 Task: Explore Airbnb accommodation in Burgas, Bulgaria from 1st December, 2023 to 5th December, 2023 for 1 adult.1  bedroom having 1 bed and 1 bathroom. Property type can be flat. Amenities needed are: wifi. Booking option can be shelf check-in. Look for 5 properties as per requirement.
Action: Mouse moved to (426, 150)
Screenshot: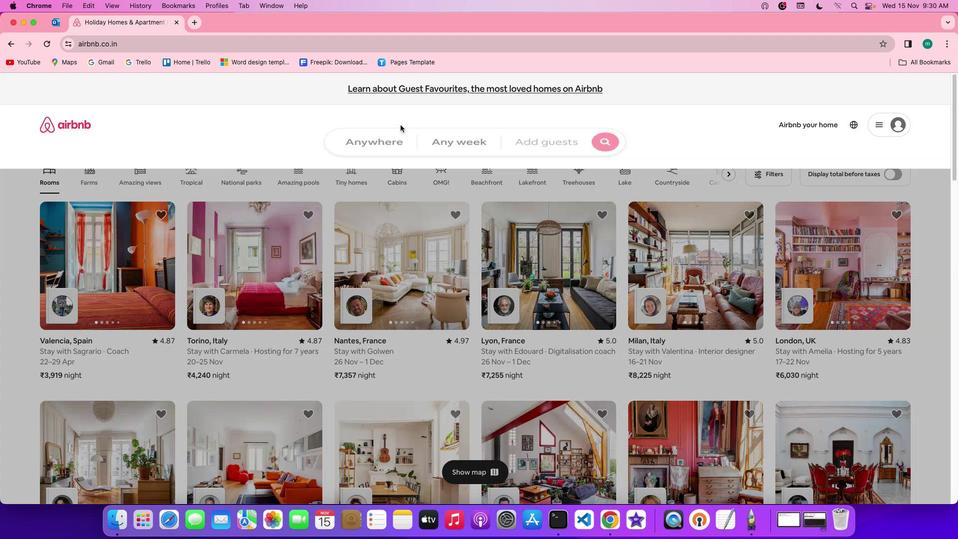 
Action: Mouse pressed left at (426, 150)
Screenshot: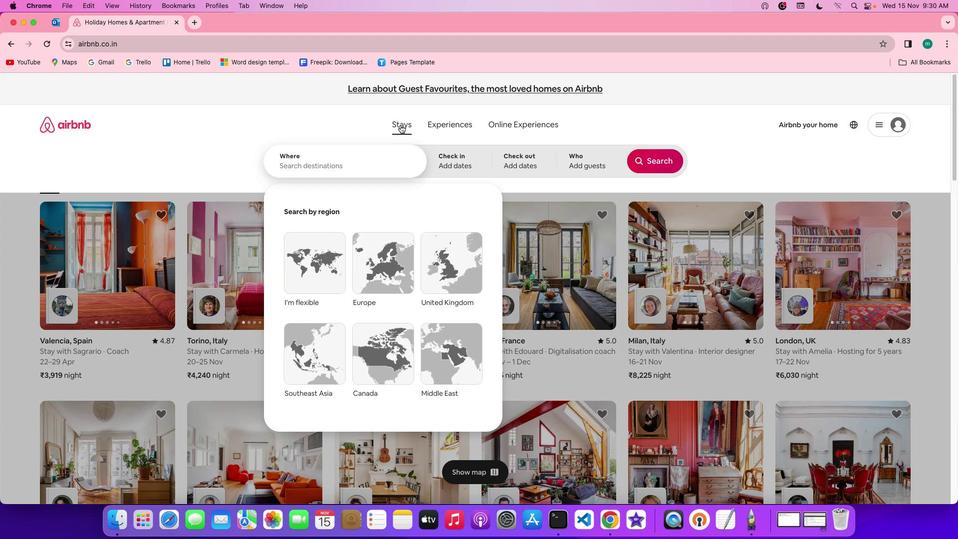 
Action: Mouse pressed left at (426, 150)
Screenshot: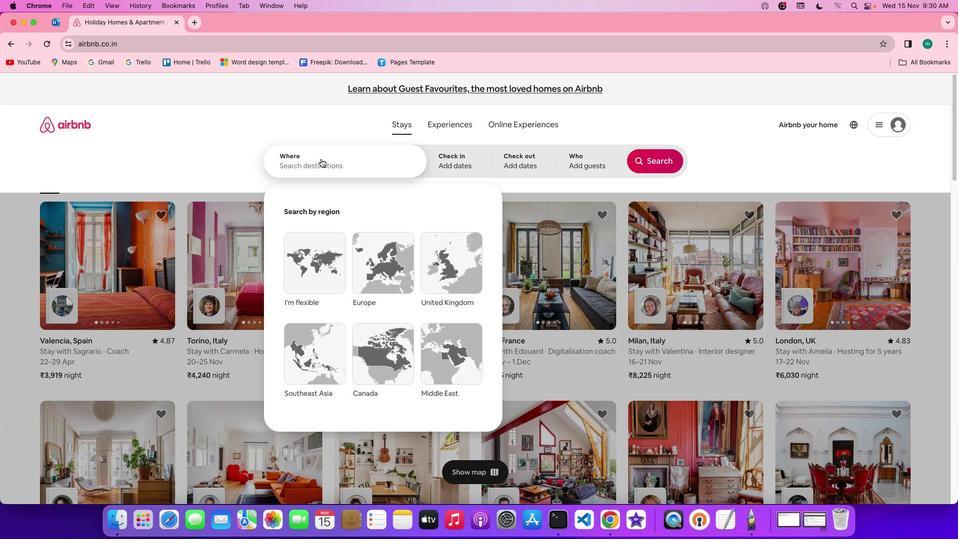 
Action: Mouse moved to (346, 188)
Screenshot: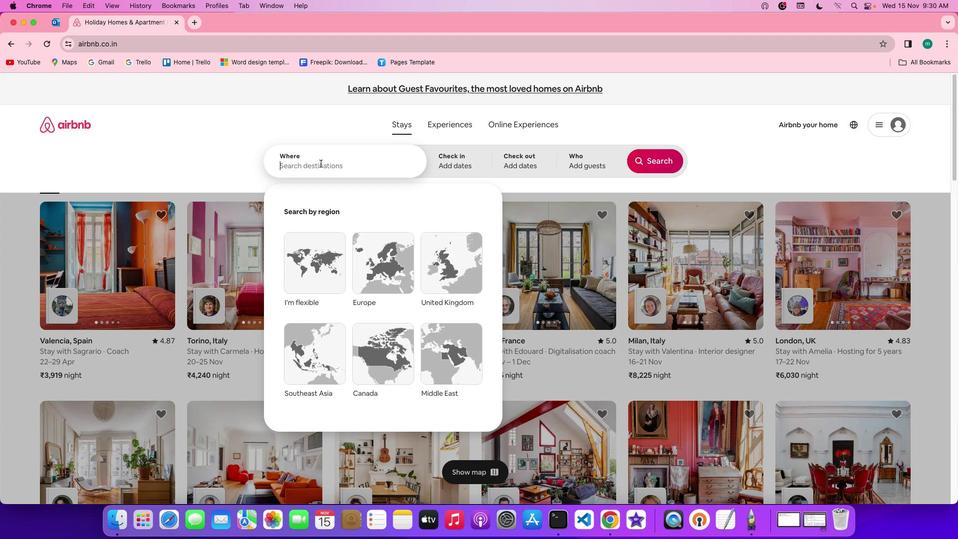 
Action: Mouse pressed left at (346, 188)
Screenshot: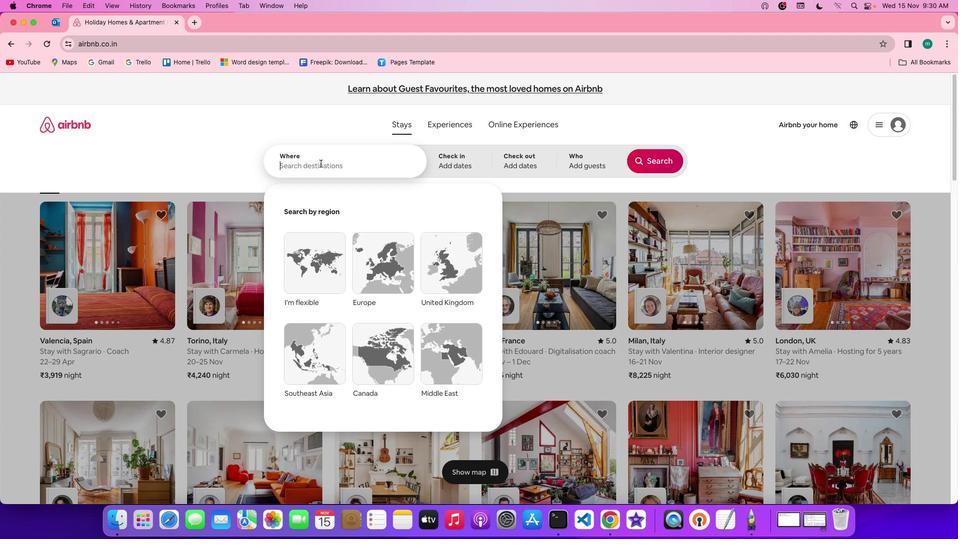 
Action: Key pressed Key.shift'B''u''r''g''a''s'','Key.spaceKey.shift'B''u''l''g''a''r''i''a'
Screenshot: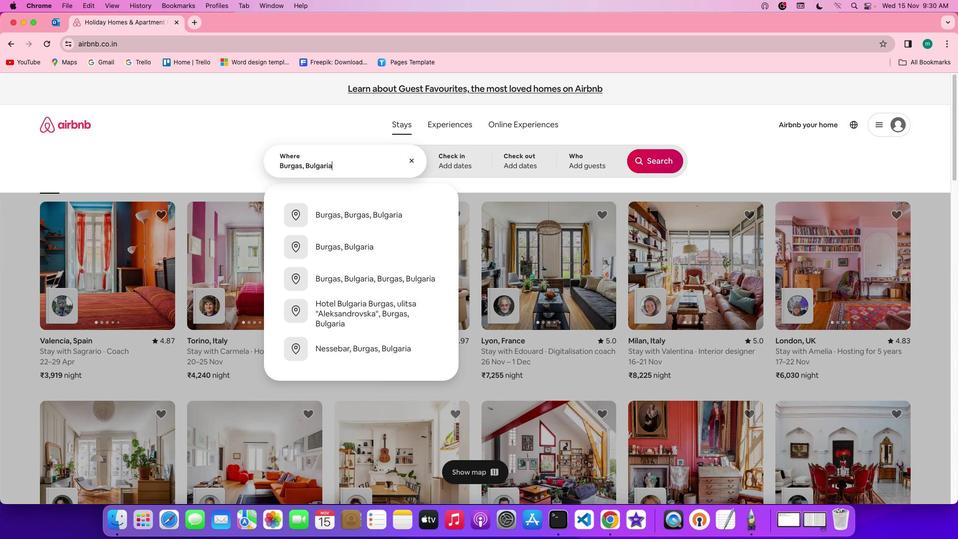 
Action: Mouse moved to (491, 184)
Screenshot: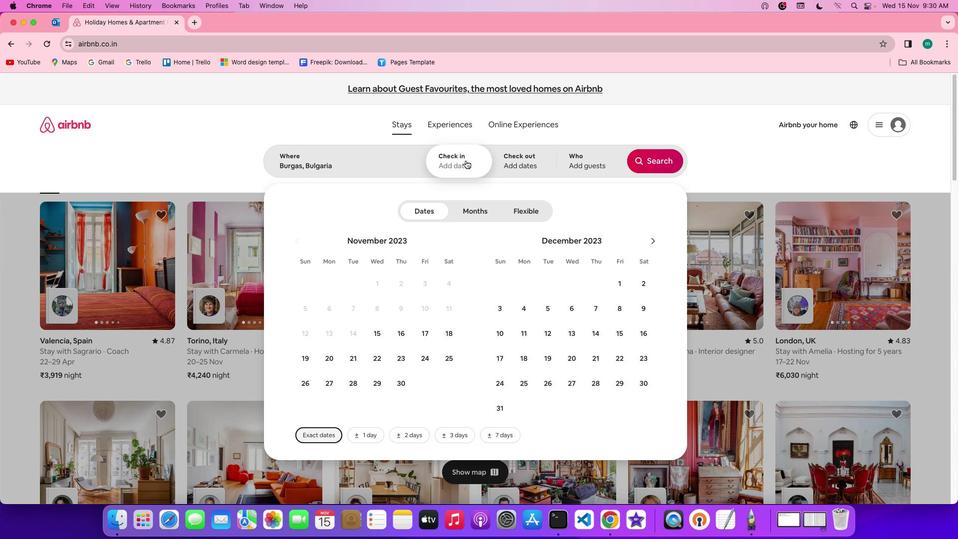 
Action: Mouse pressed left at (491, 184)
Screenshot: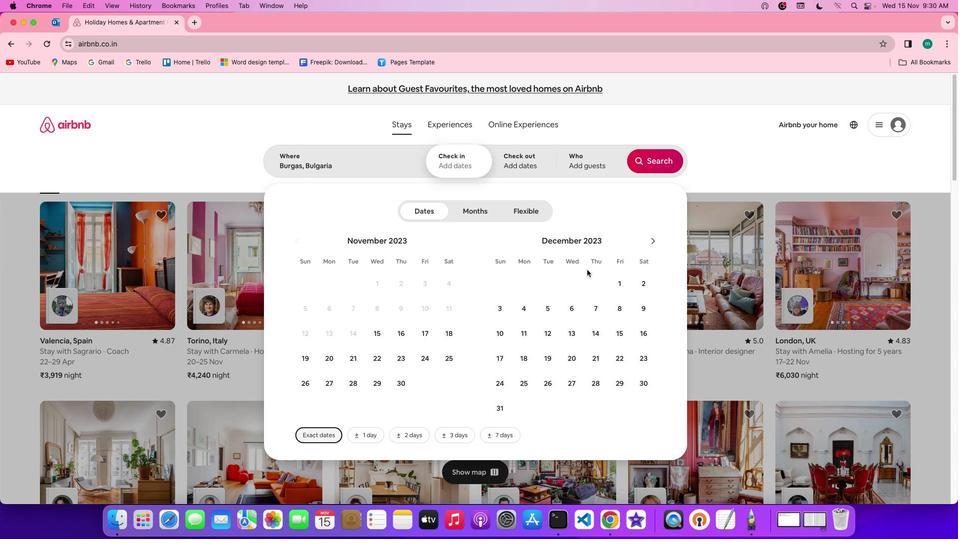 
Action: Mouse moved to (636, 310)
Screenshot: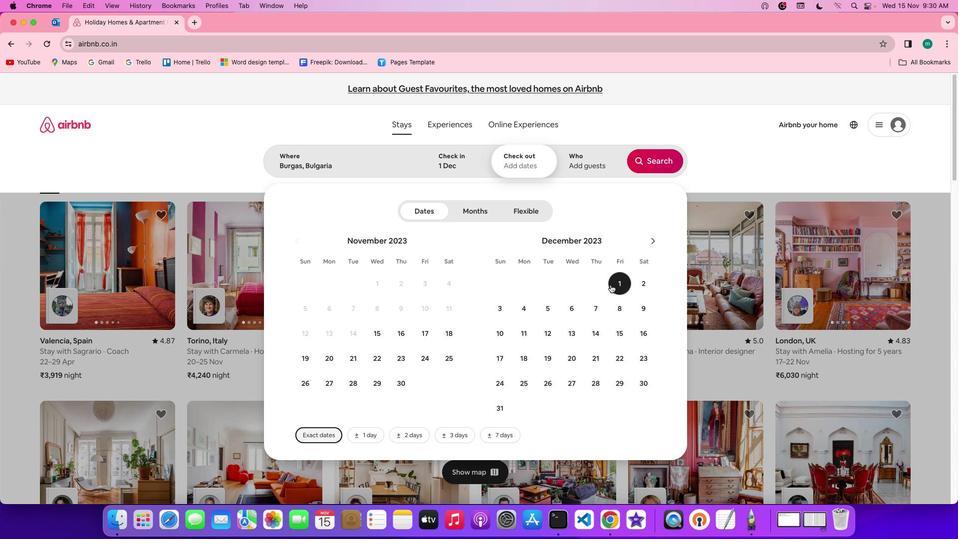 
Action: Mouse pressed left at (636, 310)
Screenshot: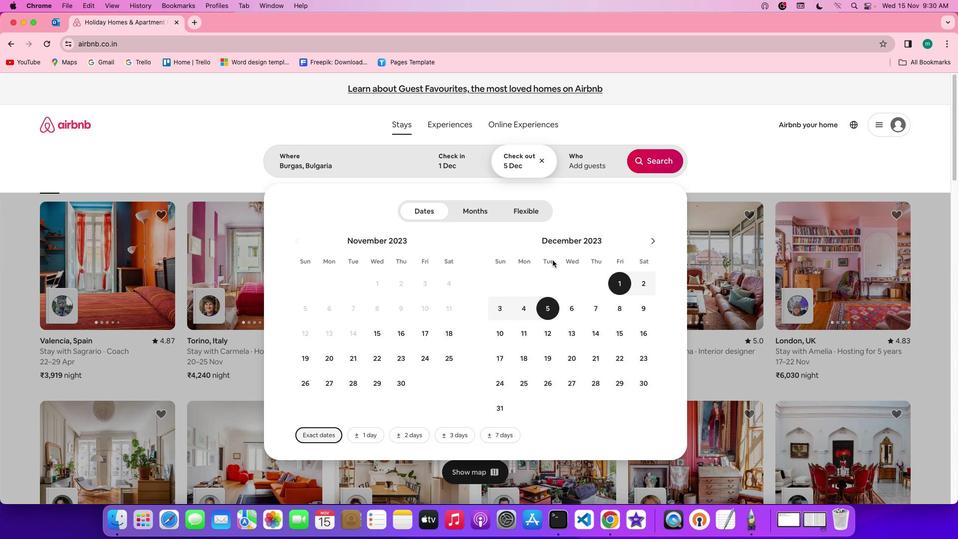 
Action: Mouse moved to (564, 337)
Screenshot: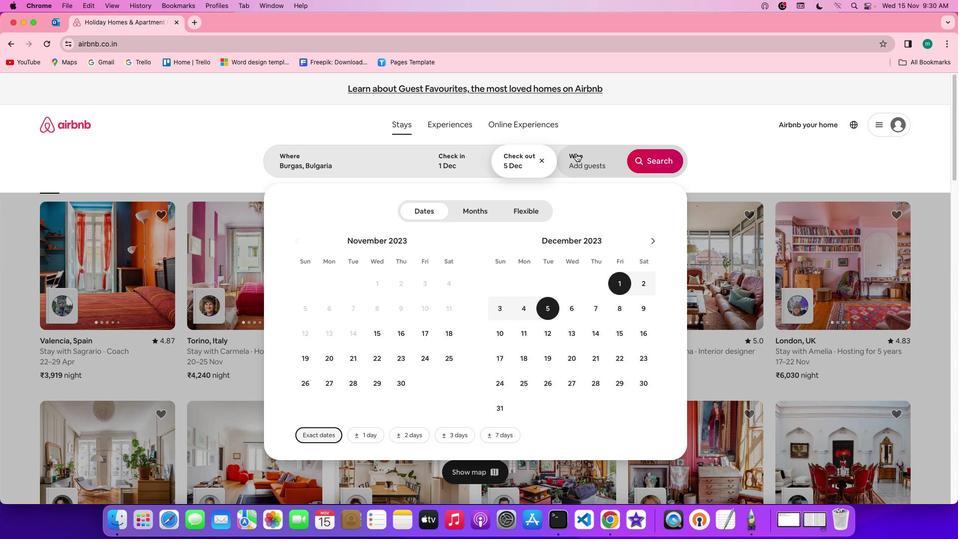 
Action: Mouse pressed left at (564, 337)
Screenshot: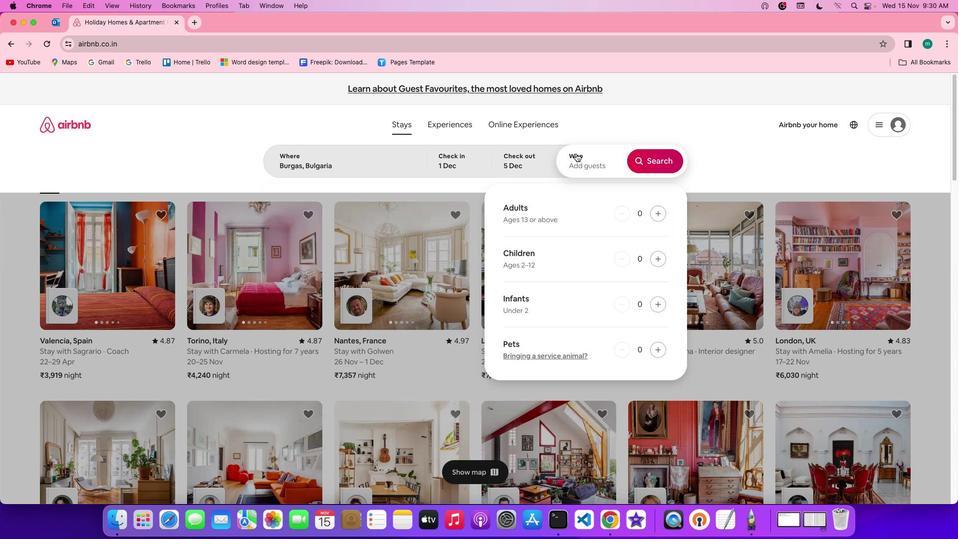 
Action: Mouse moved to (602, 179)
Screenshot: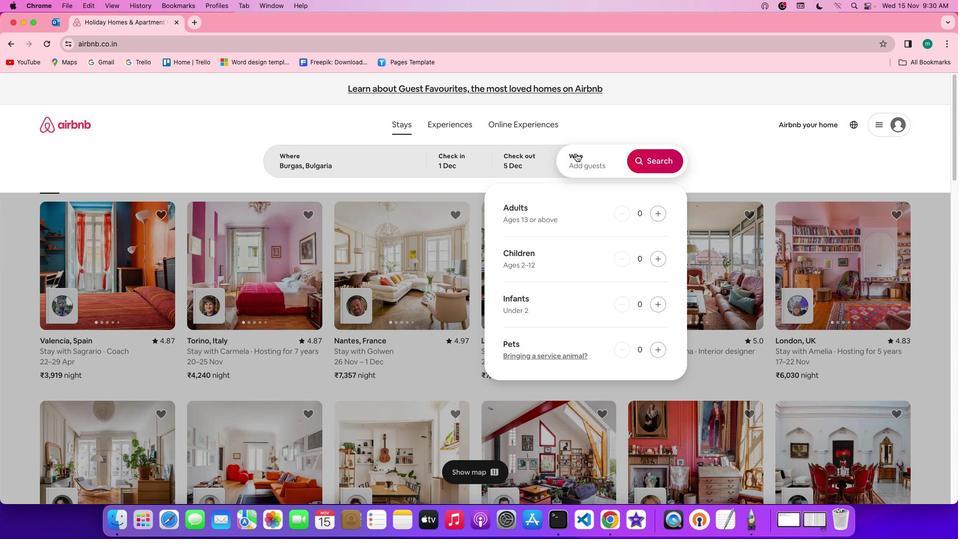 
Action: Mouse pressed left at (602, 179)
Screenshot: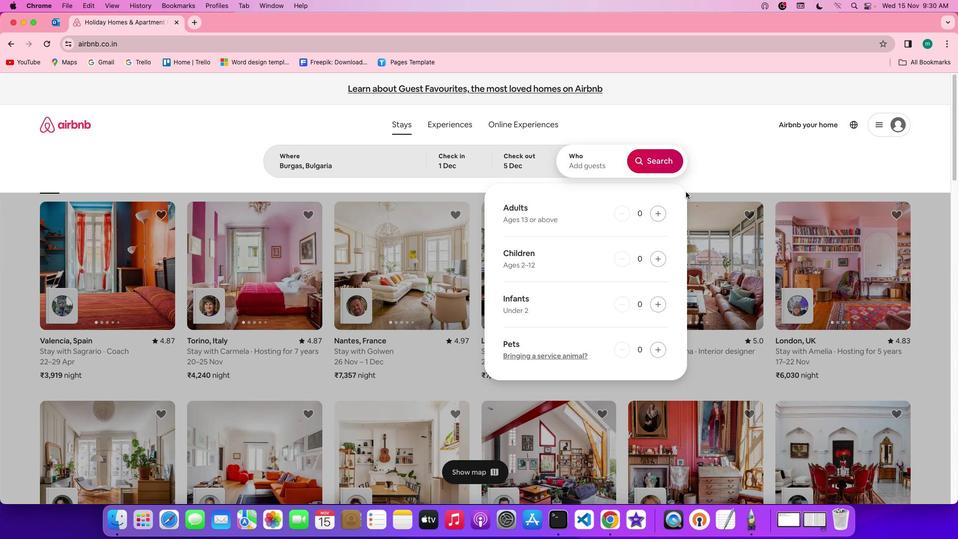 
Action: Mouse moved to (684, 239)
Screenshot: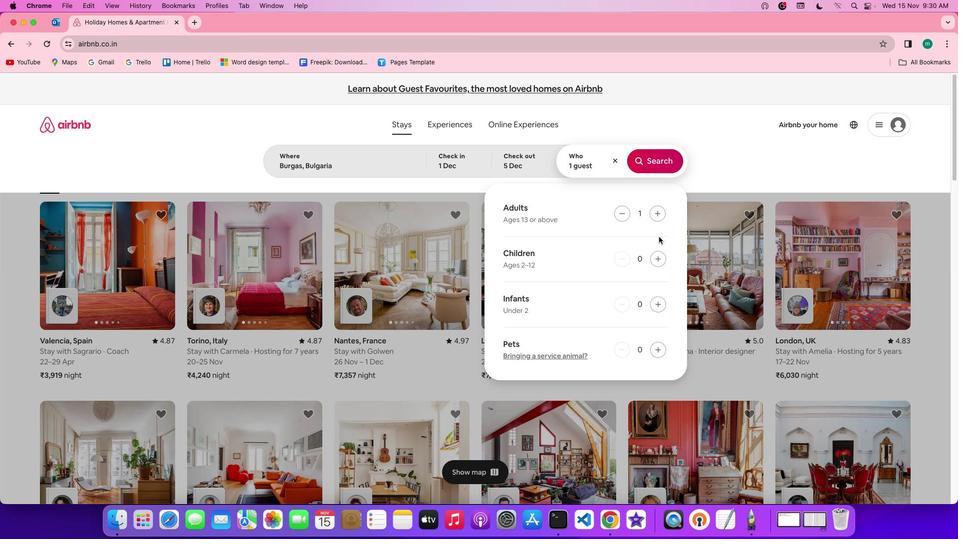 
Action: Mouse pressed left at (684, 239)
Screenshot: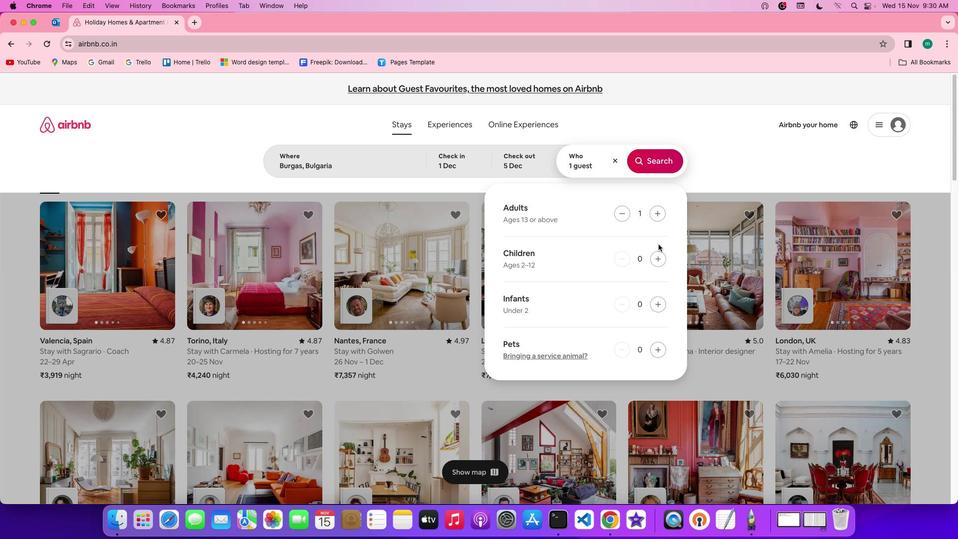 
Action: Mouse moved to (682, 187)
Screenshot: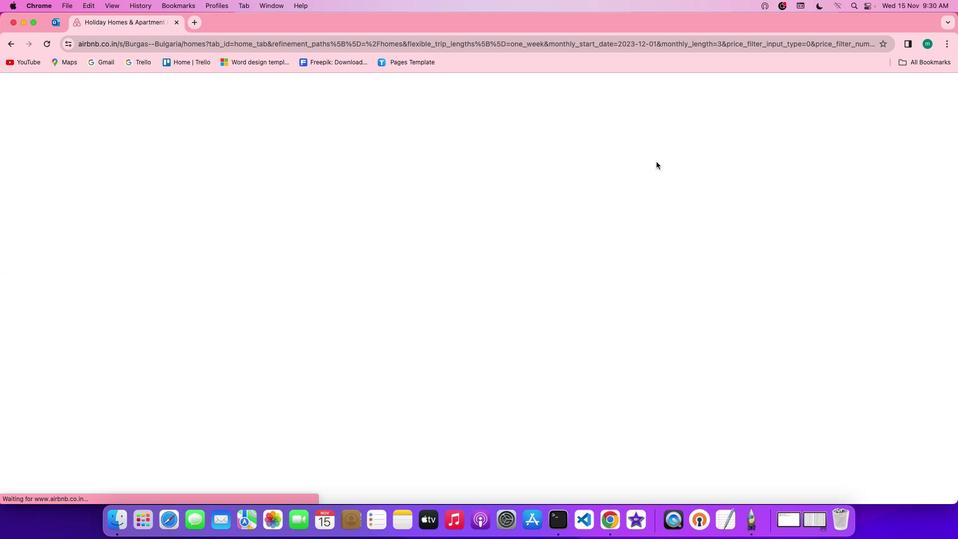
Action: Mouse pressed left at (682, 187)
Screenshot: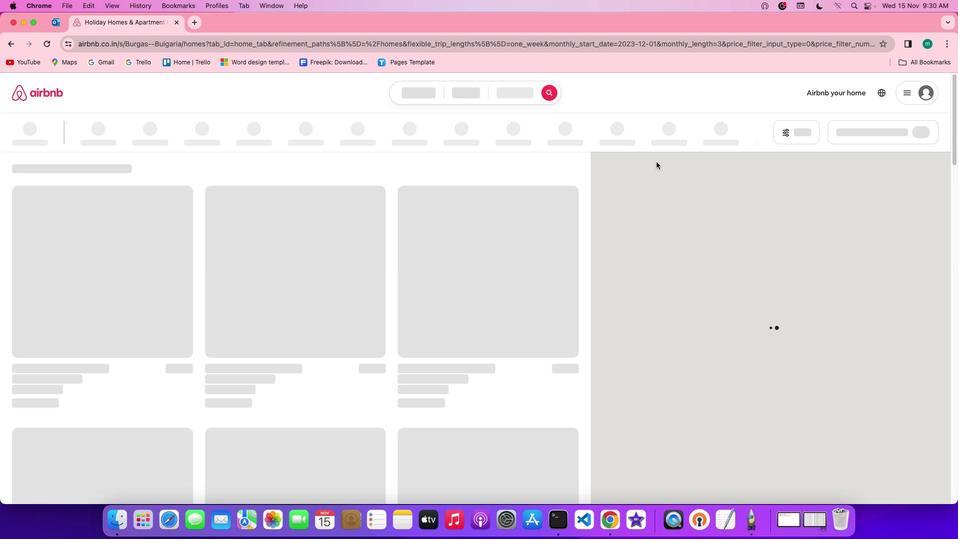 
Action: Mouse moved to (826, 159)
Screenshot: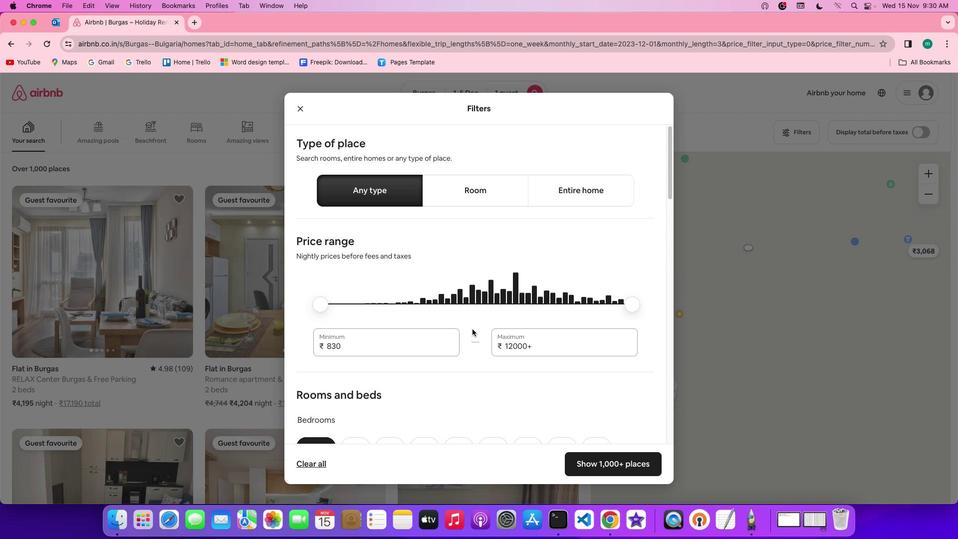 
Action: Mouse pressed left at (826, 159)
Screenshot: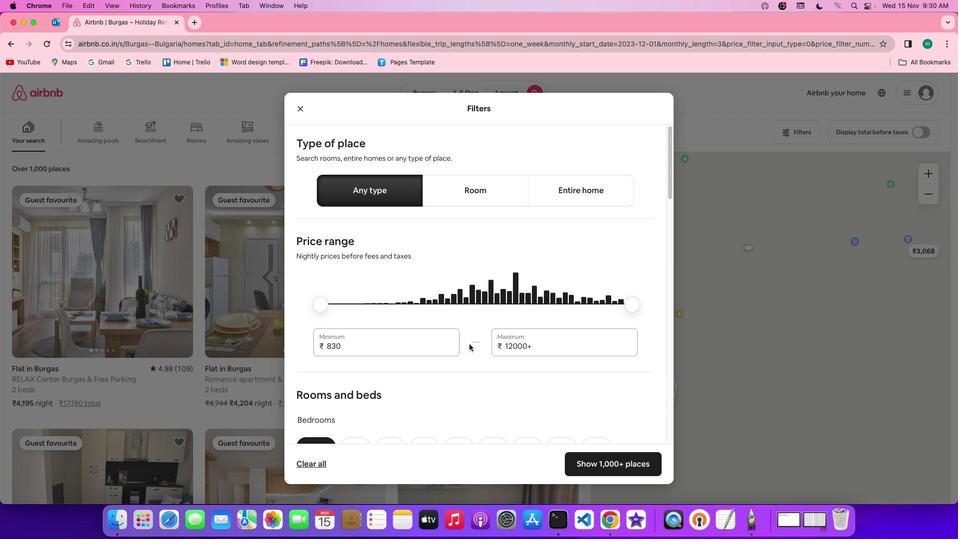 
Action: Mouse moved to (494, 369)
Screenshot: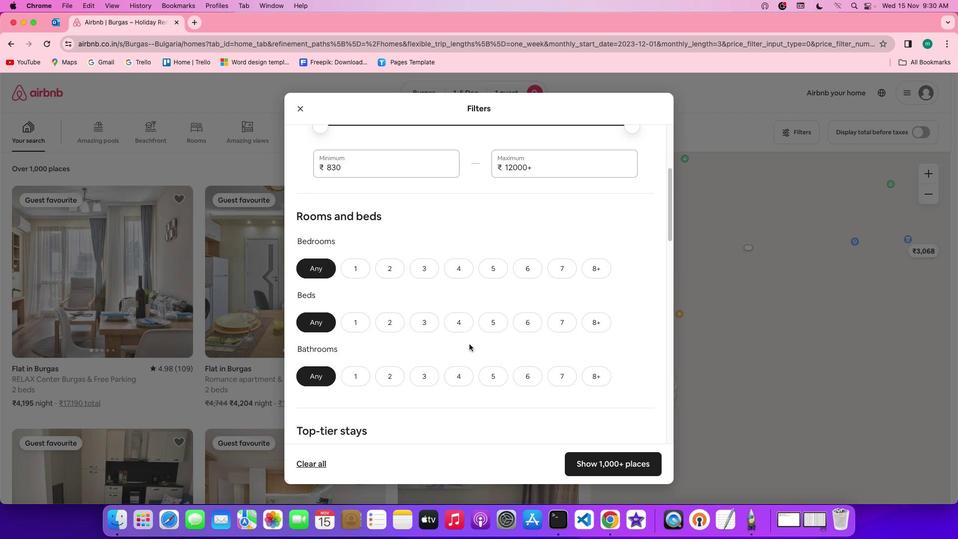 
Action: Mouse scrolled (494, 369) with delta (25, 24)
Screenshot: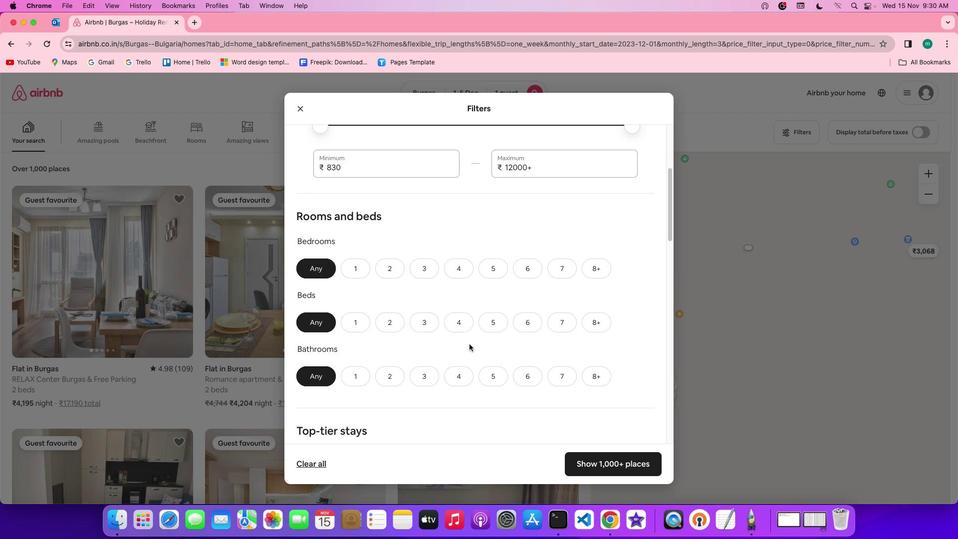 
Action: Mouse scrolled (494, 369) with delta (25, 24)
Screenshot: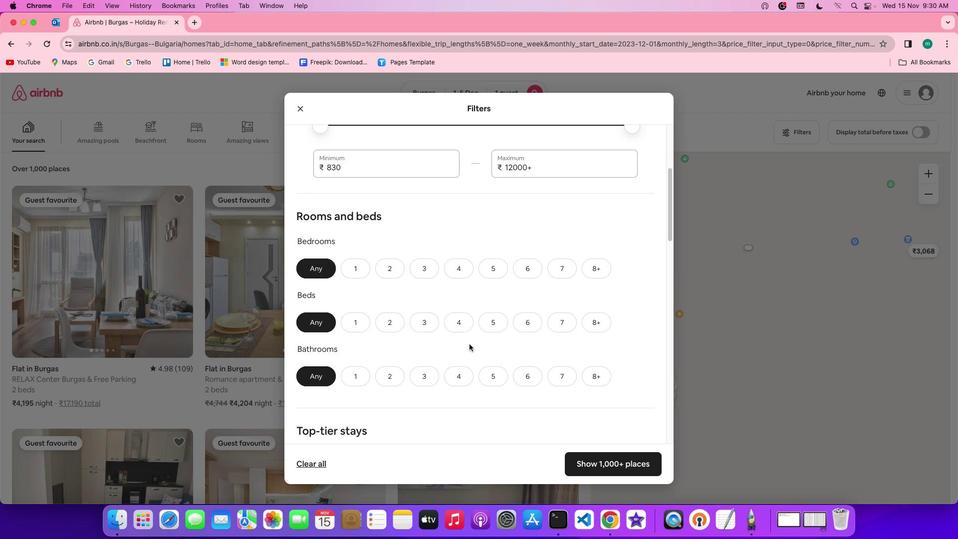 
Action: Mouse scrolled (494, 369) with delta (25, 24)
Screenshot: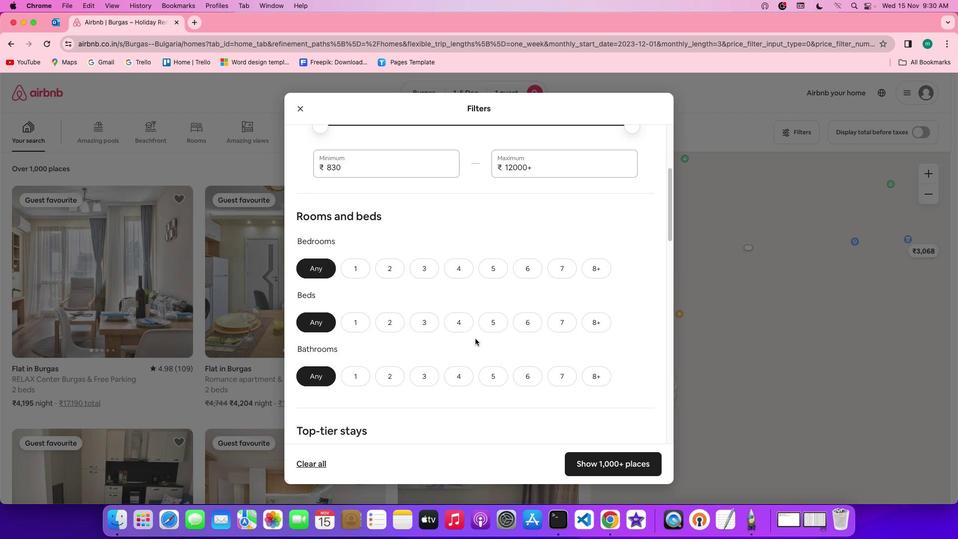 
Action: Mouse scrolled (494, 369) with delta (25, 24)
Screenshot: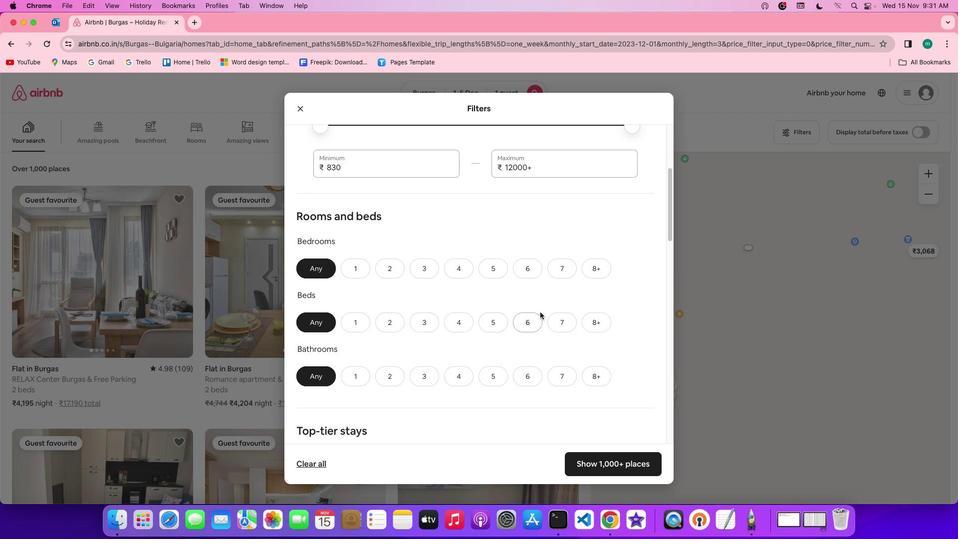 
Action: Mouse scrolled (494, 369) with delta (25, 24)
Screenshot: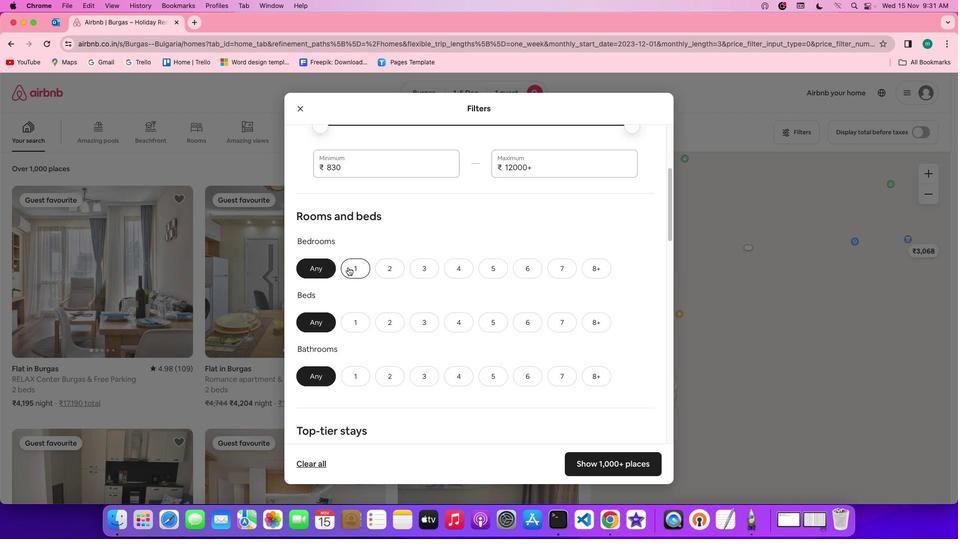 
Action: Mouse scrolled (494, 369) with delta (25, 24)
Screenshot: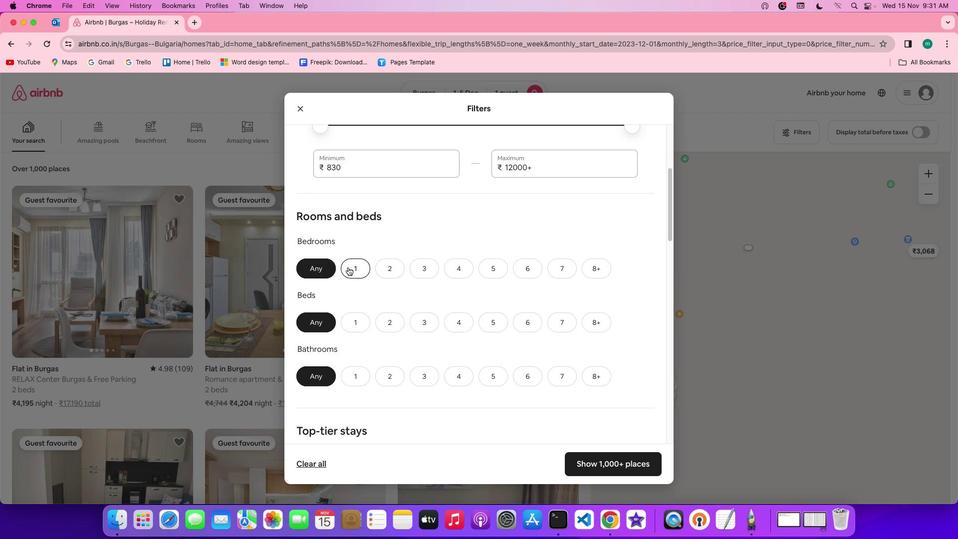 
Action: Mouse scrolled (494, 369) with delta (25, 24)
Screenshot: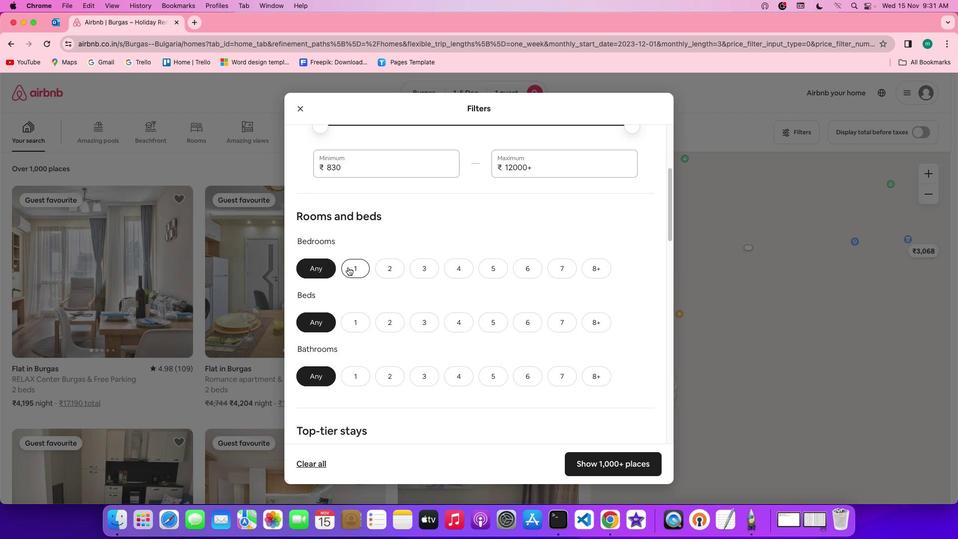 
Action: Mouse scrolled (494, 369) with delta (25, 24)
Screenshot: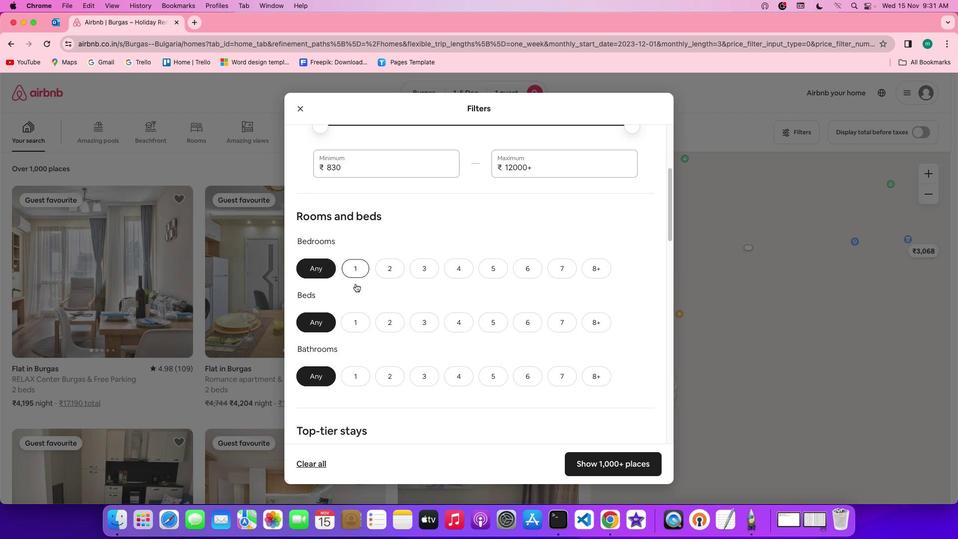 
Action: Mouse moved to (373, 293)
Screenshot: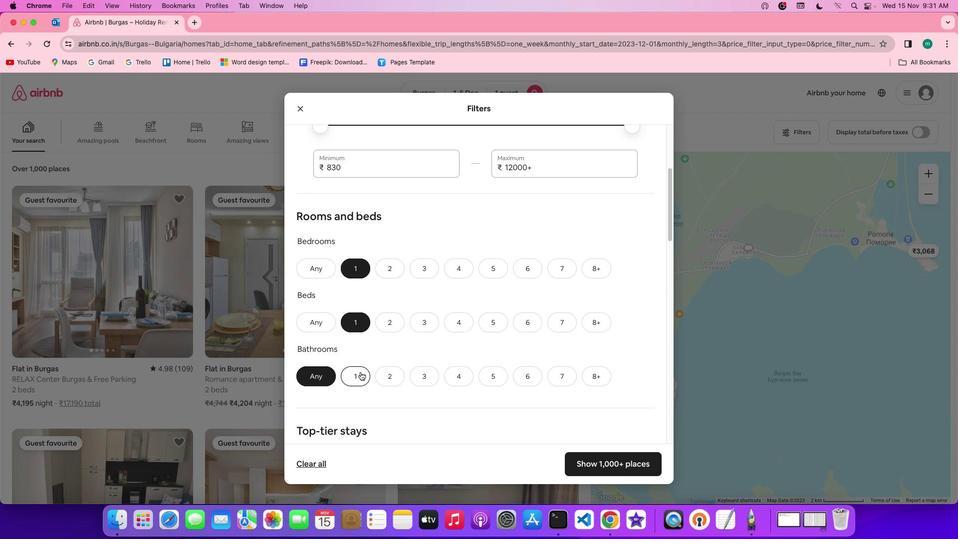 
Action: Mouse pressed left at (373, 293)
Screenshot: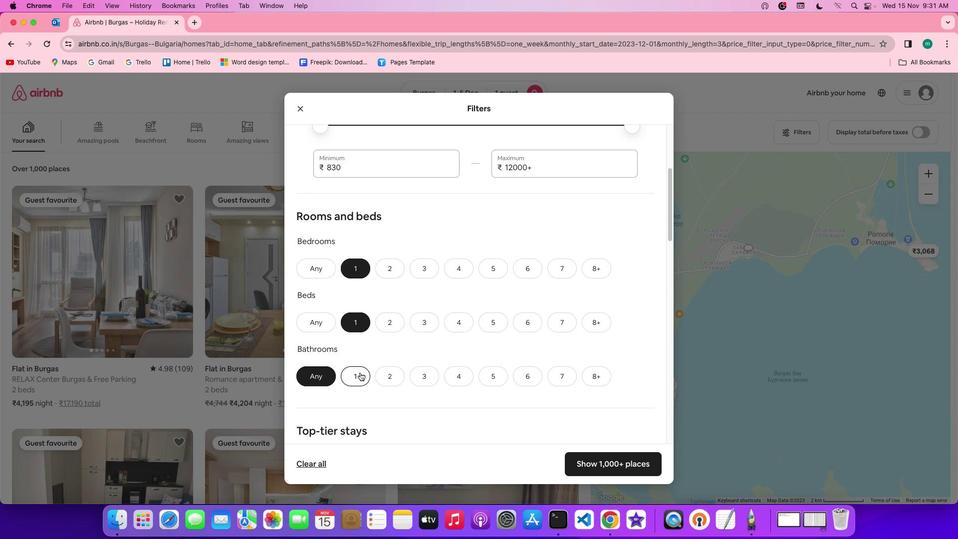 
Action: Mouse moved to (384, 347)
Screenshot: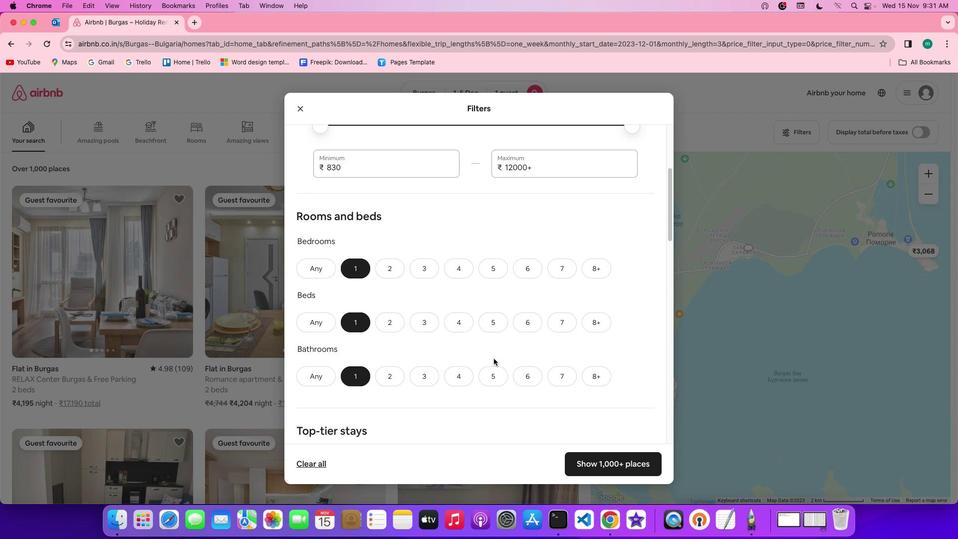 
Action: Mouse pressed left at (384, 347)
Screenshot: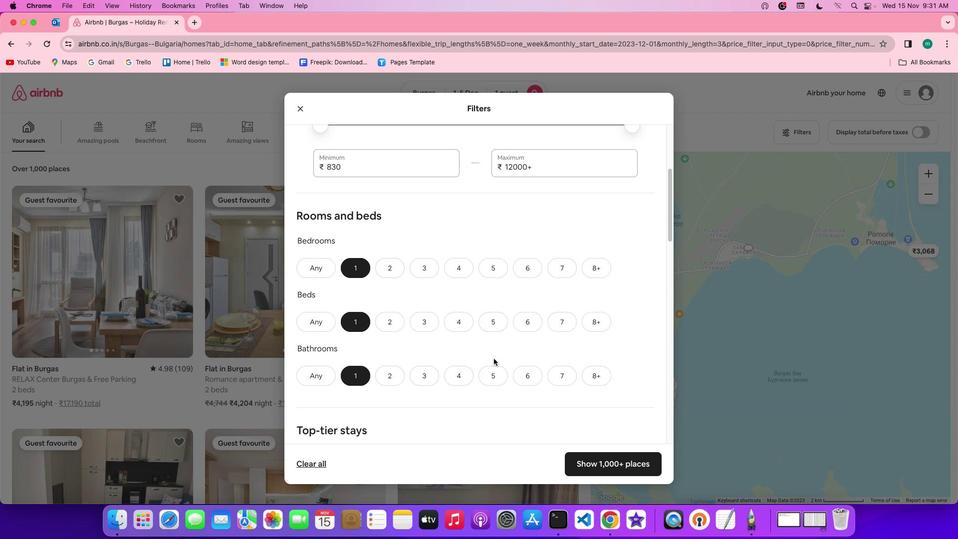 
Action: Mouse moved to (386, 398)
Screenshot: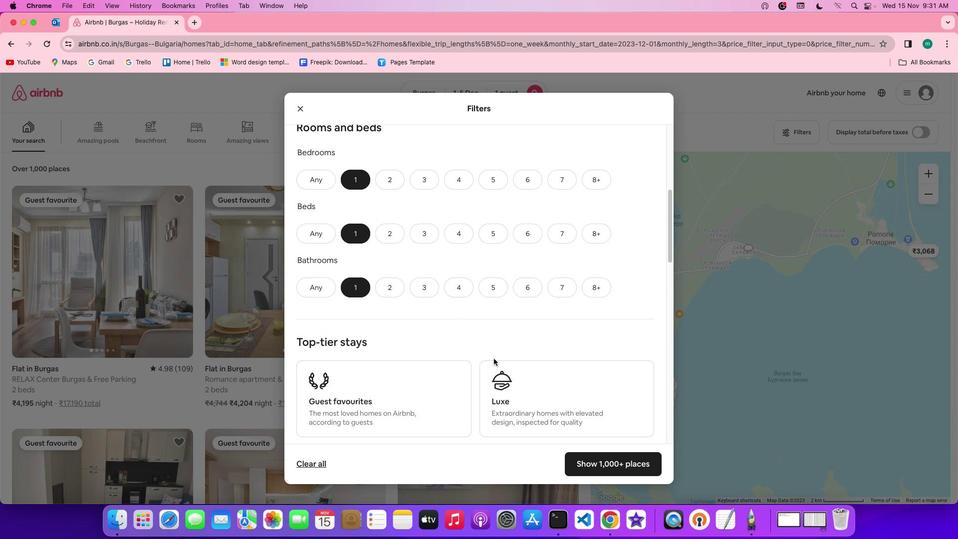 
Action: Mouse pressed left at (386, 398)
Screenshot: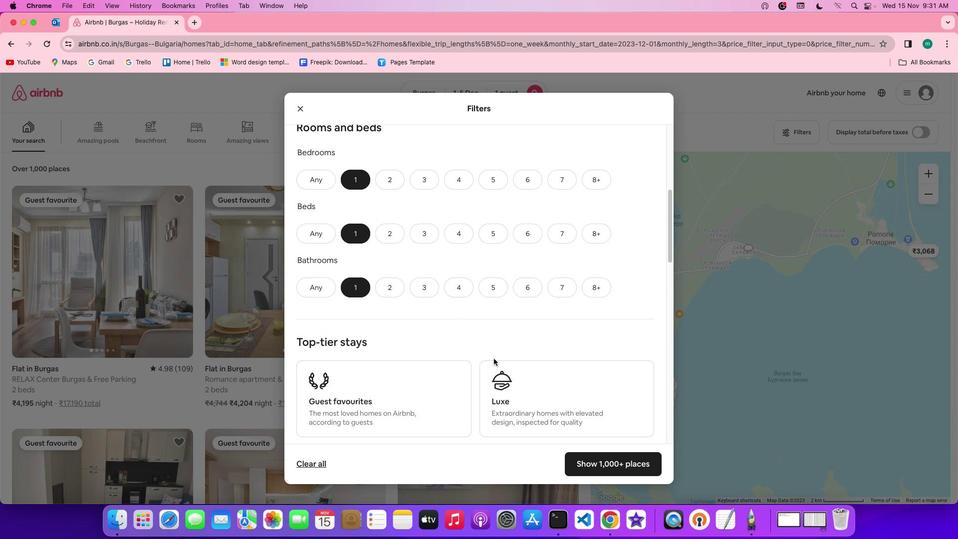 
Action: Mouse moved to (519, 384)
Screenshot: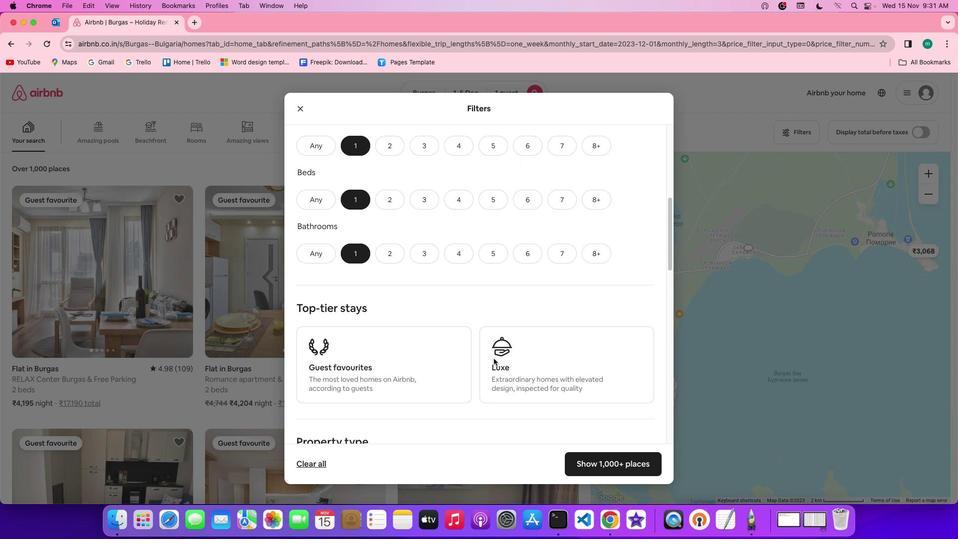 
Action: Mouse scrolled (519, 384) with delta (25, 24)
Screenshot: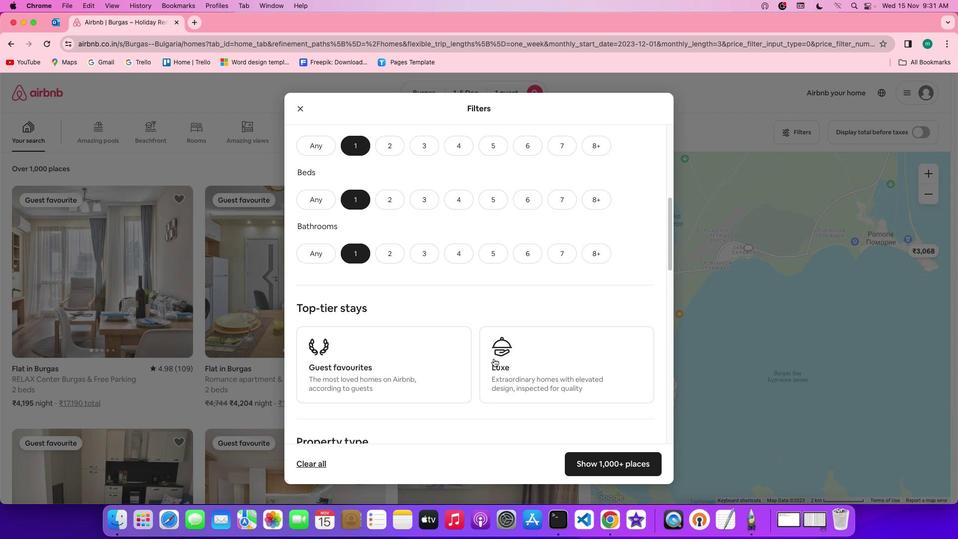 
Action: Mouse scrolled (519, 384) with delta (25, 24)
Screenshot: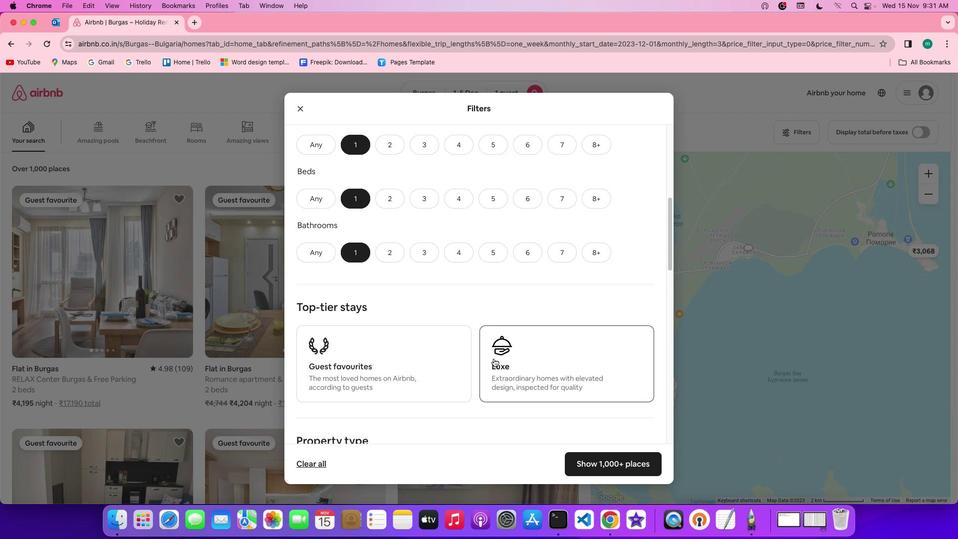 
Action: Mouse scrolled (519, 384) with delta (25, 24)
Screenshot: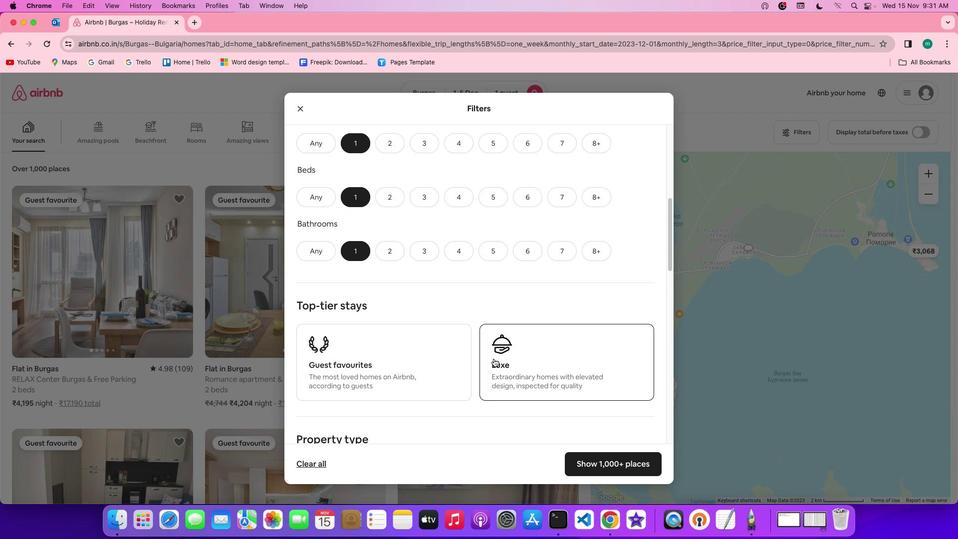 
Action: Mouse scrolled (519, 384) with delta (25, 24)
Screenshot: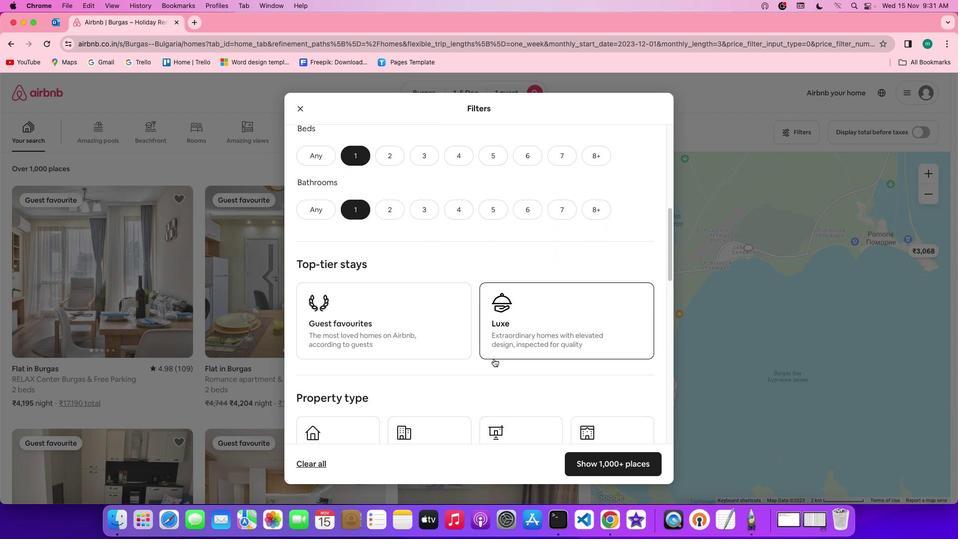 
Action: Mouse scrolled (519, 384) with delta (25, 24)
Screenshot: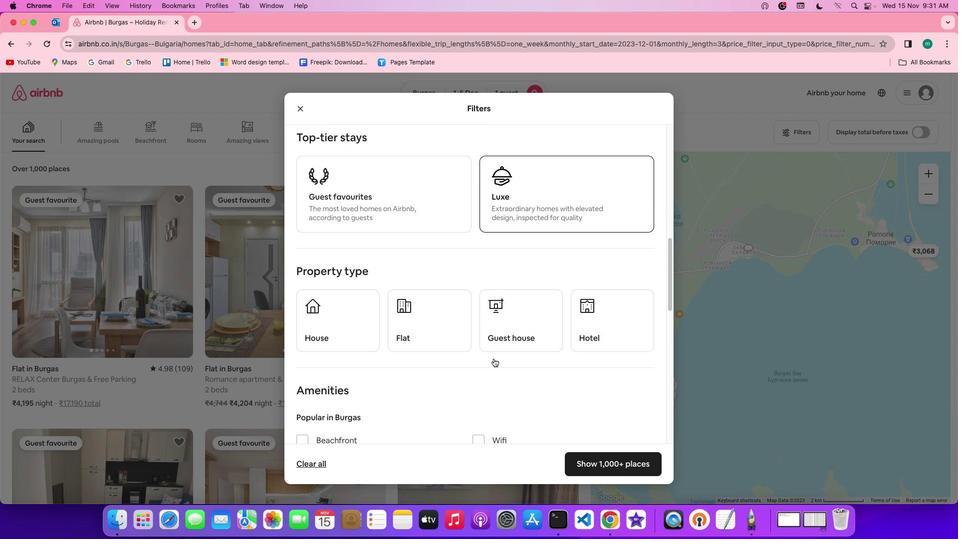 
Action: Mouse scrolled (519, 384) with delta (25, 24)
Screenshot: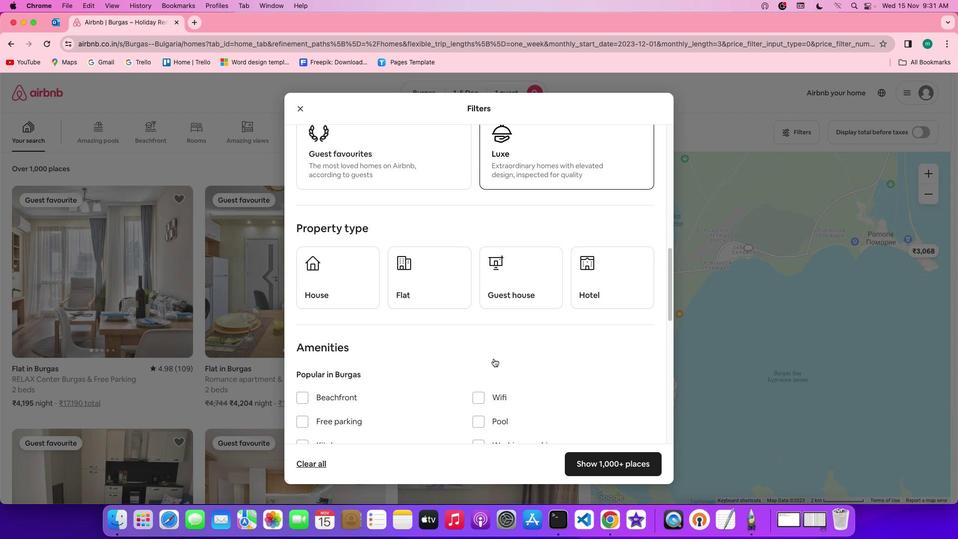 
Action: Mouse scrolled (519, 384) with delta (25, 24)
Screenshot: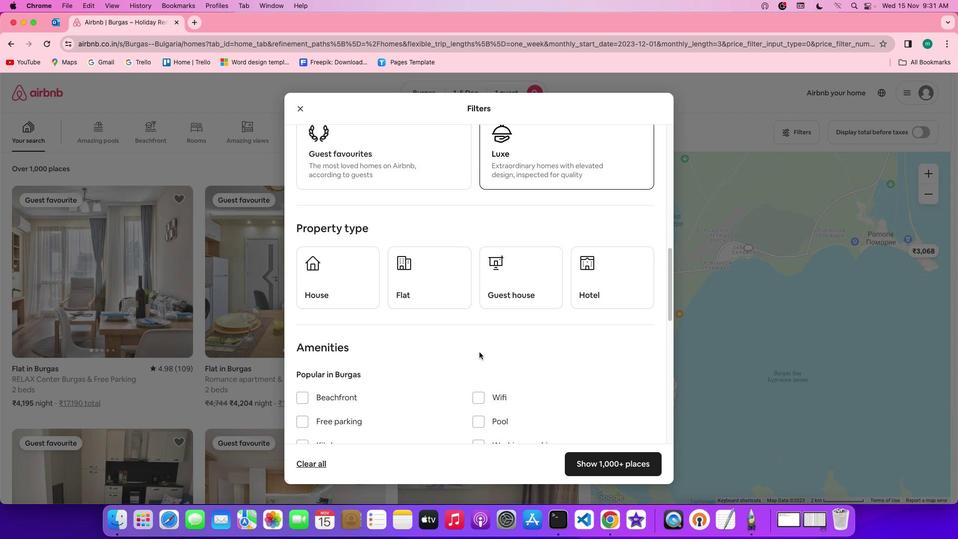
Action: Mouse scrolled (519, 384) with delta (25, 24)
Screenshot: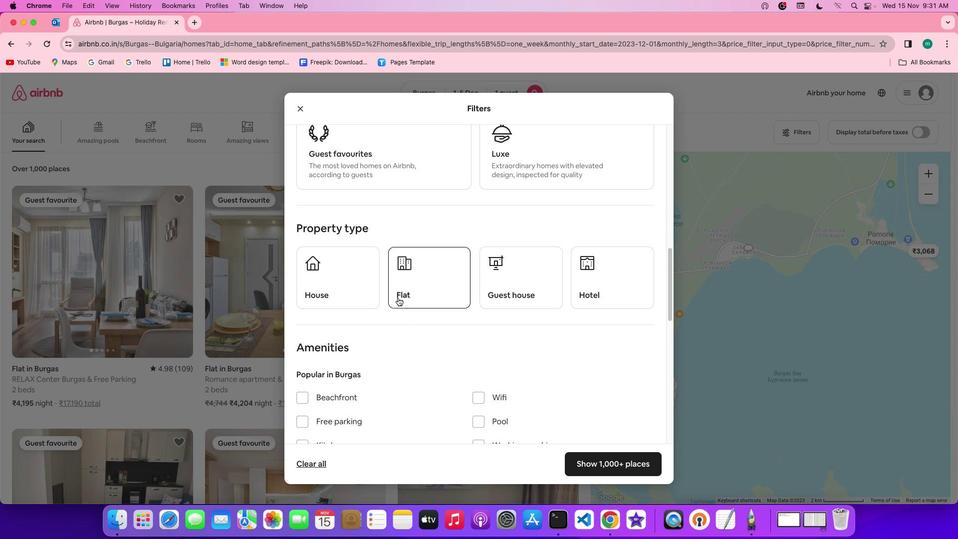 
Action: Mouse scrolled (519, 384) with delta (25, 24)
Screenshot: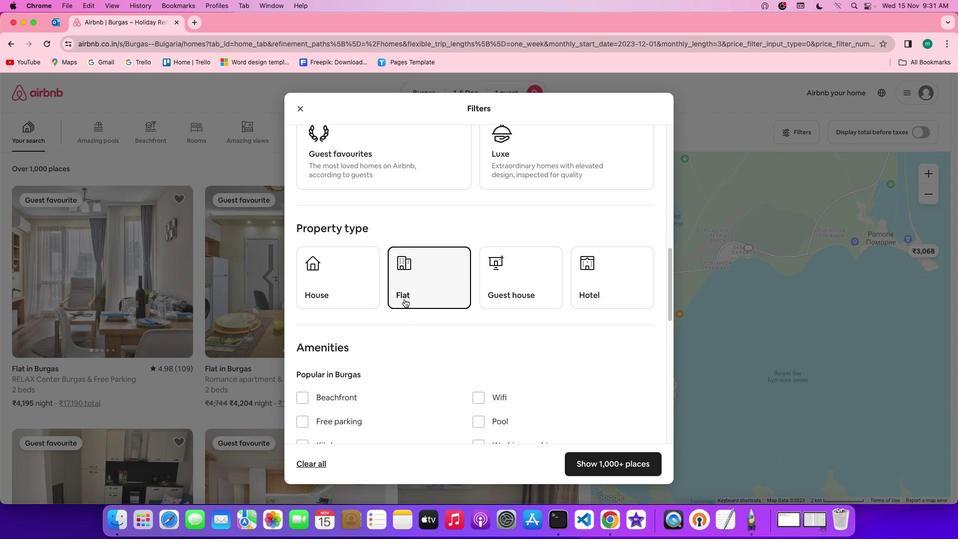 
Action: Mouse scrolled (519, 384) with delta (25, 24)
Screenshot: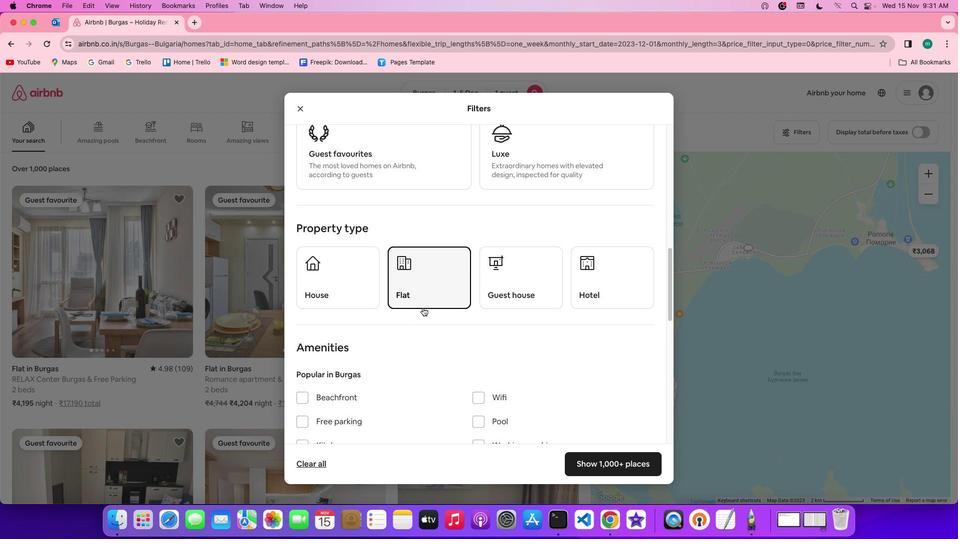 
Action: Mouse scrolled (519, 384) with delta (25, 24)
Screenshot: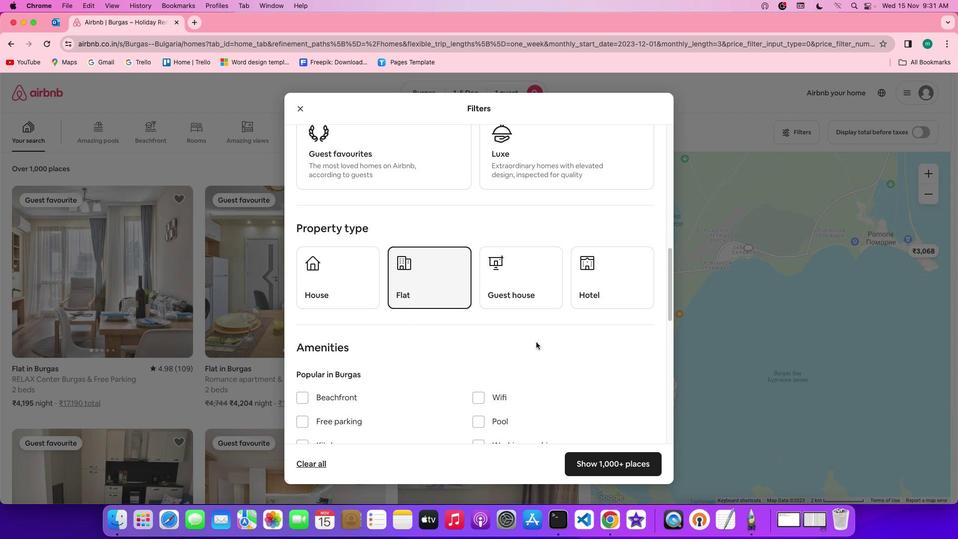 
Action: Mouse scrolled (519, 384) with delta (25, 24)
Screenshot: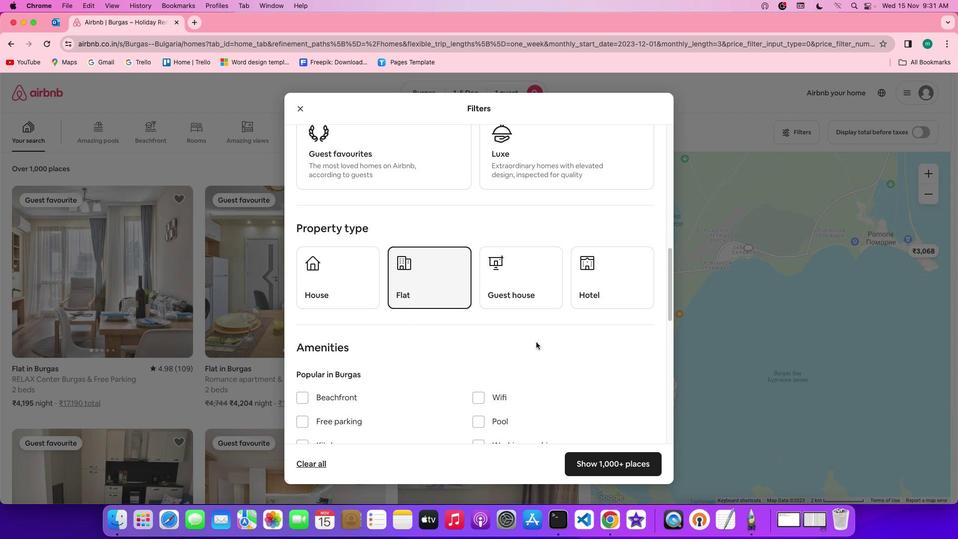 
Action: Mouse scrolled (519, 384) with delta (25, 24)
Screenshot: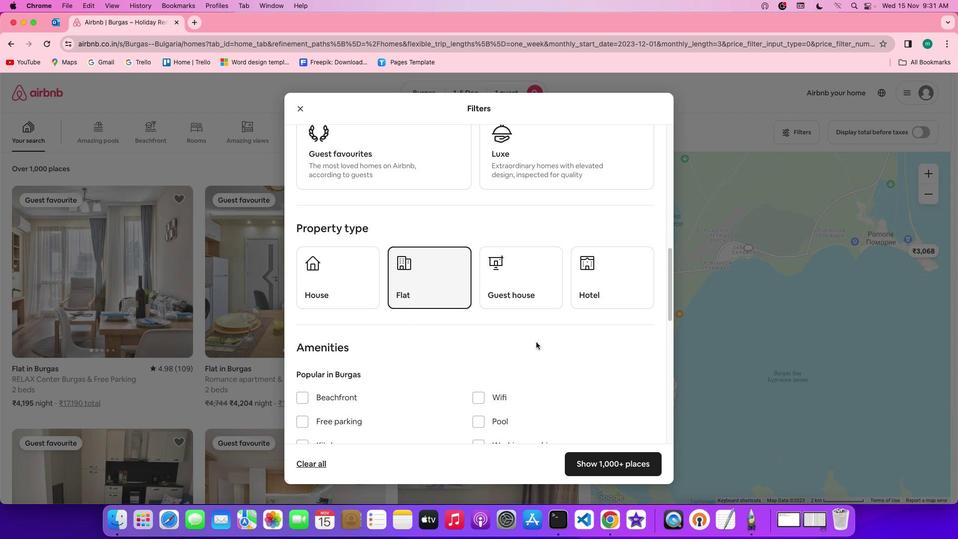 
Action: Mouse scrolled (519, 384) with delta (25, 23)
Screenshot: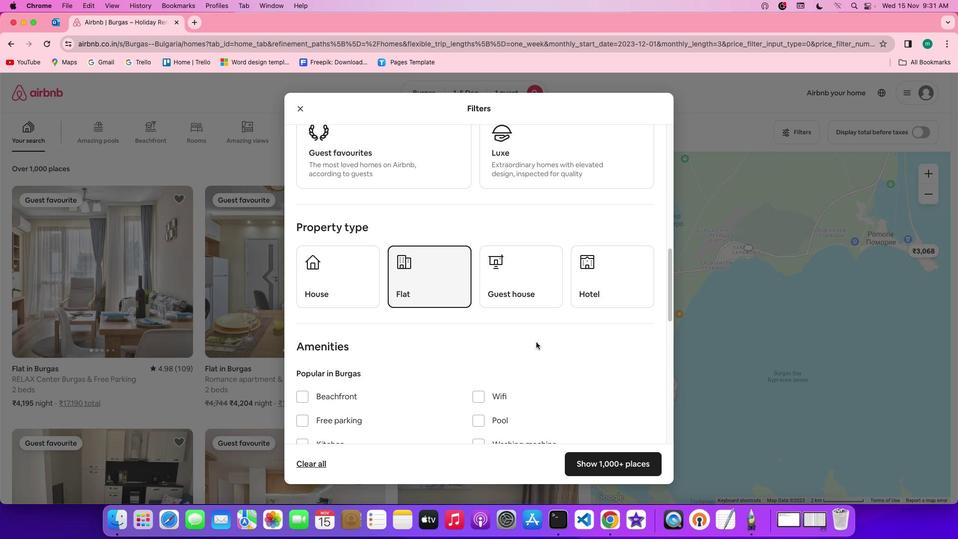 
Action: Mouse moved to (424, 323)
Screenshot: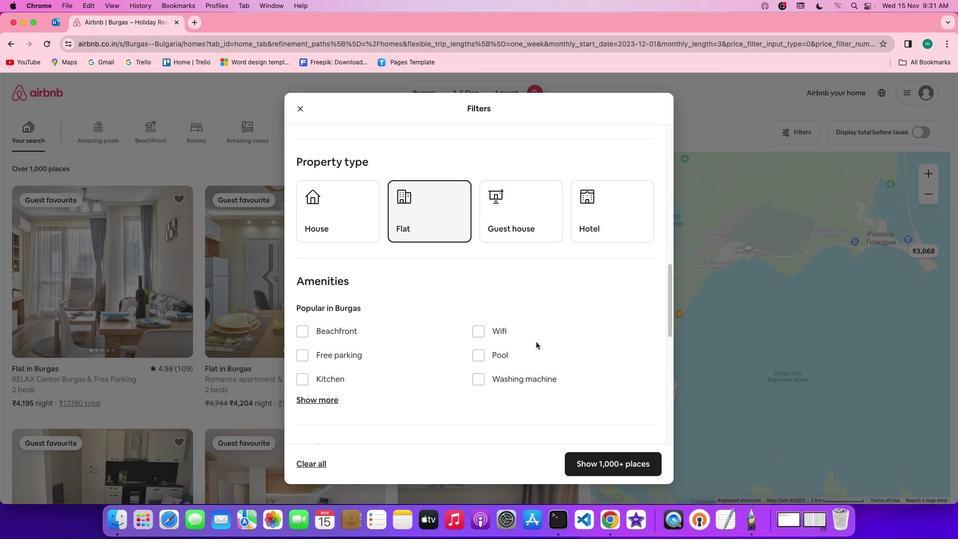 
Action: Mouse pressed left at (424, 323)
Screenshot: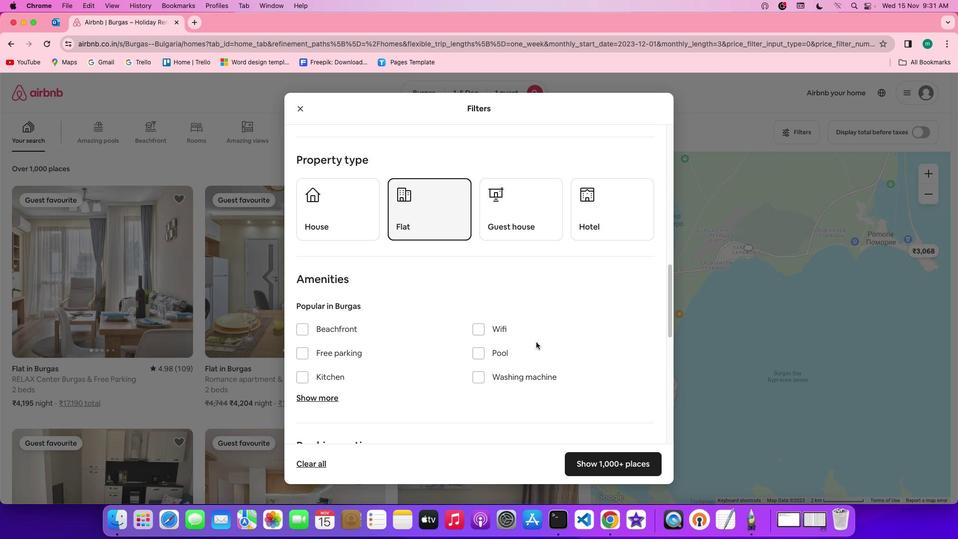 
Action: Mouse moved to (562, 367)
Screenshot: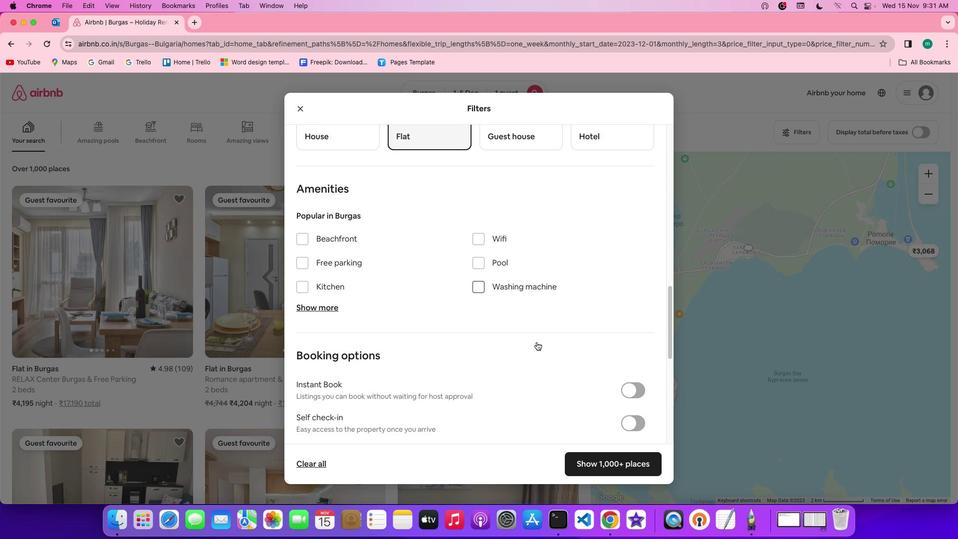 
Action: Mouse scrolled (562, 367) with delta (25, 24)
Screenshot: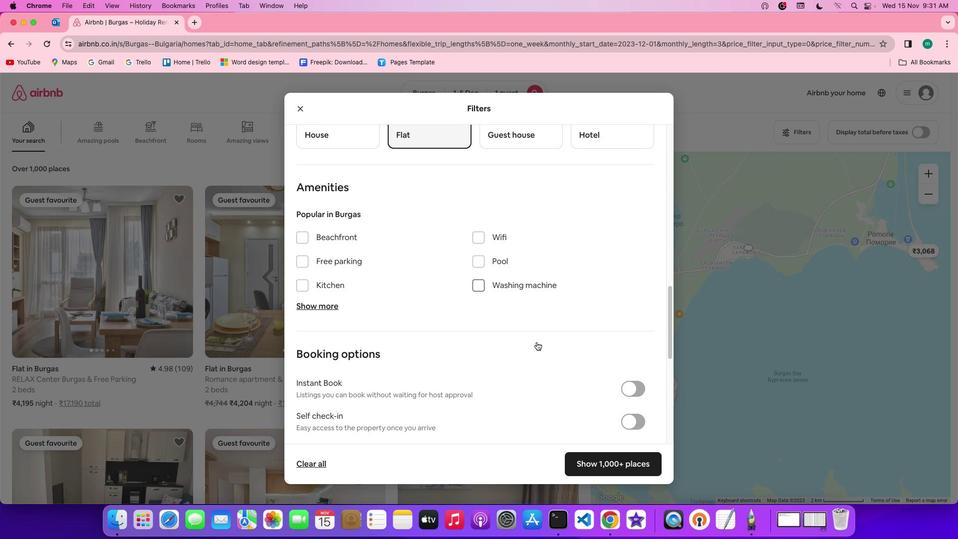 
Action: Mouse scrolled (562, 367) with delta (25, 24)
Screenshot: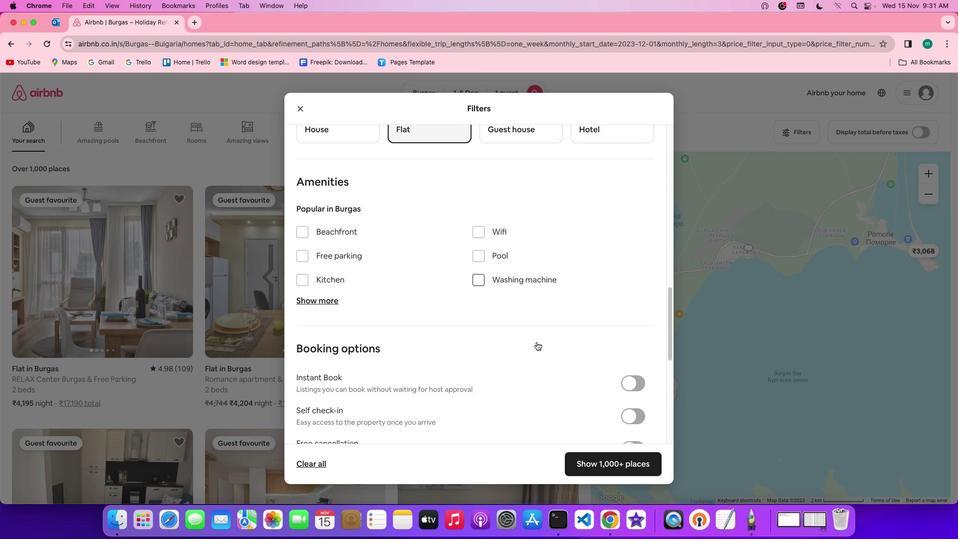 
Action: Mouse scrolled (562, 367) with delta (25, 24)
Screenshot: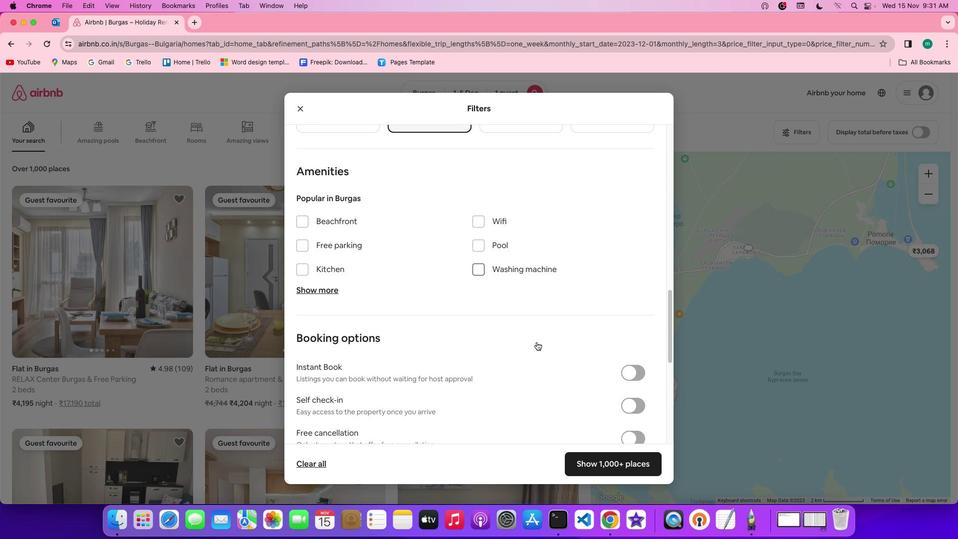 
Action: Mouse scrolled (562, 367) with delta (25, 24)
Screenshot: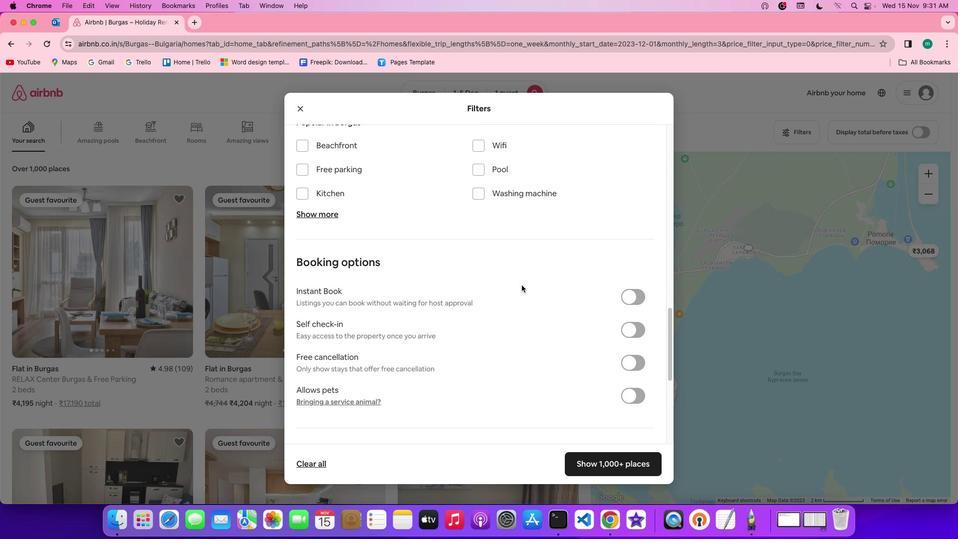 
Action: Mouse scrolled (562, 367) with delta (25, 24)
Screenshot: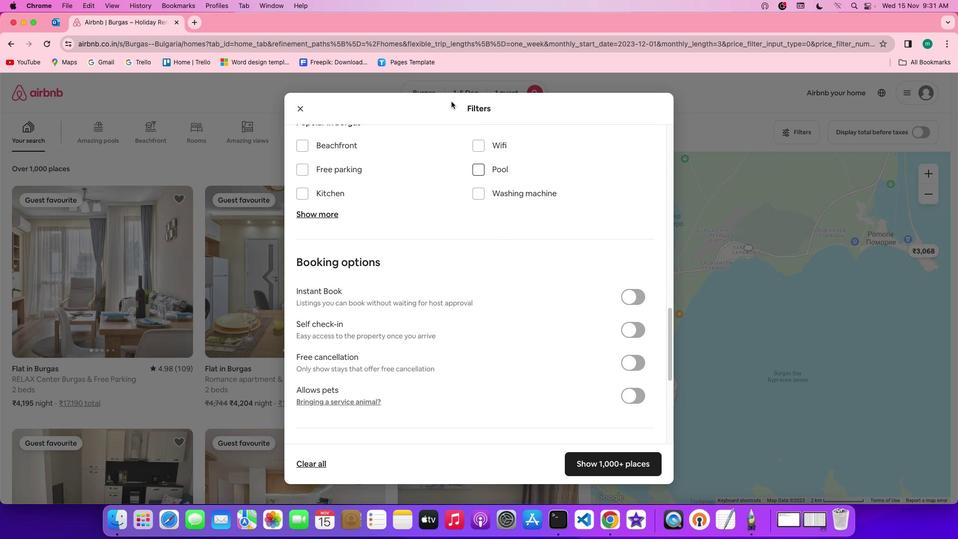 
Action: Mouse scrolled (562, 367) with delta (25, 24)
Screenshot: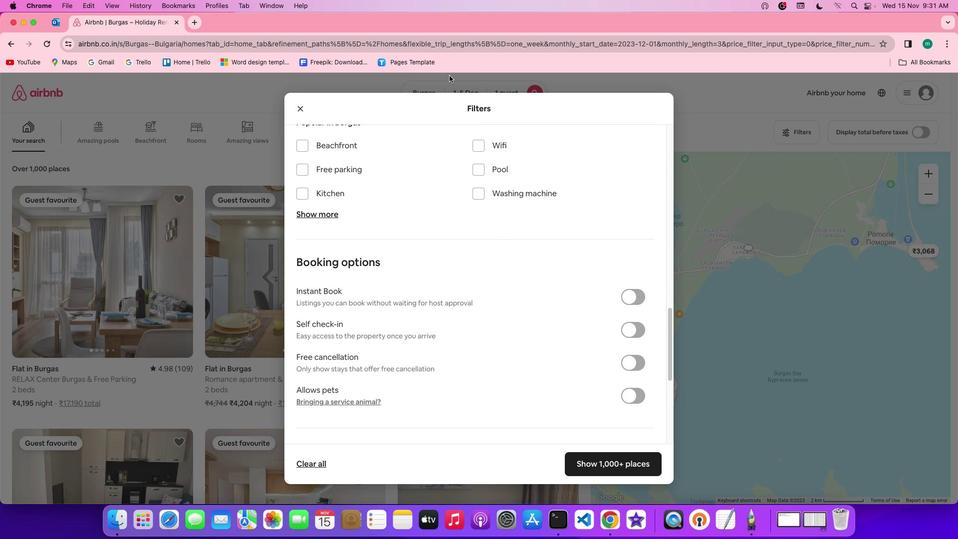 
Action: Mouse moved to (562, 367)
Screenshot: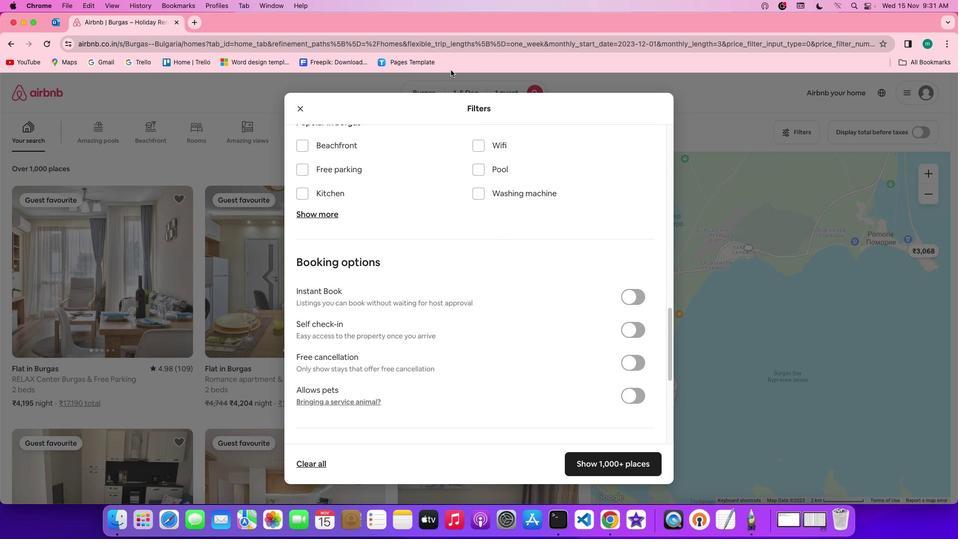 
Action: Mouse scrolled (562, 367) with delta (25, 24)
Screenshot: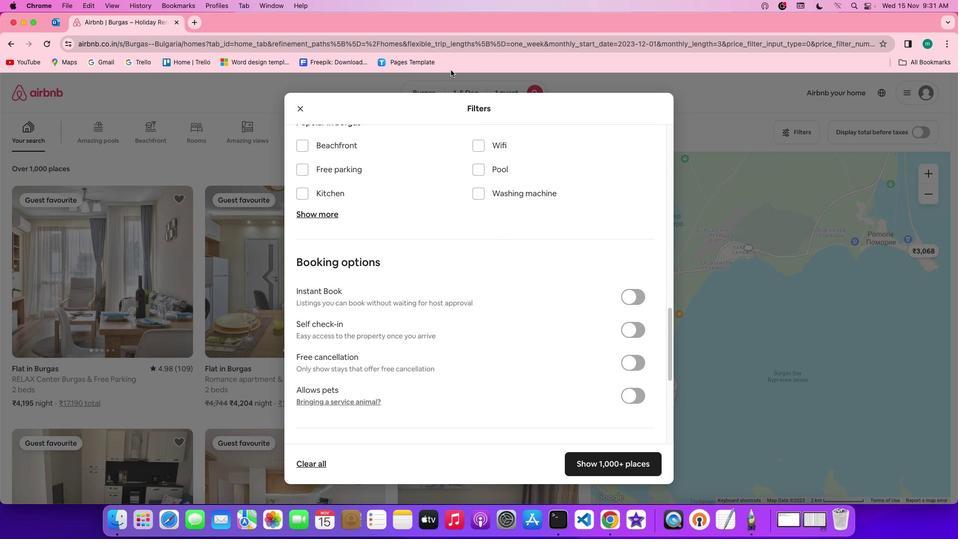 
Action: Mouse scrolled (562, 367) with delta (25, 24)
Screenshot: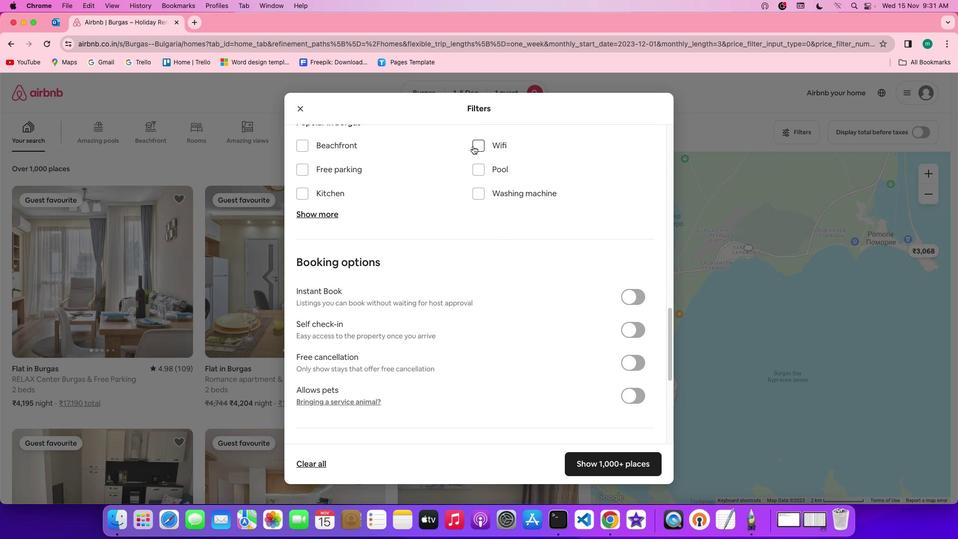 
Action: Mouse scrolled (562, 367) with delta (25, 24)
Screenshot: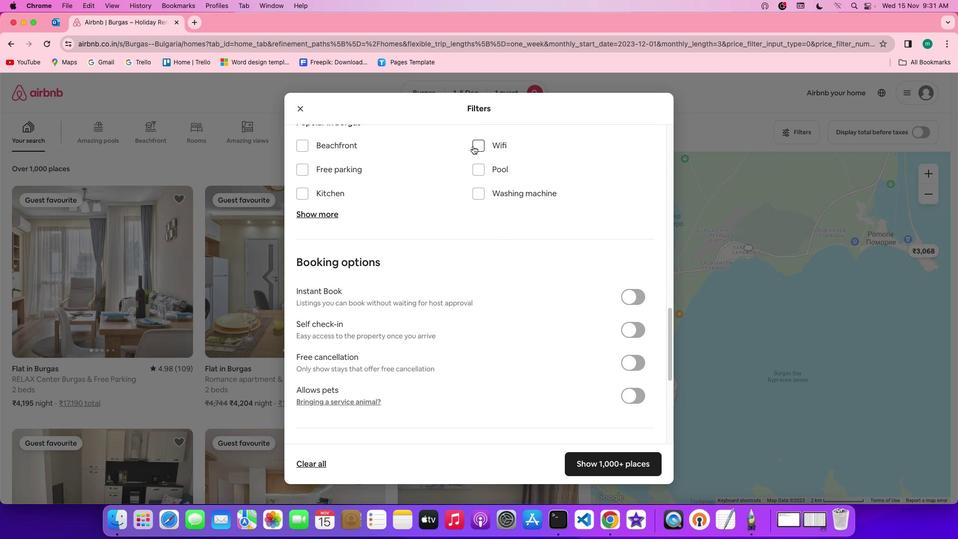 
Action: Mouse scrolled (562, 367) with delta (25, 24)
Screenshot: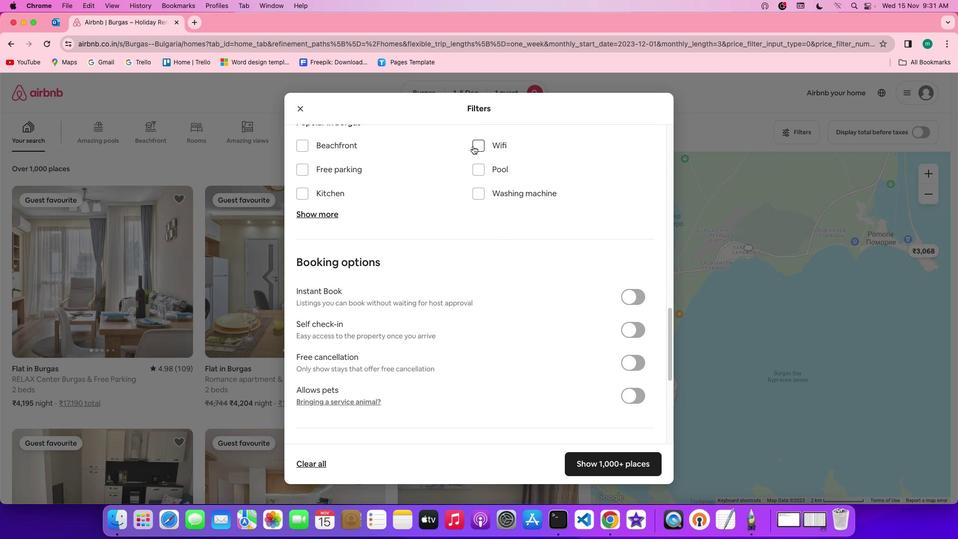 
Action: Mouse scrolled (562, 367) with delta (25, 24)
Screenshot: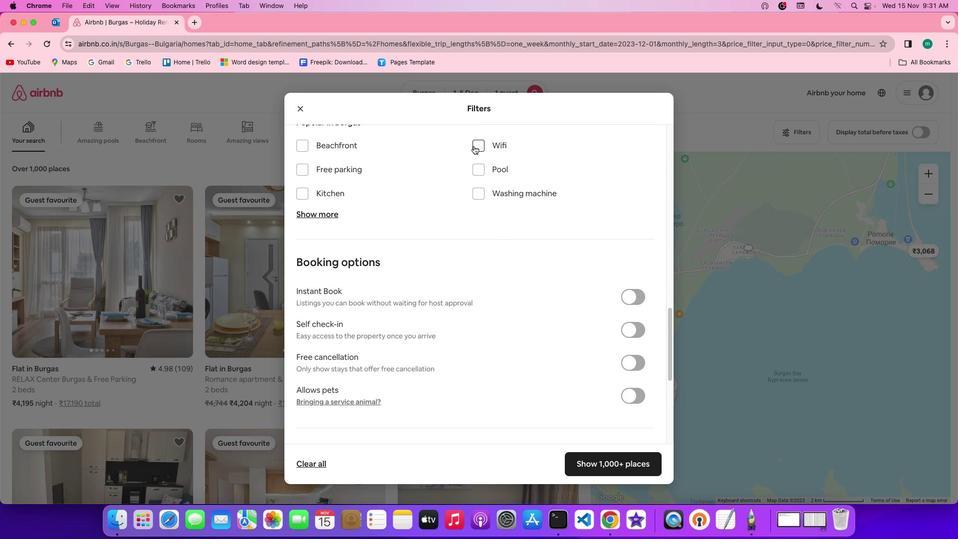 
Action: Mouse moved to (501, 171)
Screenshot: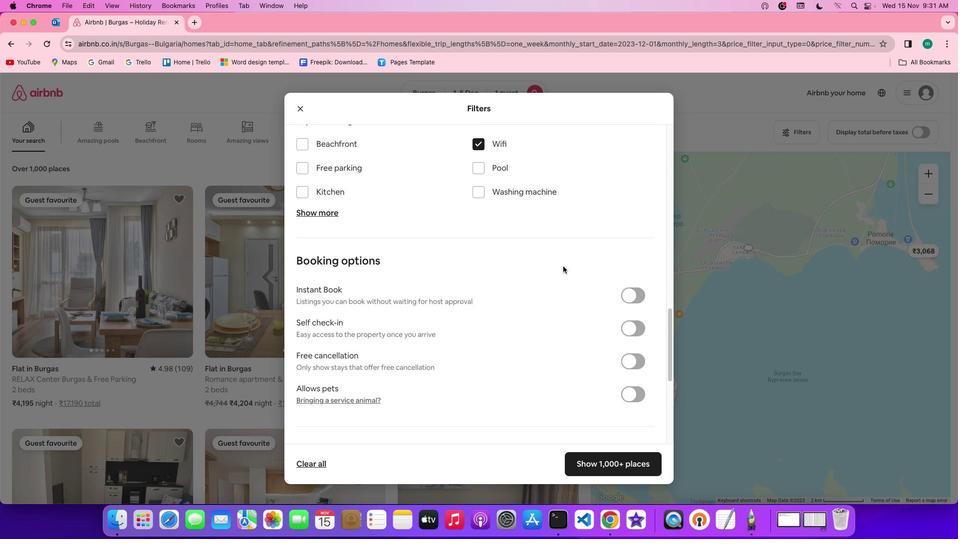 
Action: Mouse pressed left at (501, 171)
Screenshot: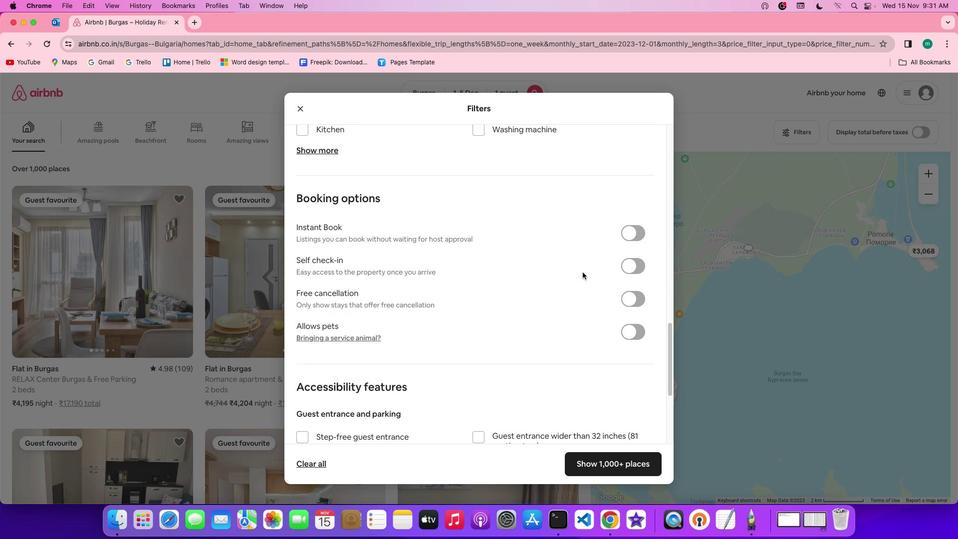 
Action: Mouse moved to (588, 291)
Screenshot: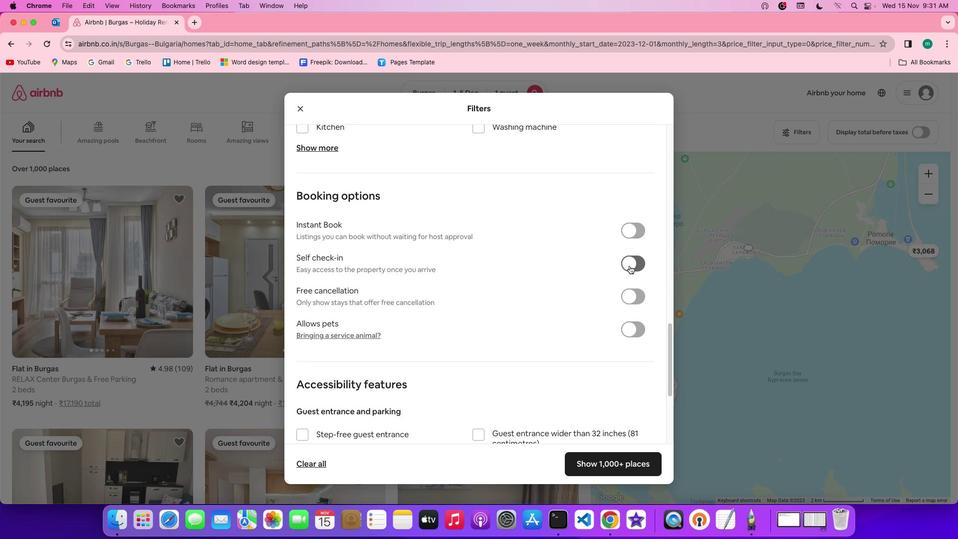 
Action: Mouse scrolled (588, 291) with delta (25, 24)
Screenshot: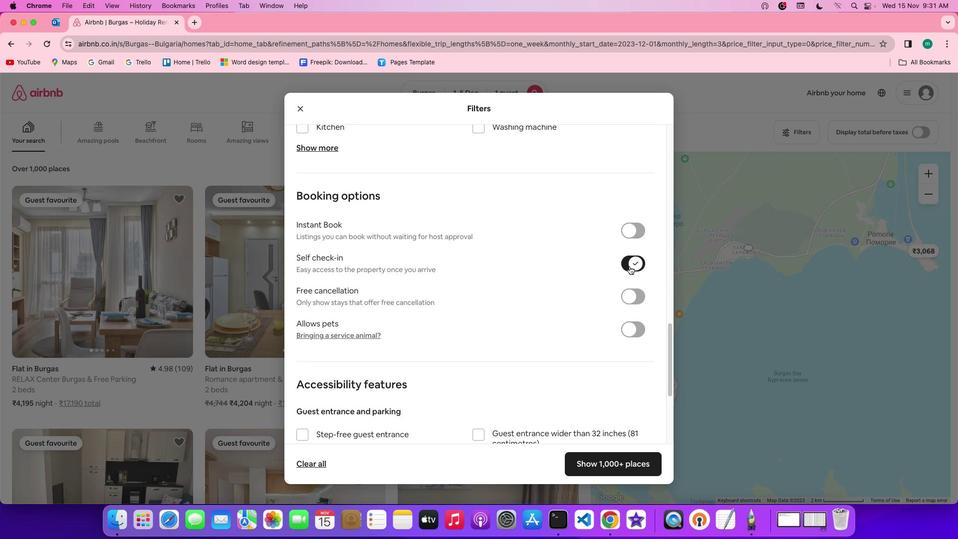 
Action: Mouse scrolled (588, 291) with delta (25, 24)
Screenshot: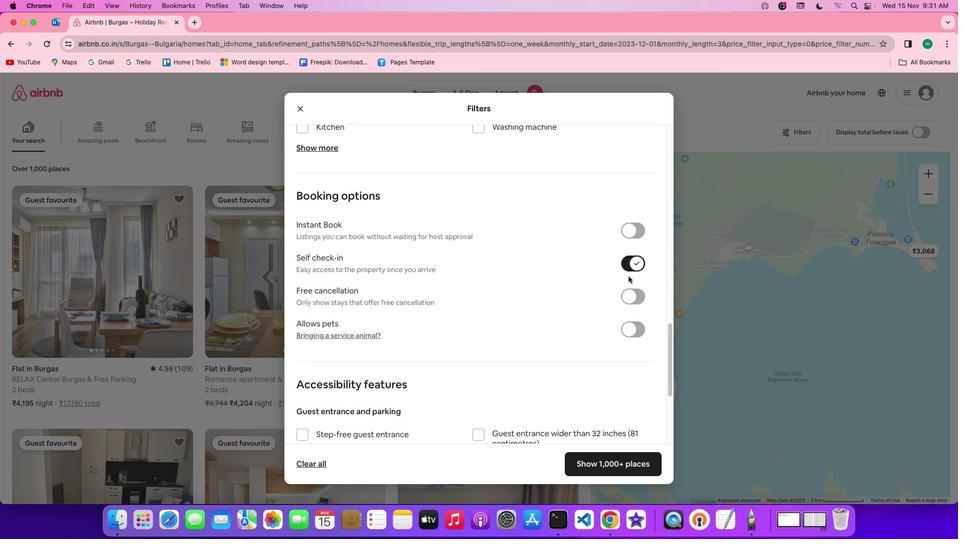 
Action: Mouse scrolled (588, 291) with delta (25, 24)
Screenshot: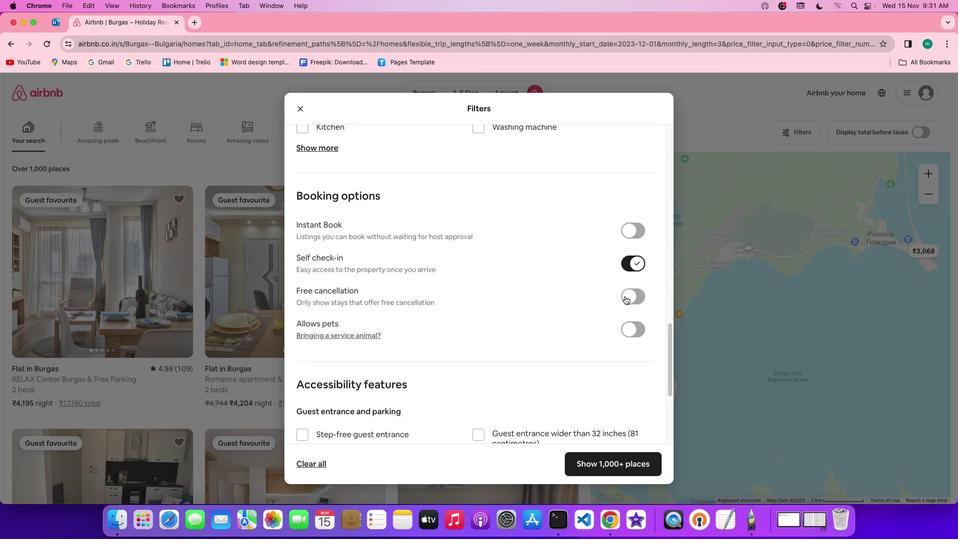 
Action: Mouse scrolled (588, 291) with delta (25, 24)
Screenshot: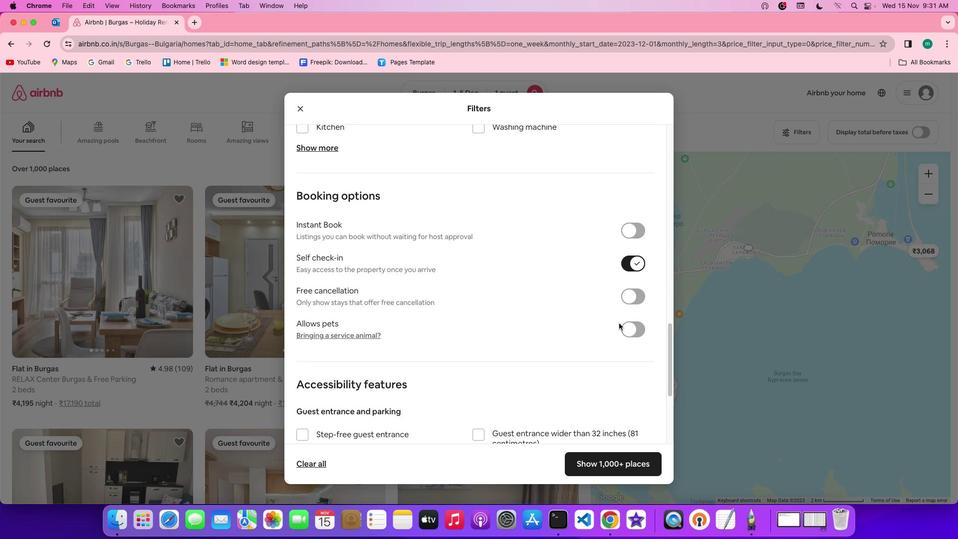
Action: Mouse moved to (655, 291)
Screenshot: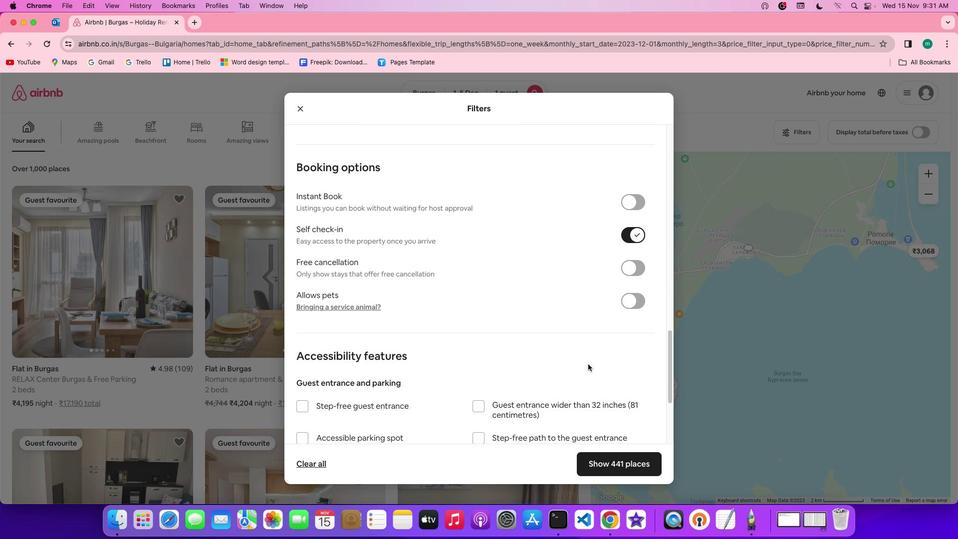 
Action: Mouse pressed left at (655, 291)
Screenshot: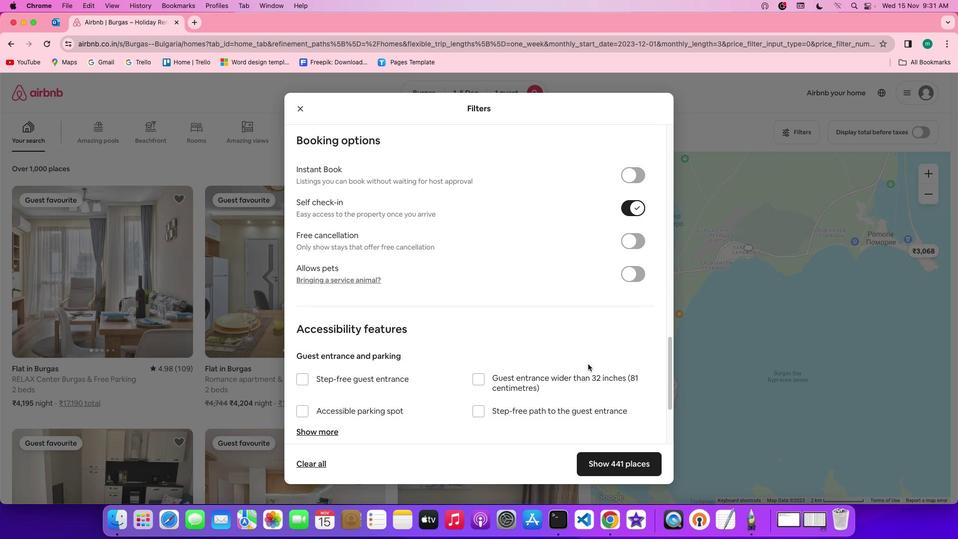 
Action: Mouse moved to (613, 389)
Screenshot: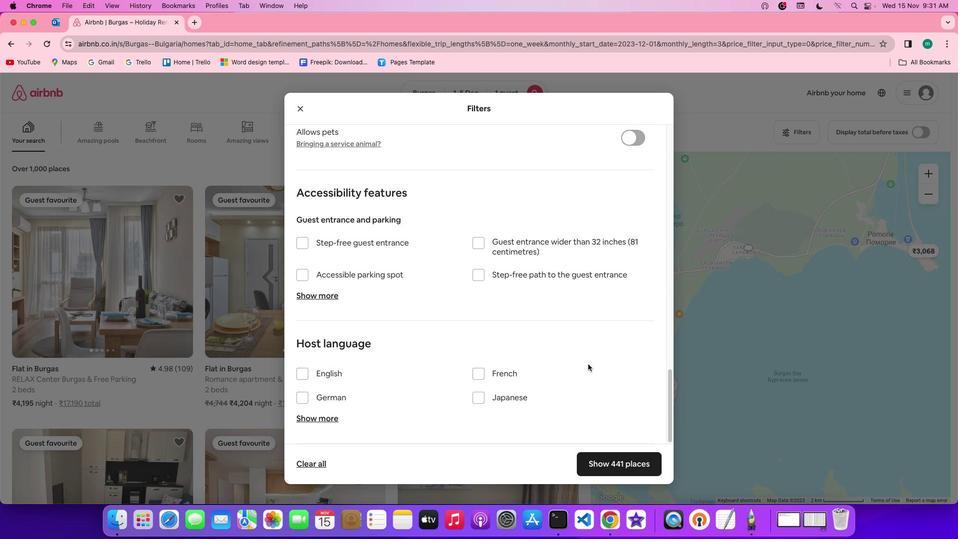 
Action: Mouse scrolled (613, 389) with delta (25, 24)
Screenshot: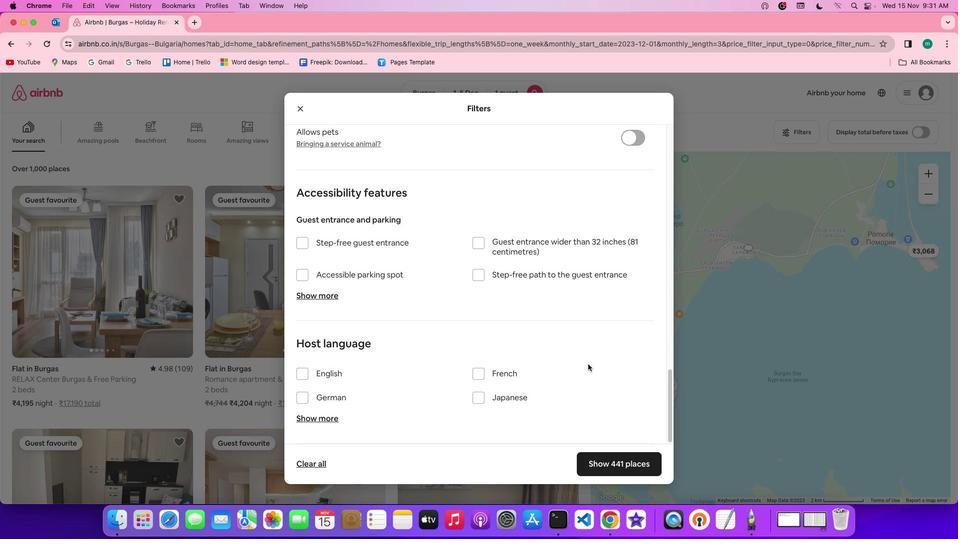 
Action: Mouse scrolled (613, 389) with delta (25, 24)
Screenshot: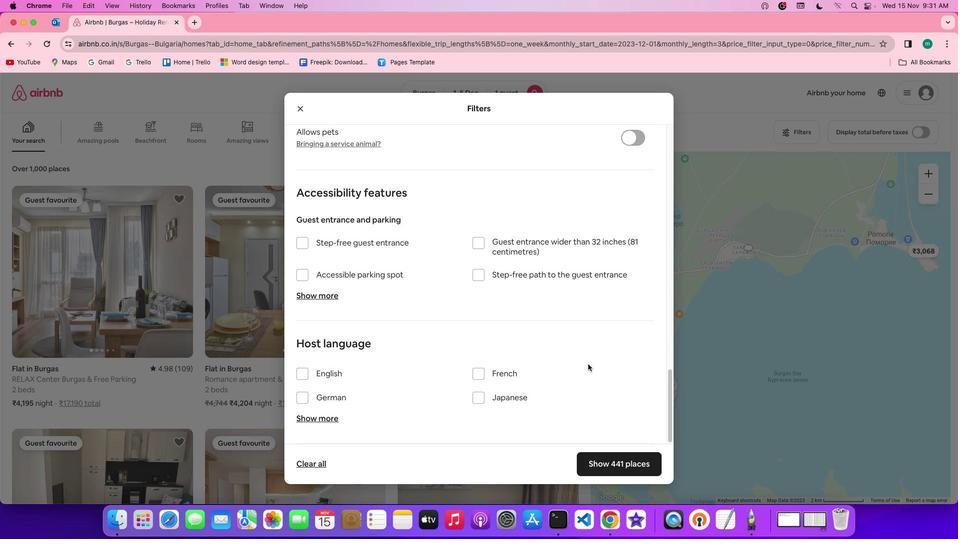 
Action: Mouse scrolled (613, 389) with delta (25, 24)
Screenshot: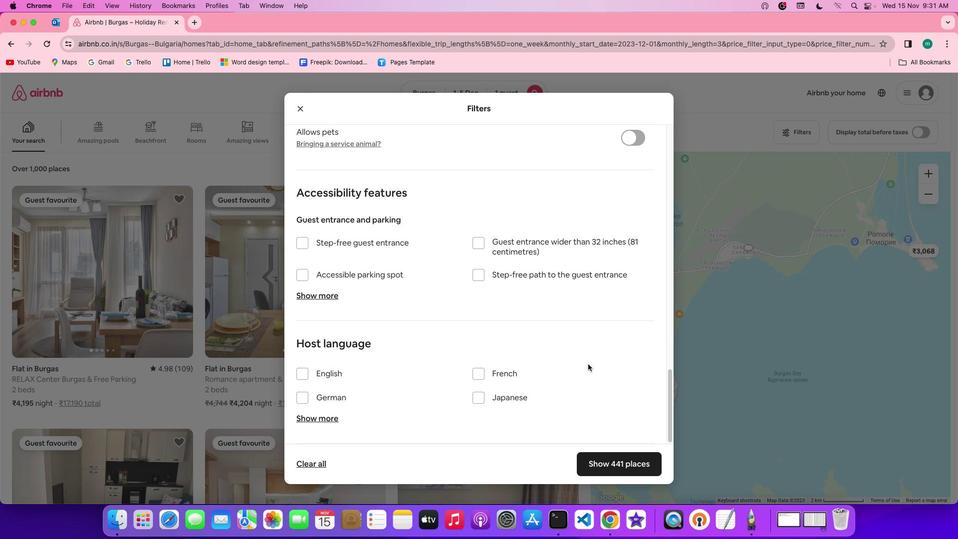 
Action: Mouse scrolled (613, 389) with delta (25, 24)
Screenshot: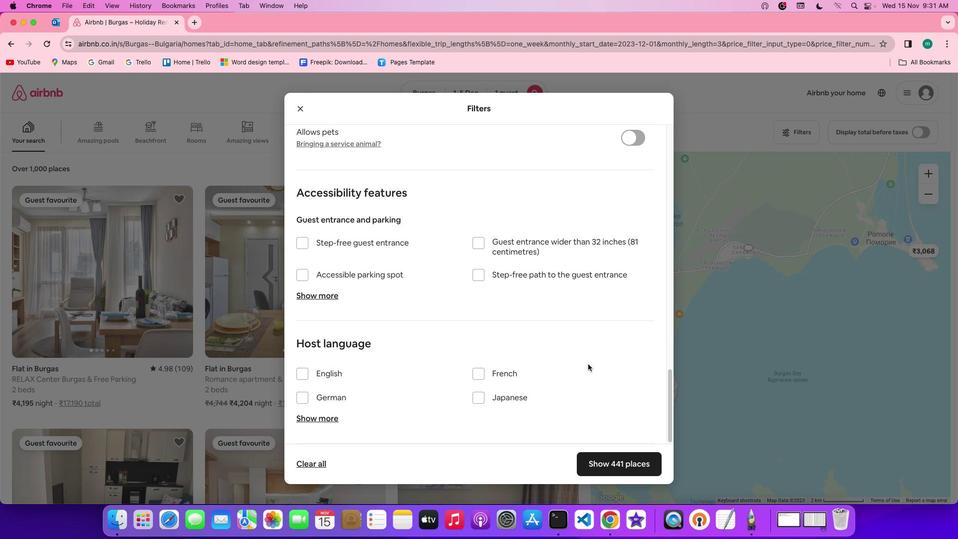 
Action: Mouse scrolled (613, 389) with delta (25, 24)
Screenshot: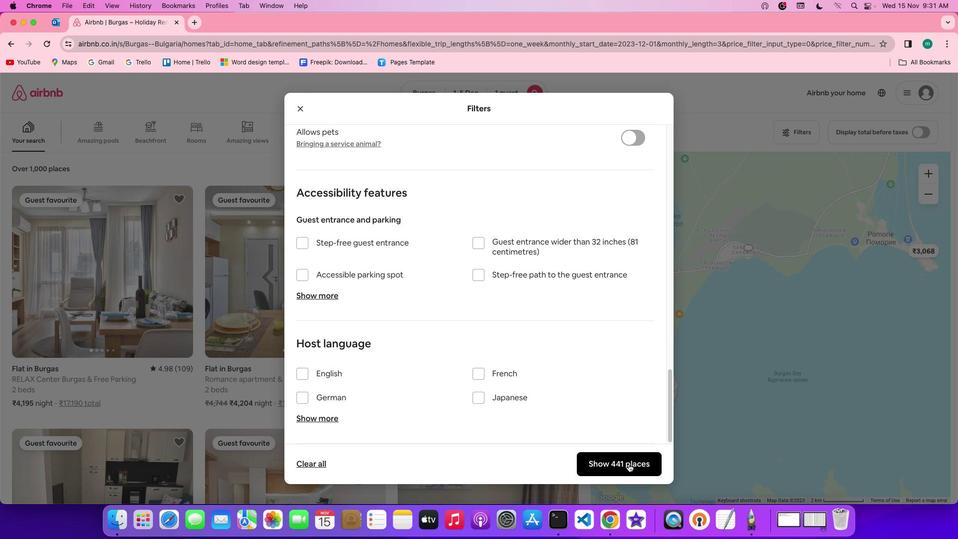 
Action: Mouse scrolled (613, 389) with delta (25, 24)
Screenshot: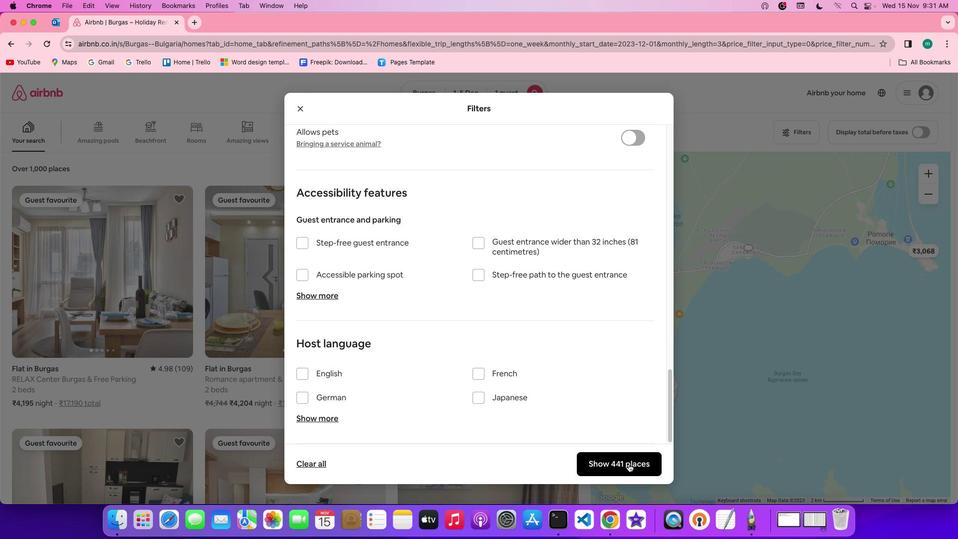 
Action: Mouse scrolled (613, 389) with delta (25, 24)
Screenshot: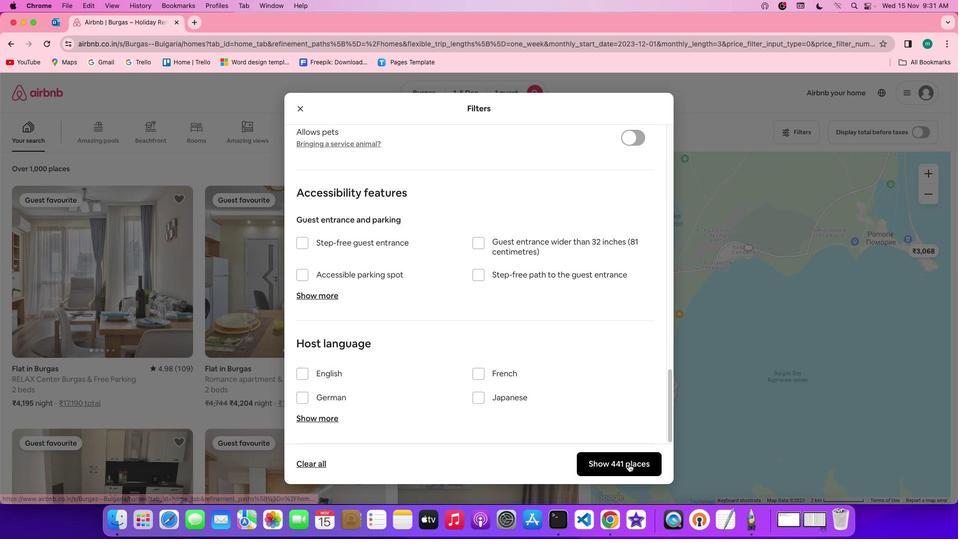 
Action: Mouse scrolled (613, 389) with delta (25, 23)
Screenshot: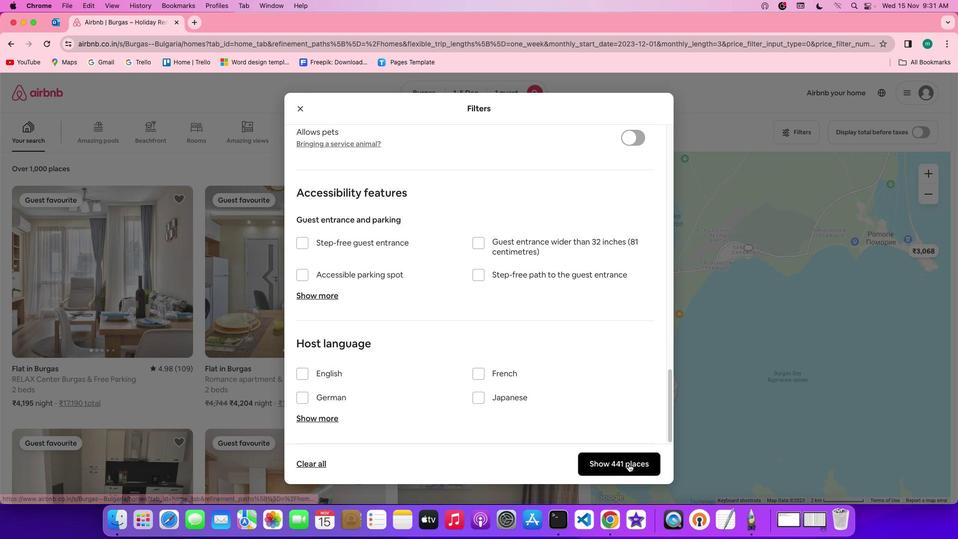 
Action: Mouse scrolled (613, 389) with delta (25, 23)
Screenshot: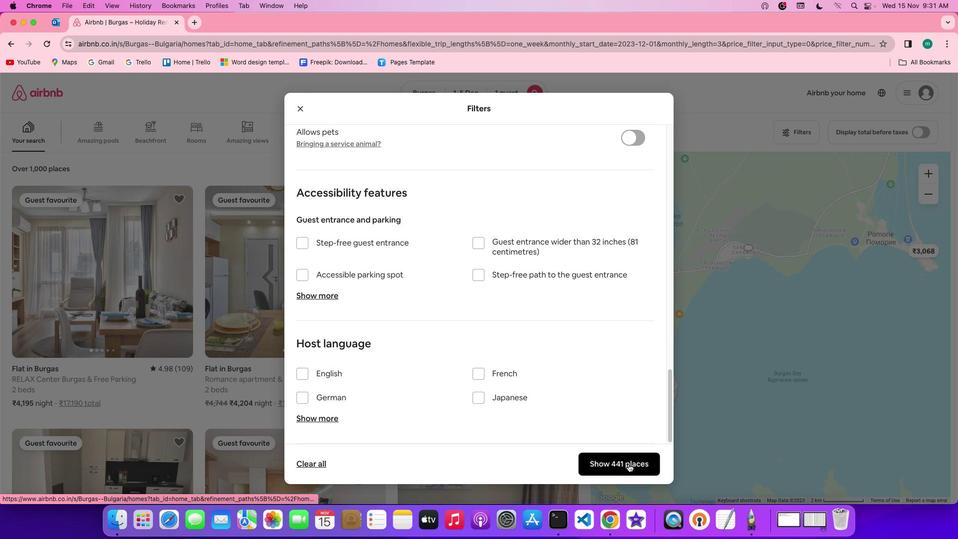 
Action: Mouse scrolled (613, 389) with delta (25, 24)
Screenshot: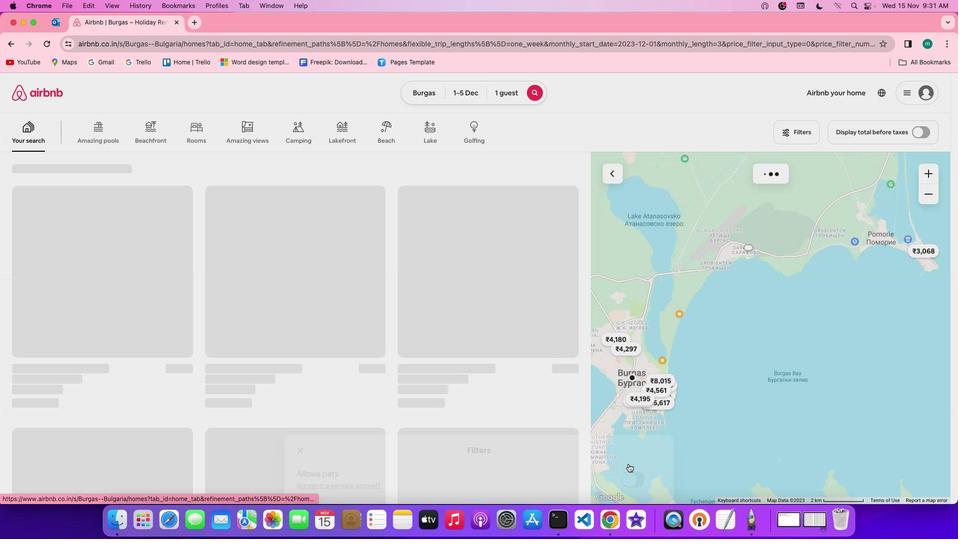 
Action: Mouse scrolled (613, 389) with delta (25, 24)
Screenshot: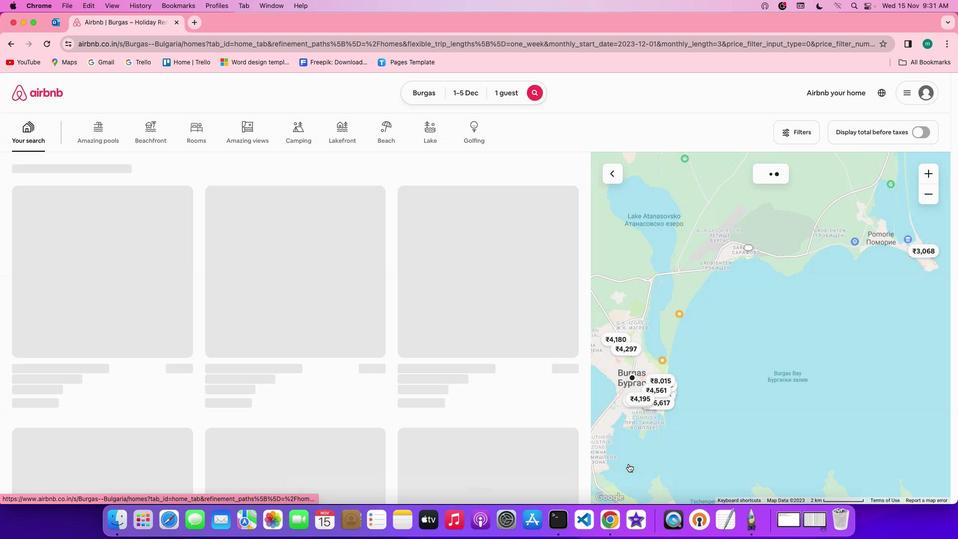
Action: Mouse scrolled (613, 389) with delta (25, 24)
Screenshot: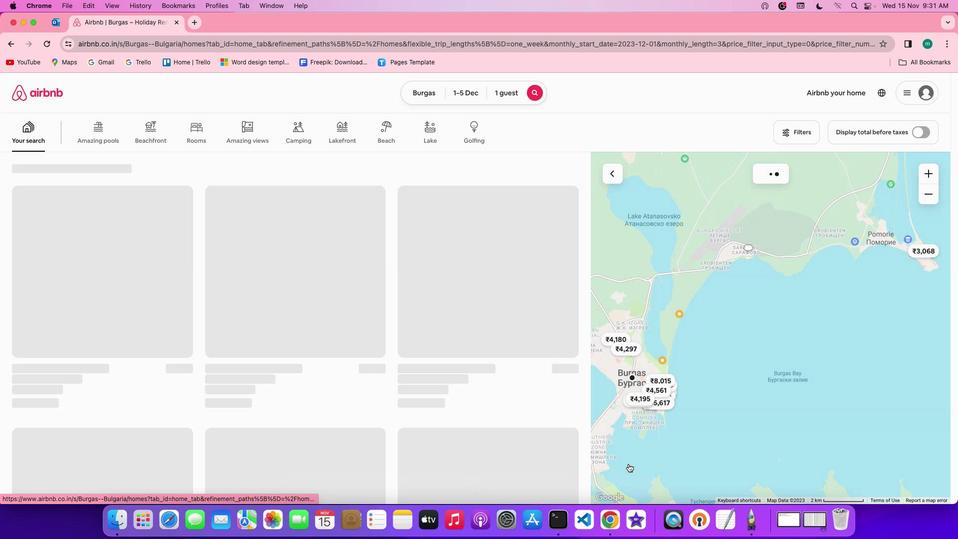 
Action: Mouse scrolled (613, 389) with delta (25, 23)
Screenshot: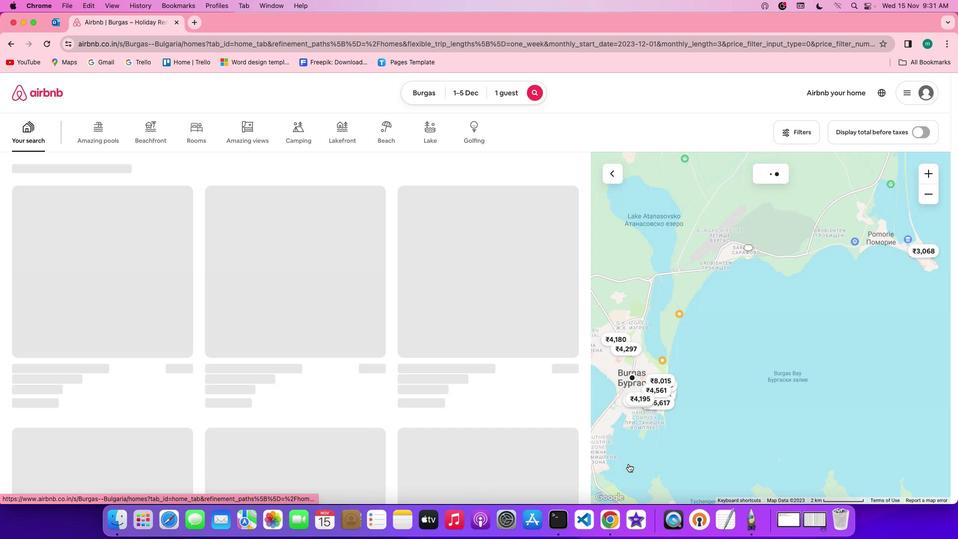 
Action: Mouse scrolled (613, 389) with delta (25, 23)
Screenshot: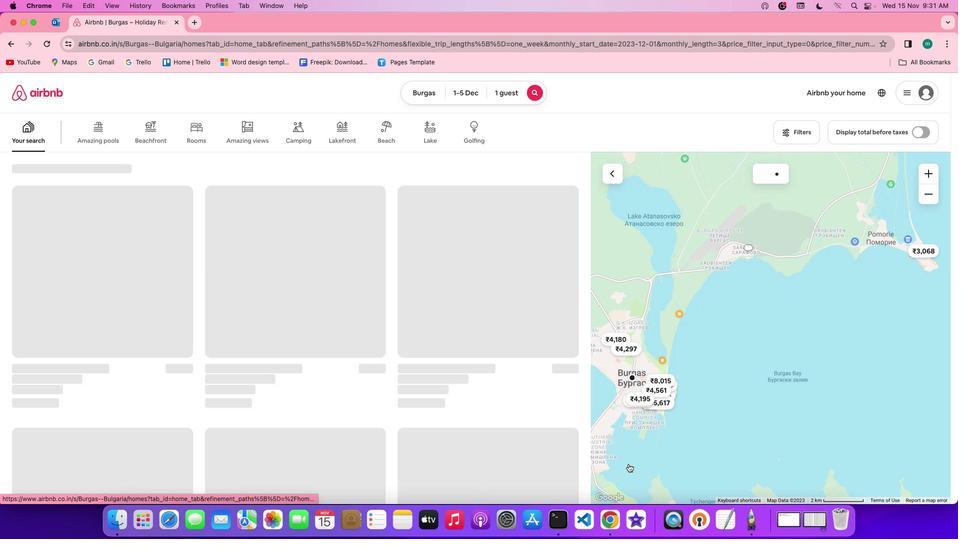 
Action: Mouse moved to (654, 489)
Screenshot: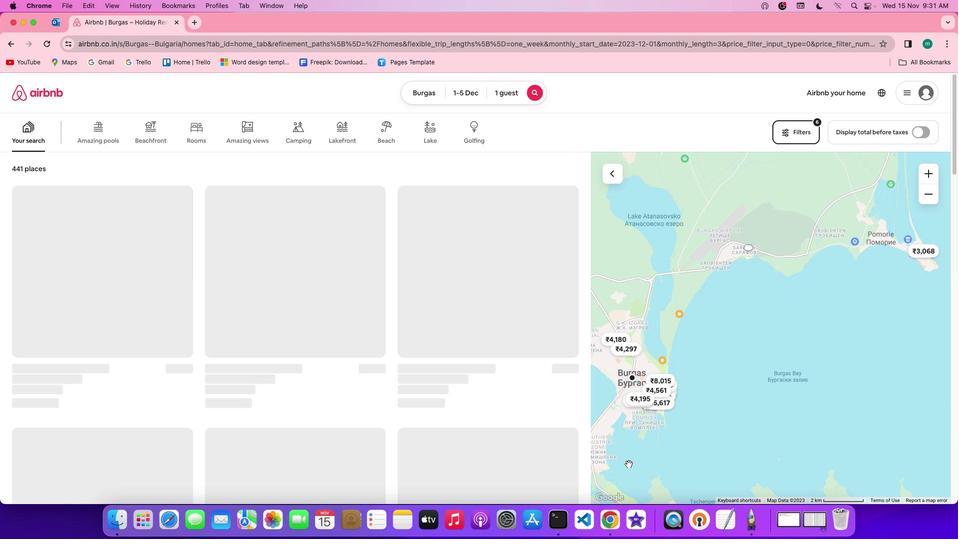 
Action: Mouse pressed left at (654, 489)
Screenshot: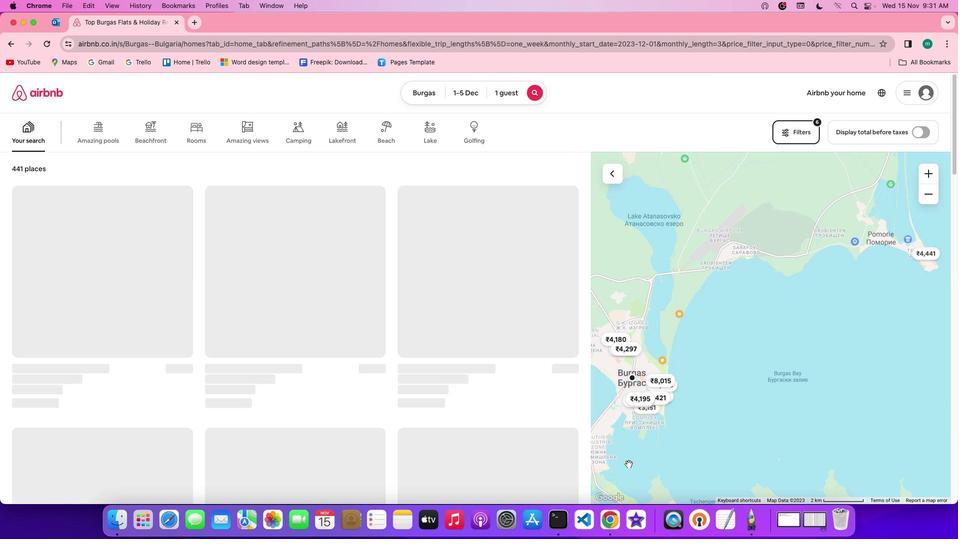 
Action: Mouse moved to (166, 289)
Screenshot: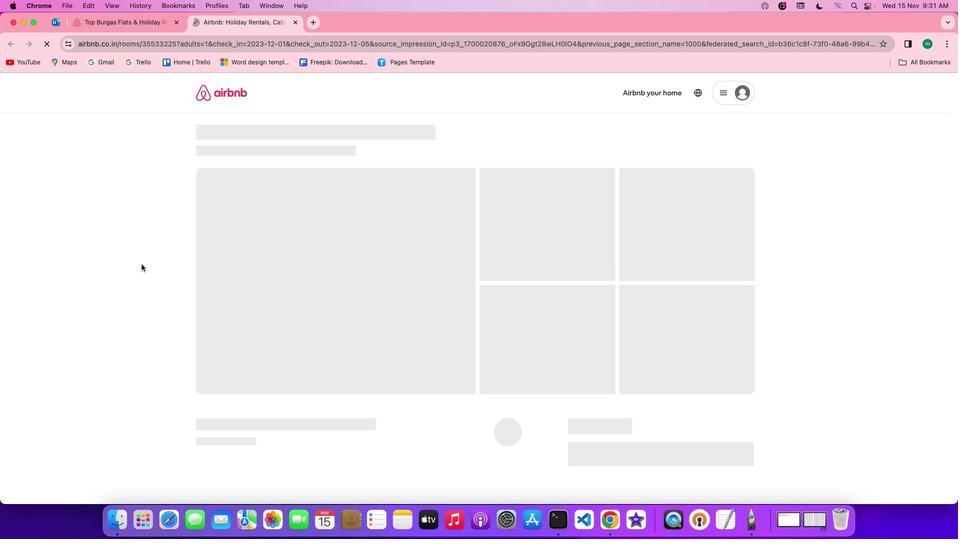 
Action: Mouse pressed left at (166, 289)
Screenshot: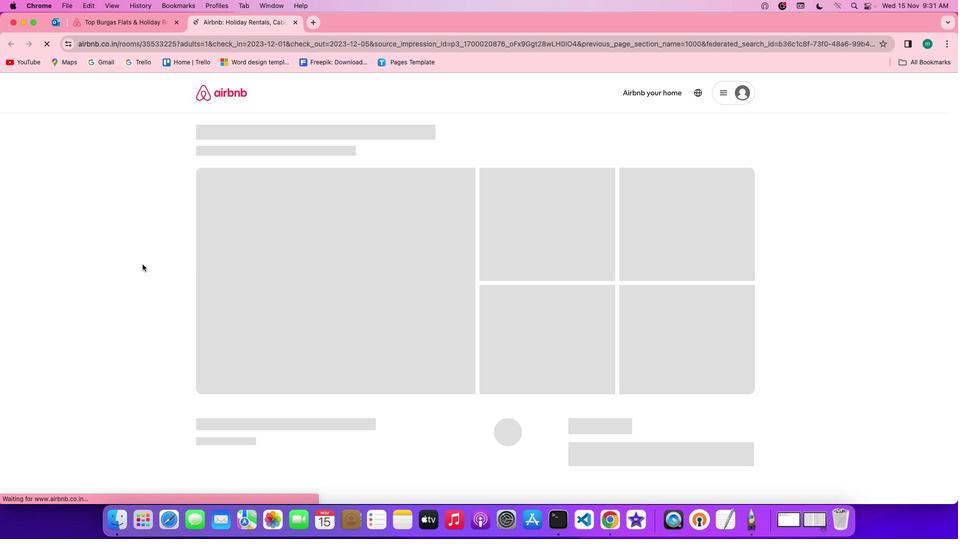 
Action: Mouse moved to (753, 379)
Screenshot: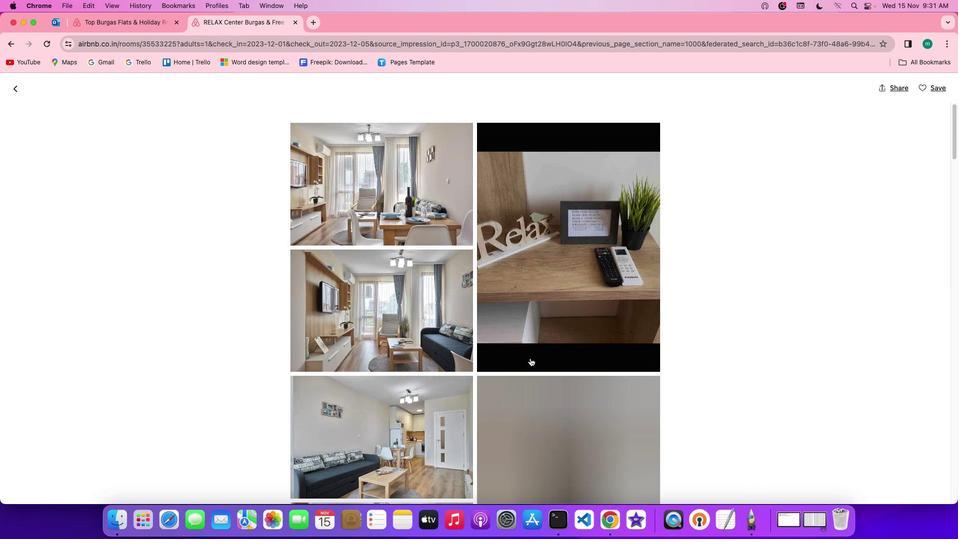 
Action: Mouse pressed left at (753, 379)
Screenshot: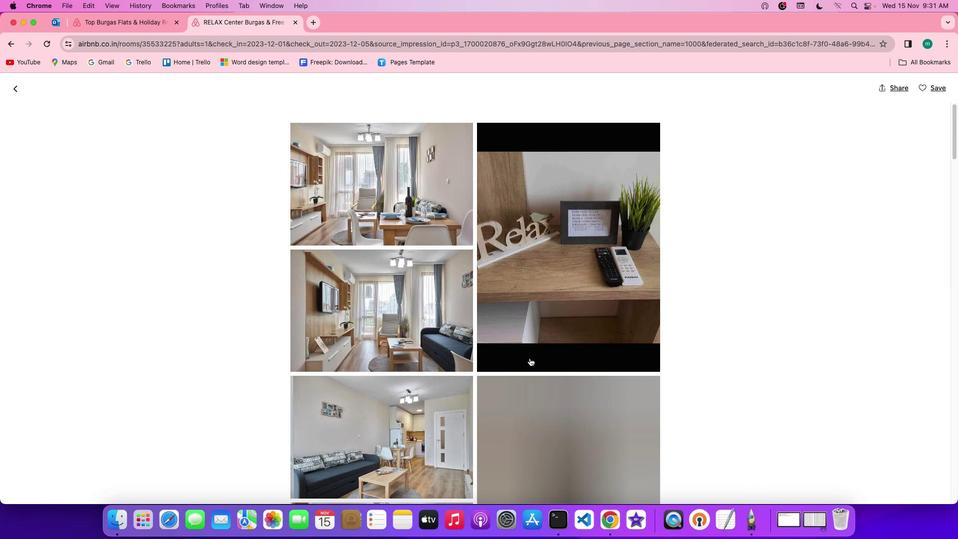 
Action: Mouse moved to (522, 381)
Screenshot: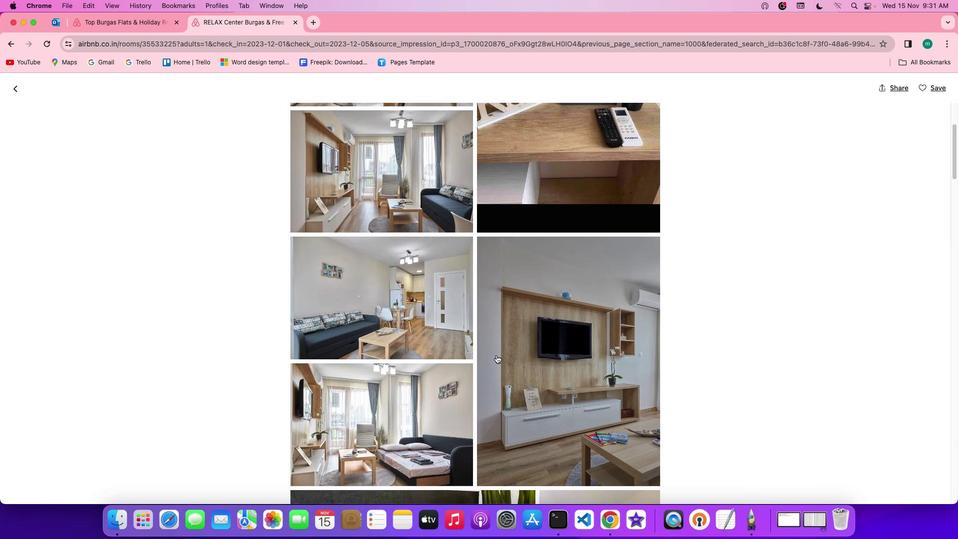 
Action: Mouse scrolled (522, 381) with delta (25, 24)
Screenshot: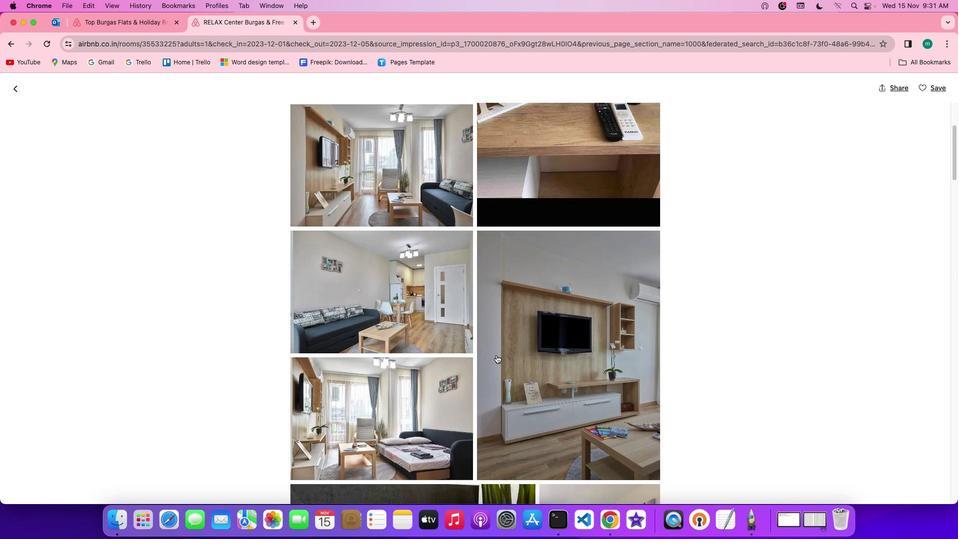 
Action: Mouse scrolled (522, 381) with delta (25, 24)
Screenshot: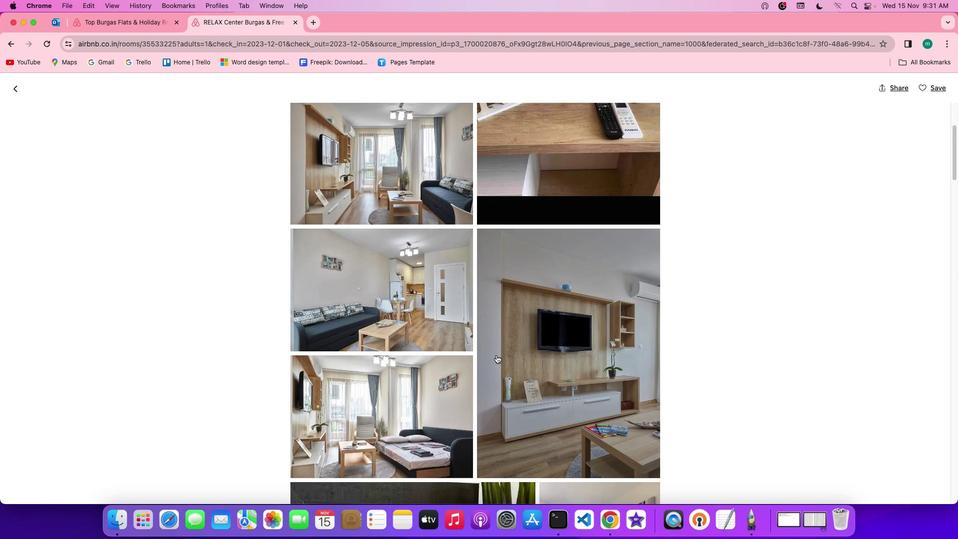 
Action: Mouse scrolled (522, 381) with delta (25, 24)
Screenshot: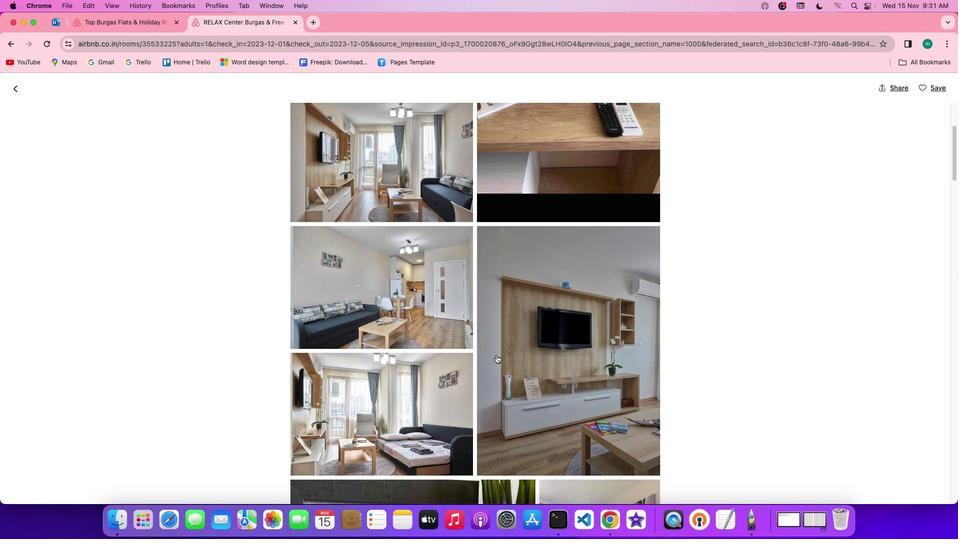 
Action: Mouse scrolled (522, 381) with delta (25, 23)
Screenshot: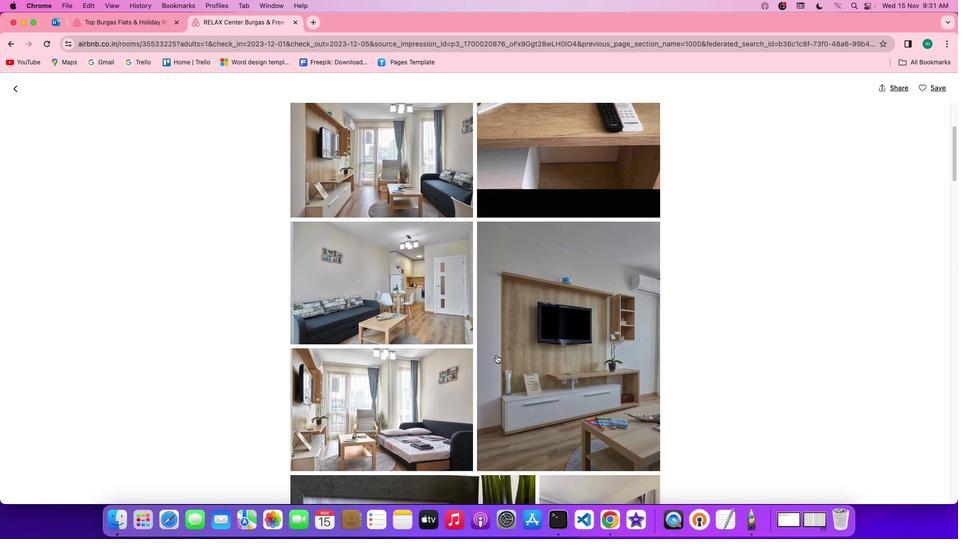 
Action: Mouse scrolled (522, 381) with delta (25, 24)
Screenshot: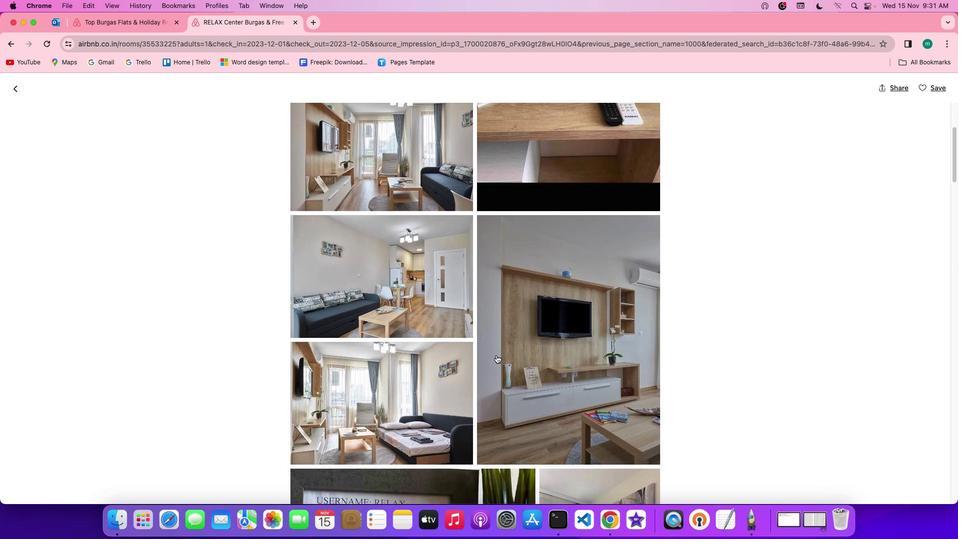 
Action: Mouse scrolled (522, 381) with delta (25, 24)
Screenshot: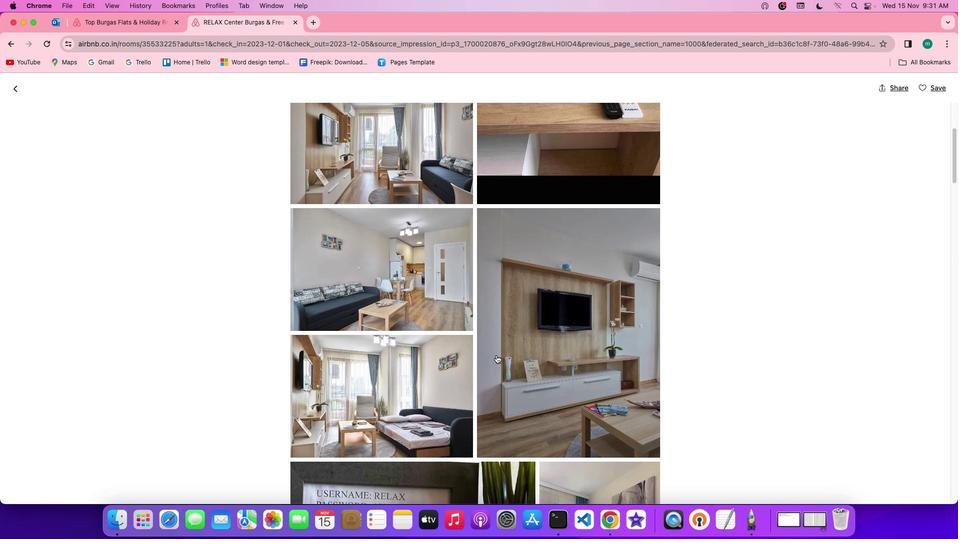 
Action: Mouse scrolled (522, 381) with delta (25, 24)
Screenshot: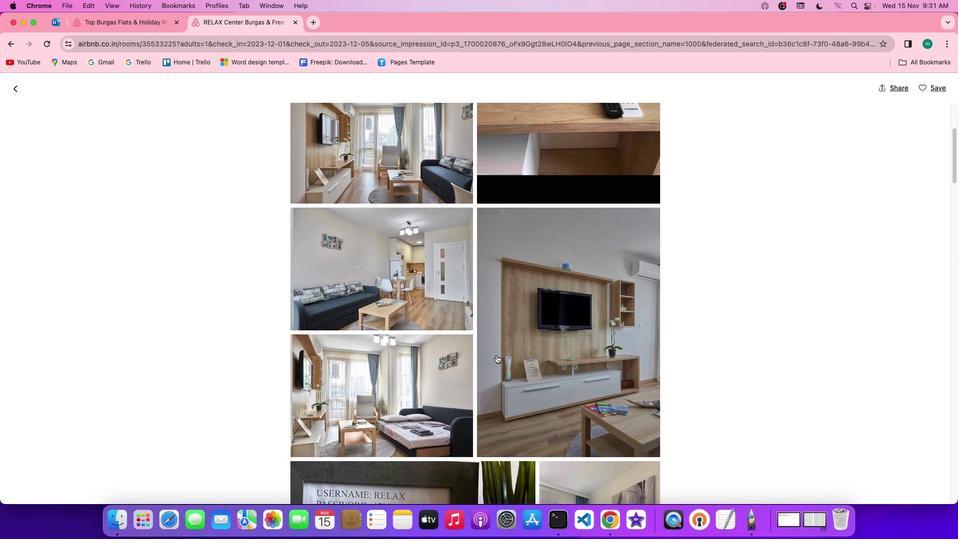 
Action: Mouse scrolled (522, 381) with delta (25, 24)
Screenshot: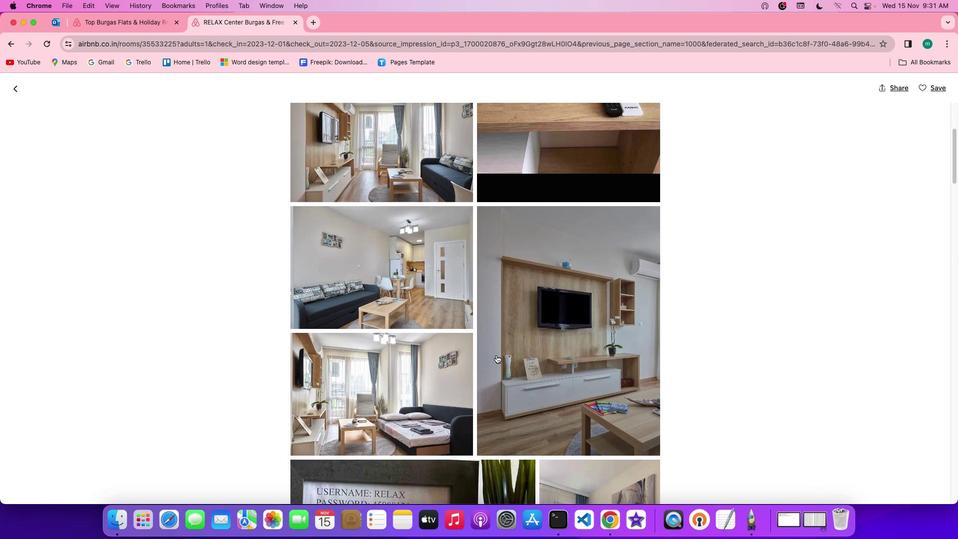 
Action: Mouse scrolled (522, 381) with delta (25, 24)
Screenshot: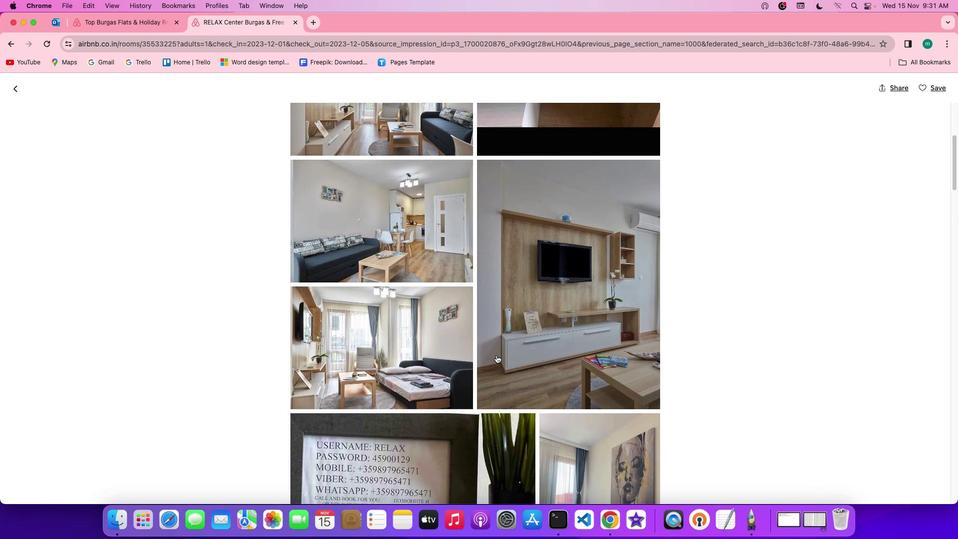 
Action: Mouse scrolled (522, 381) with delta (25, 24)
Screenshot: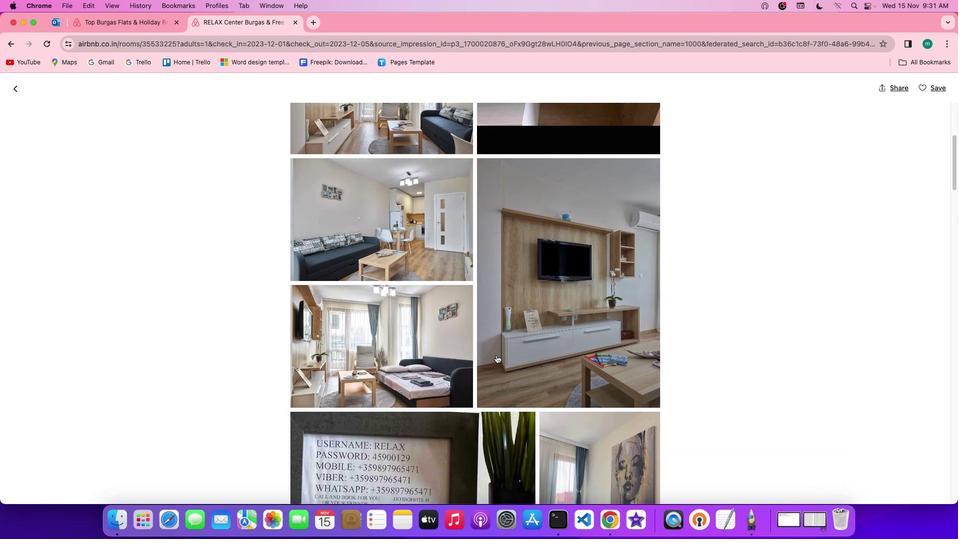 
Action: Mouse scrolled (522, 381) with delta (25, 24)
Screenshot: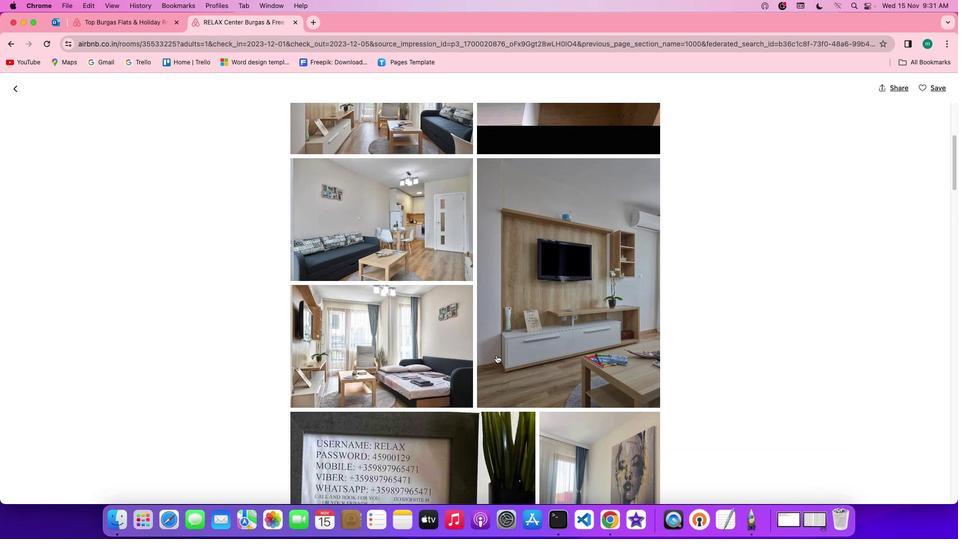 
Action: Mouse scrolled (522, 381) with delta (25, 24)
Screenshot: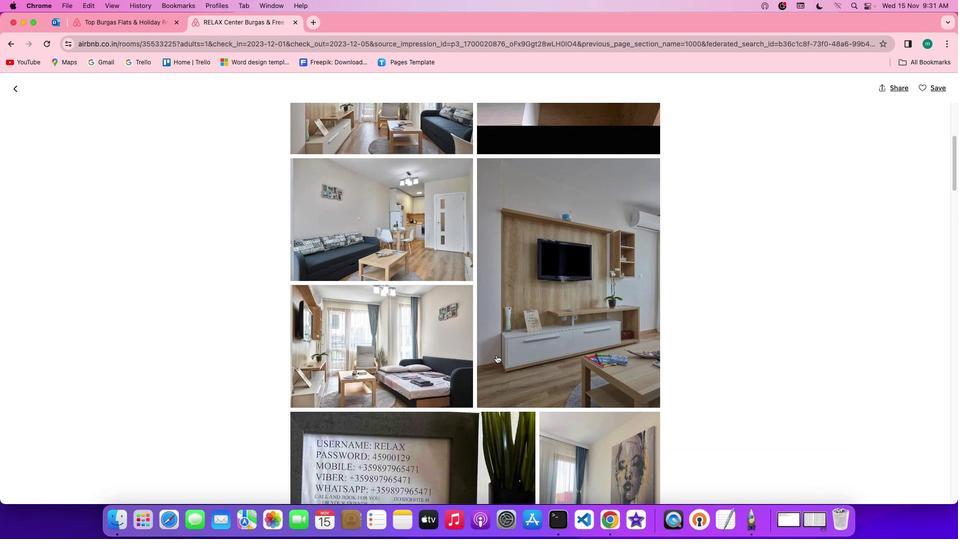
Action: Mouse scrolled (522, 381) with delta (25, 24)
Screenshot: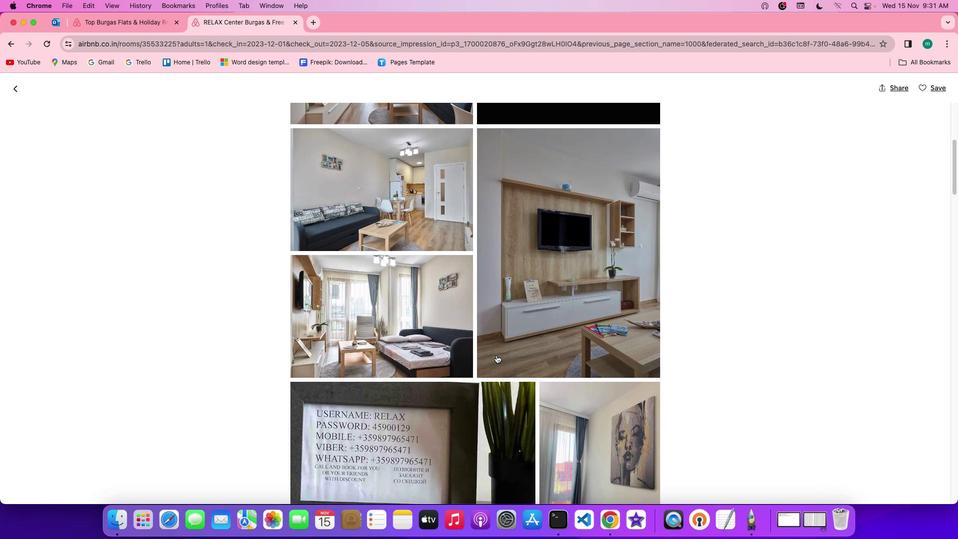 
Action: Mouse scrolled (522, 381) with delta (25, 24)
Screenshot: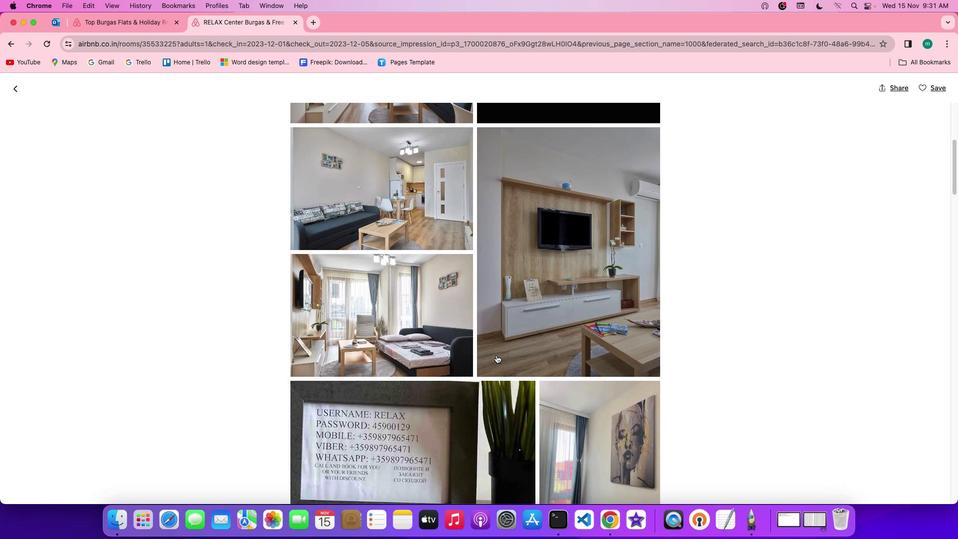 
Action: Mouse scrolled (522, 381) with delta (25, 24)
Screenshot: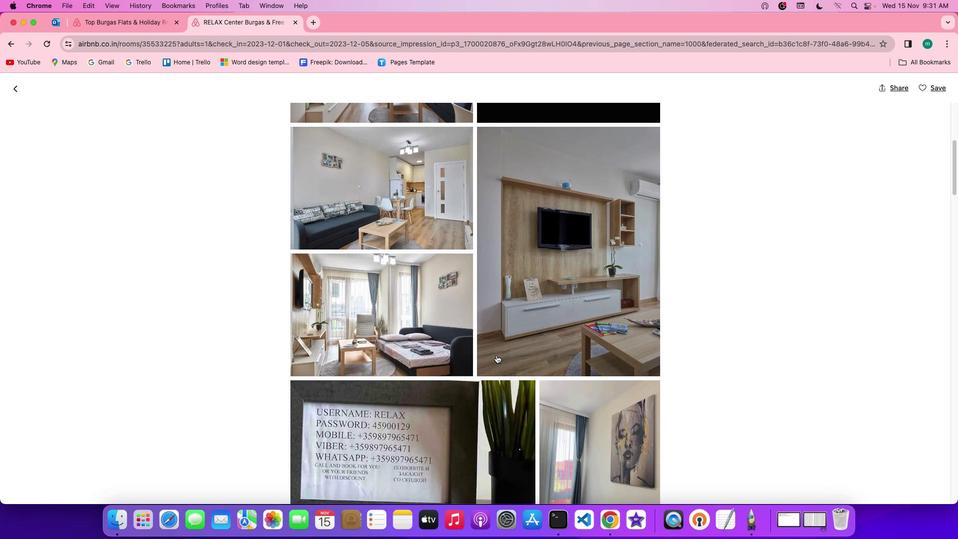 
Action: Mouse scrolled (522, 381) with delta (25, 24)
Screenshot: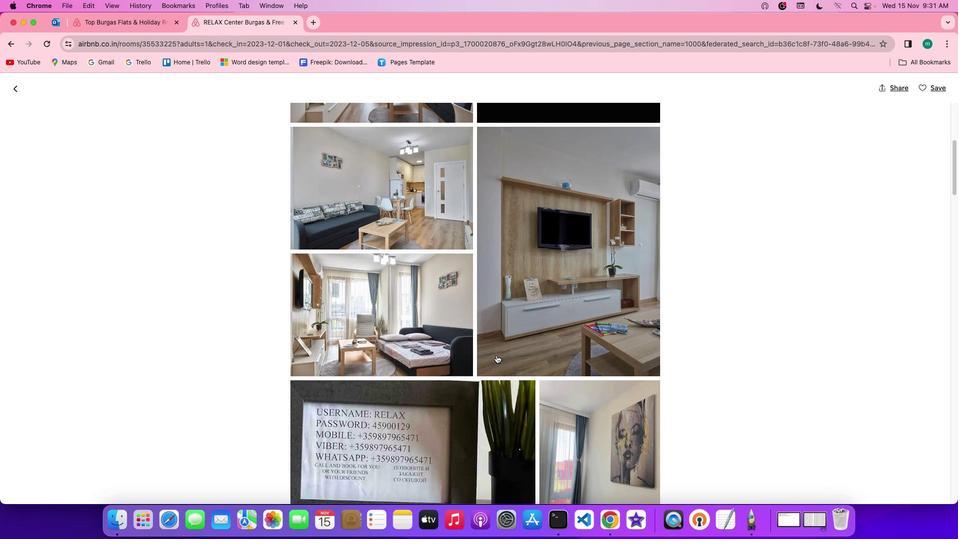 
Action: Mouse scrolled (522, 381) with delta (25, 24)
Screenshot: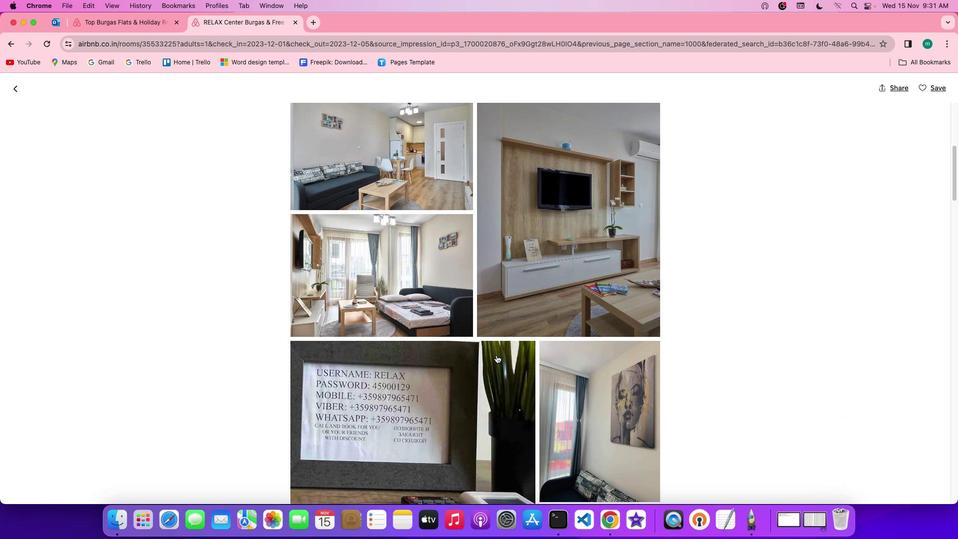
Action: Mouse scrolled (522, 381) with delta (25, 24)
Screenshot: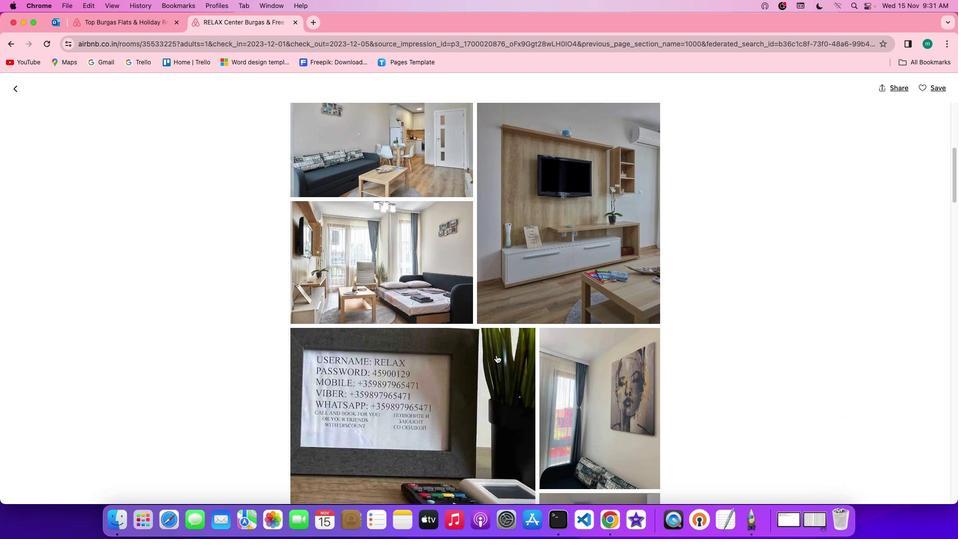 
Action: Mouse scrolled (522, 381) with delta (25, 24)
Screenshot: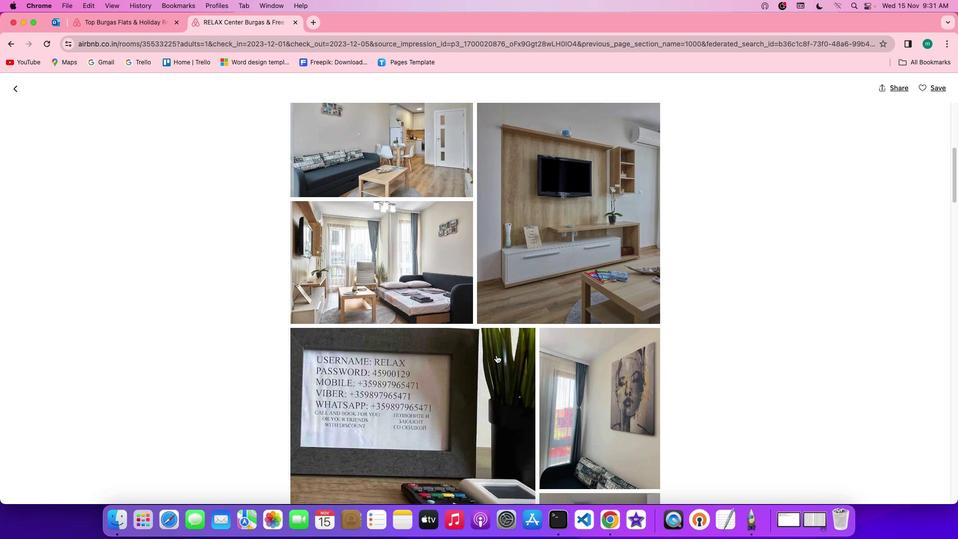
Action: Mouse scrolled (522, 381) with delta (25, 24)
Screenshot: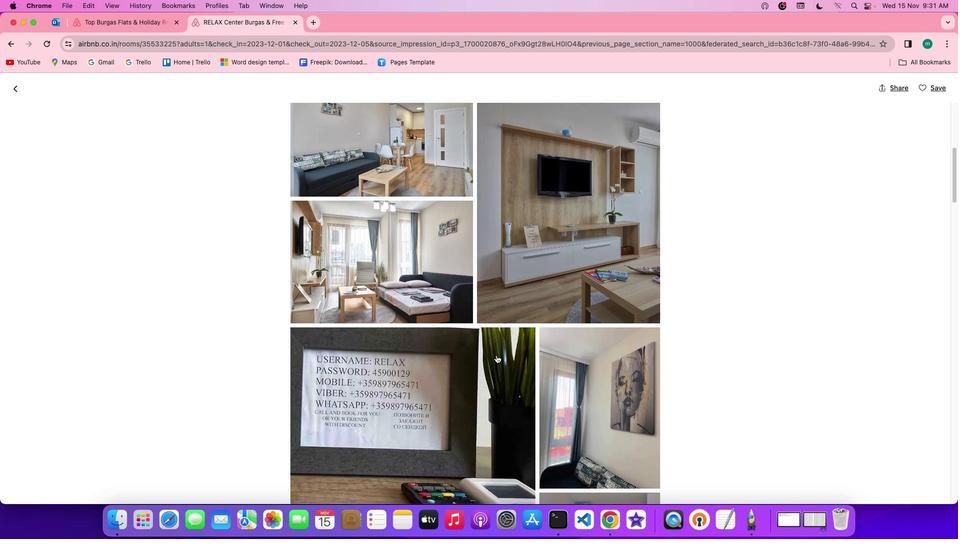 
Action: Mouse scrolled (522, 381) with delta (25, 24)
Screenshot: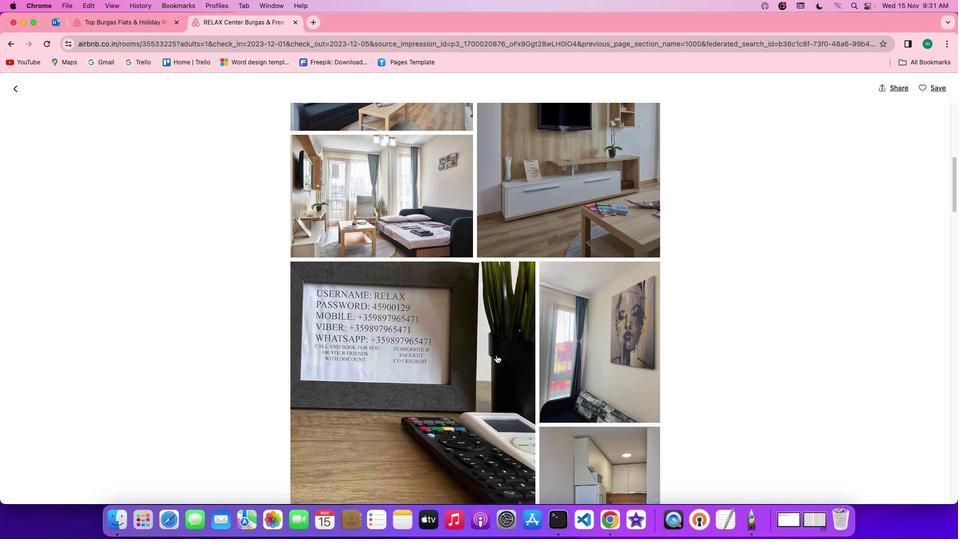 
Action: Mouse scrolled (522, 381) with delta (25, 24)
Screenshot: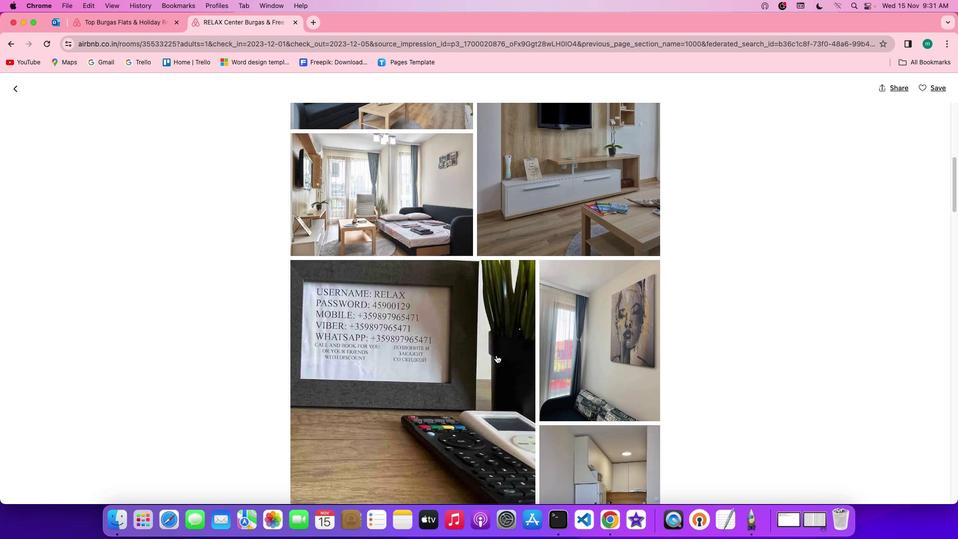 
Action: Mouse scrolled (522, 381) with delta (25, 24)
Screenshot: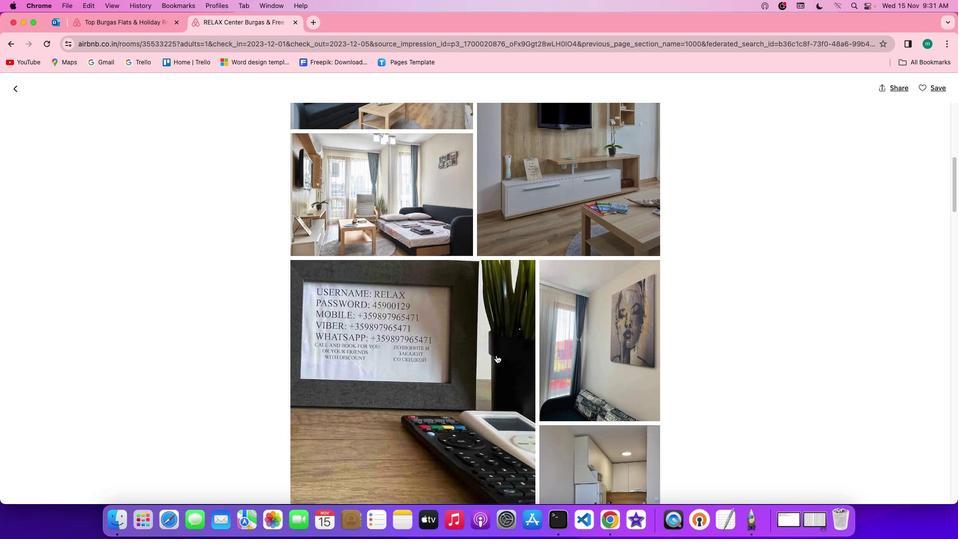 
Action: Mouse scrolled (522, 381) with delta (25, 24)
Screenshot: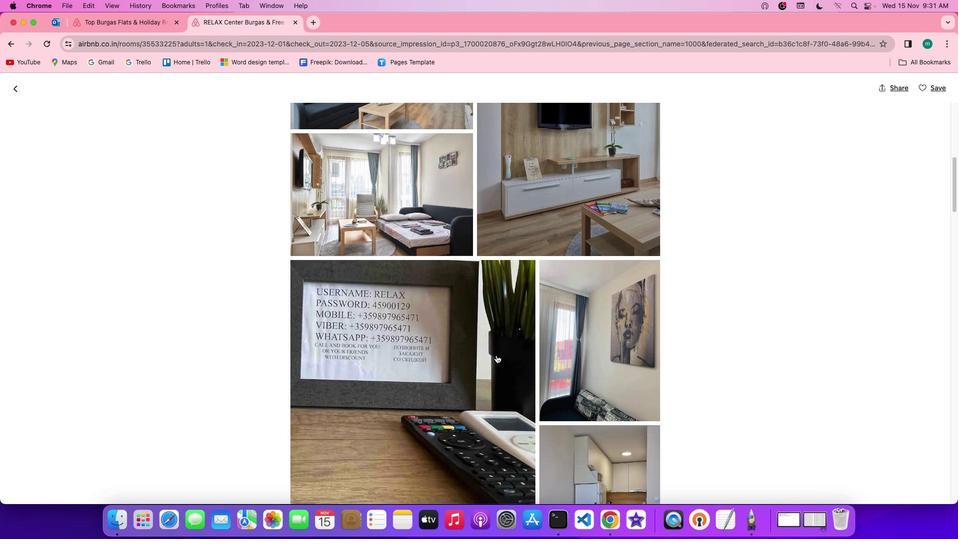 
Action: Mouse scrolled (522, 381) with delta (25, 24)
Screenshot: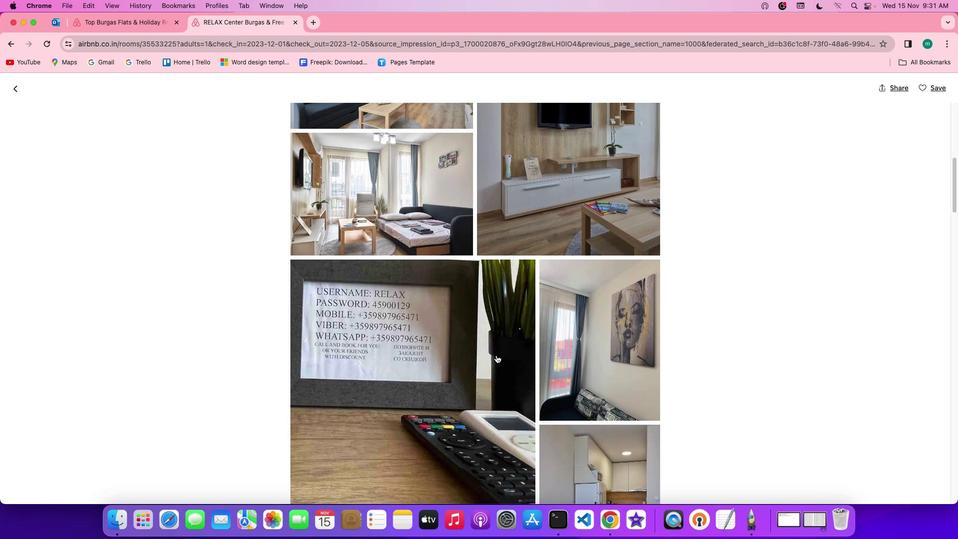 
Action: Mouse scrolled (522, 381) with delta (25, 24)
Screenshot: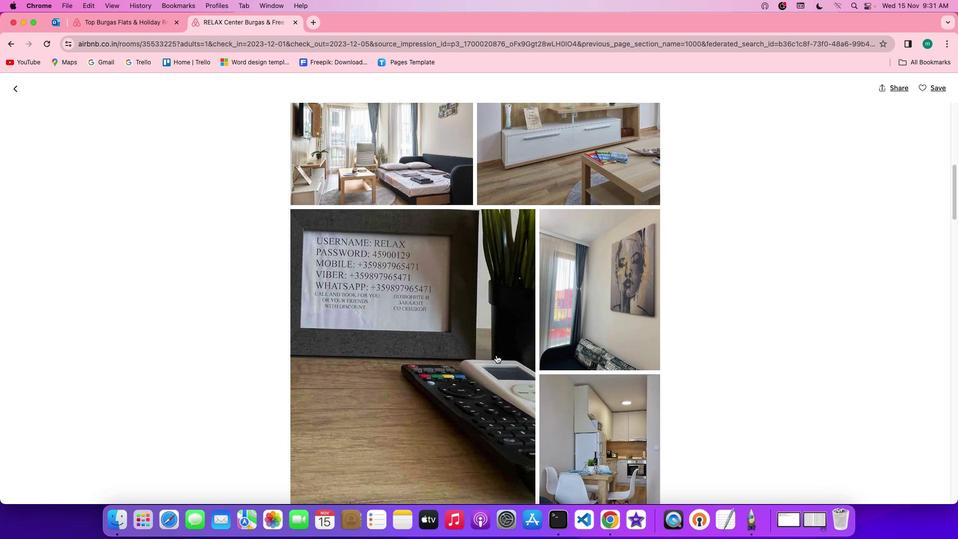 
Action: Mouse scrolled (522, 381) with delta (25, 24)
Screenshot: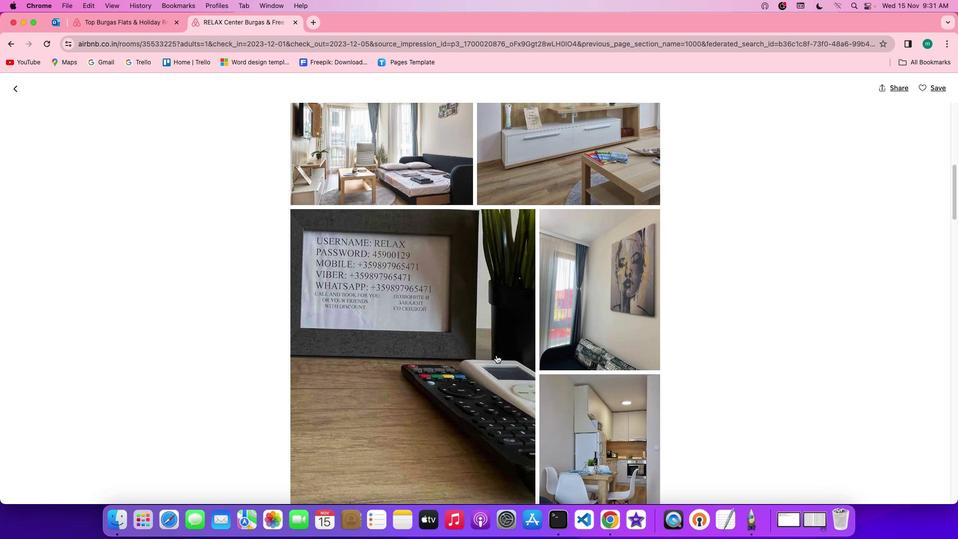 
Action: Mouse scrolled (522, 381) with delta (25, 24)
Screenshot: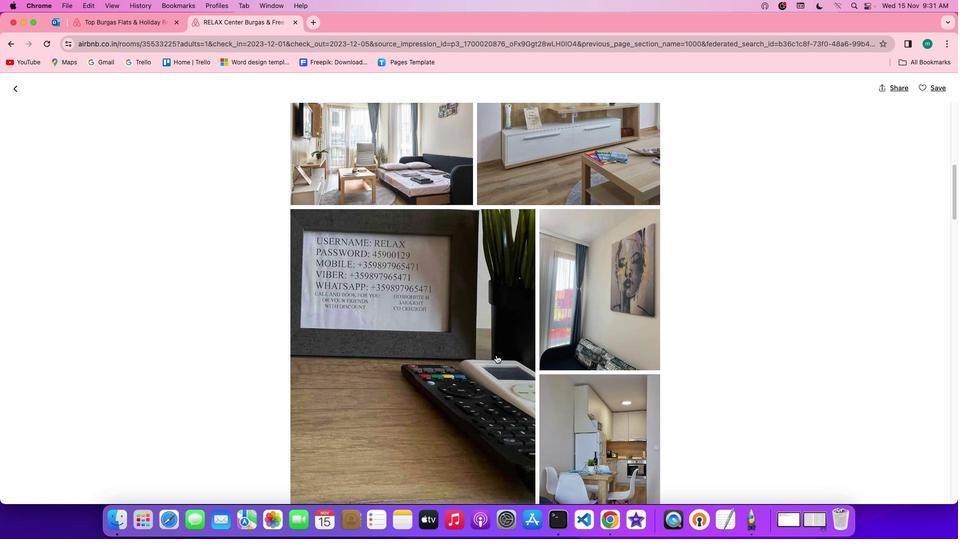 
Action: Mouse scrolled (522, 381) with delta (25, 24)
Screenshot: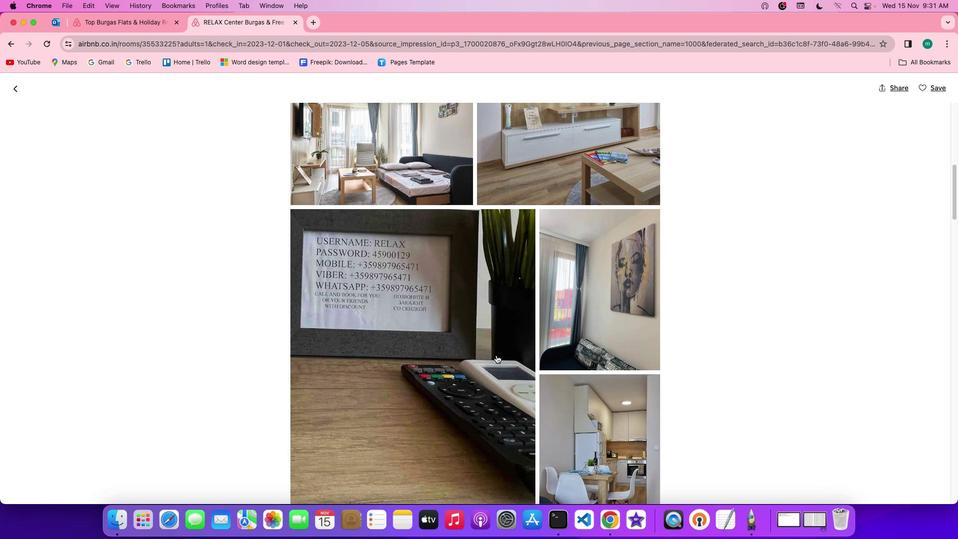 
Action: Mouse scrolled (522, 381) with delta (25, 24)
Screenshot: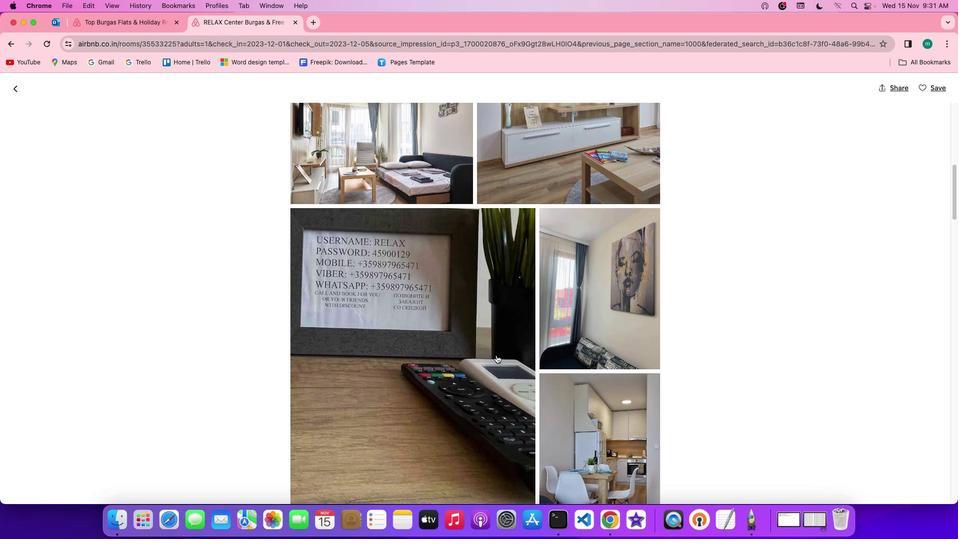 
Action: Mouse scrolled (522, 381) with delta (25, 24)
Screenshot: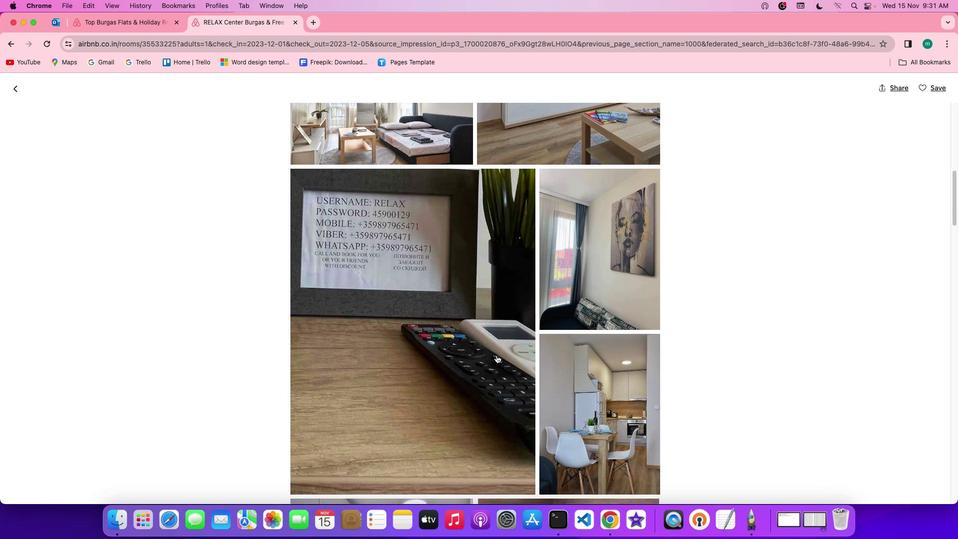 
Action: Mouse scrolled (522, 381) with delta (25, 24)
Screenshot: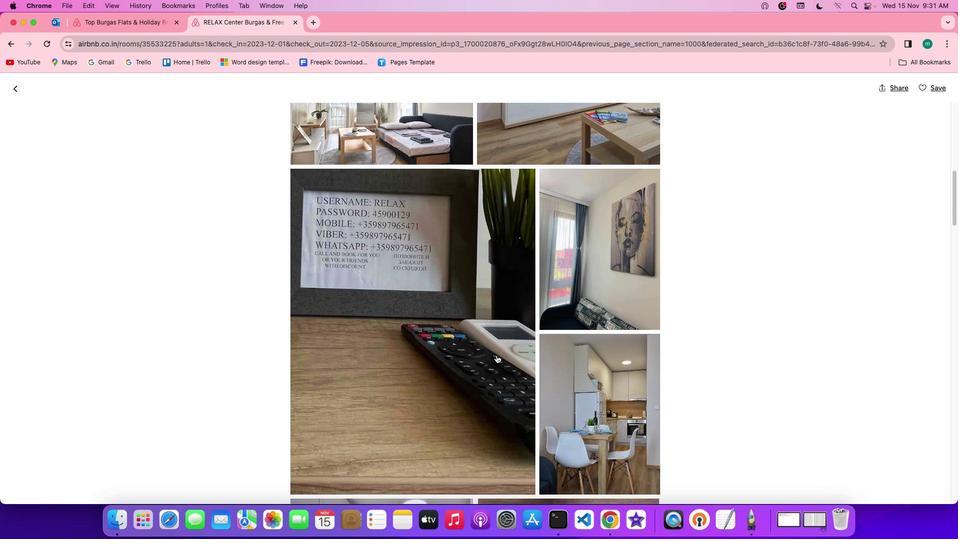 
Action: Mouse scrolled (522, 381) with delta (25, 24)
Screenshot: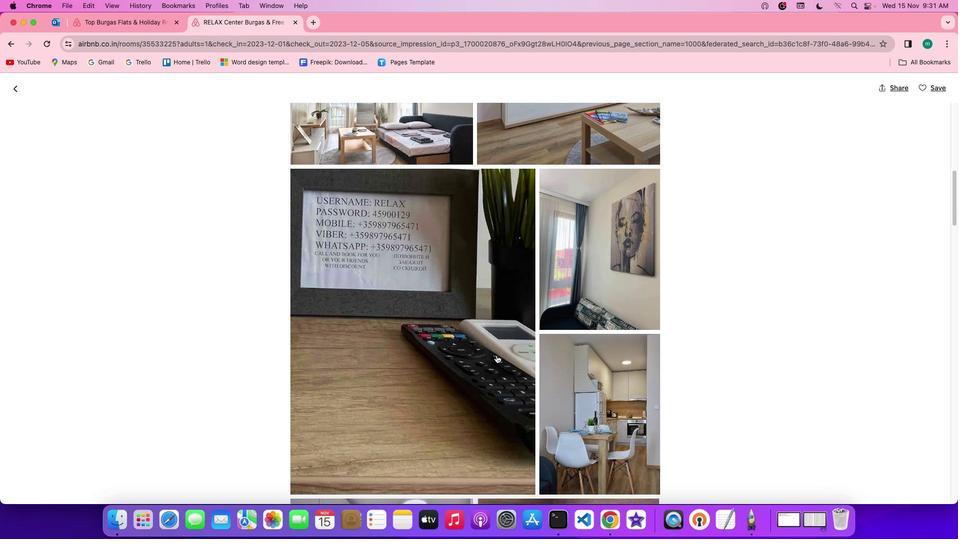 
Action: Mouse scrolled (522, 381) with delta (25, 24)
Screenshot: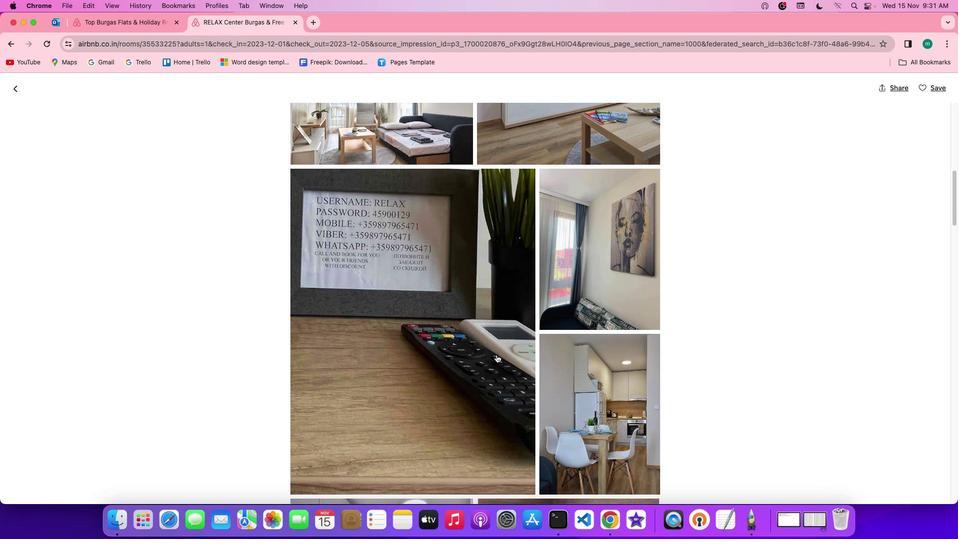 
Action: Mouse scrolled (522, 381) with delta (25, 24)
Screenshot: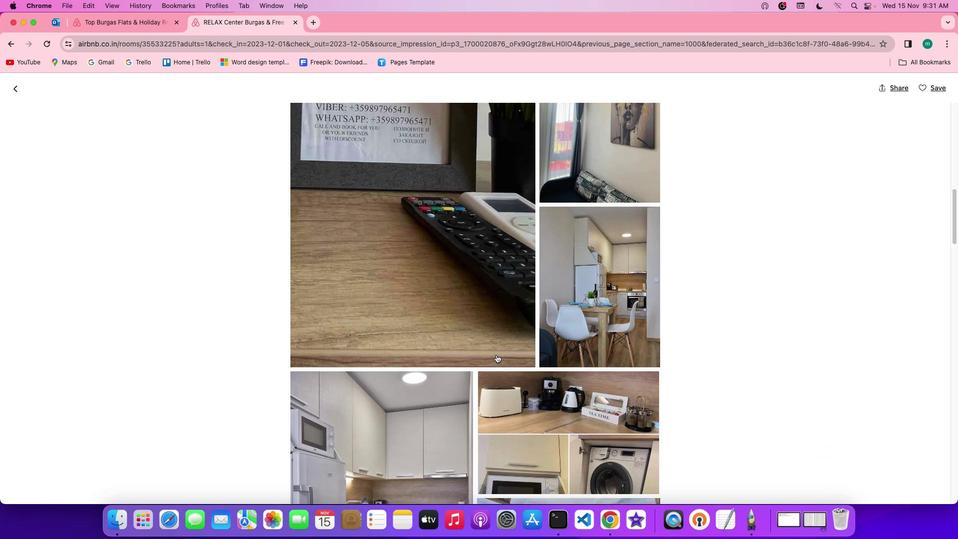 
Action: Mouse scrolled (522, 381) with delta (25, 24)
Screenshot: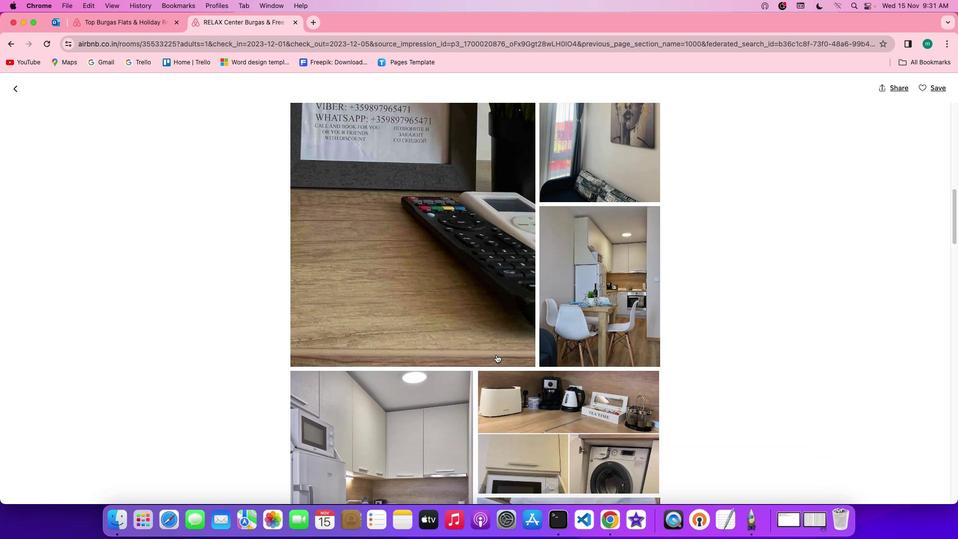 
Action: Mouse scrolled (522, 381) with delta (25, 24)
Screenshot: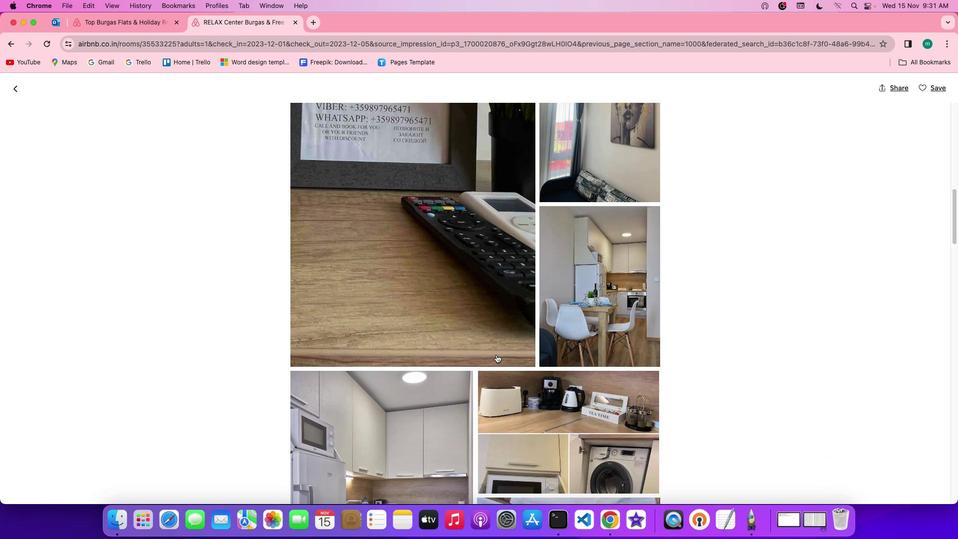 
Action: Mouse moved to (521, 380)
Screenshot: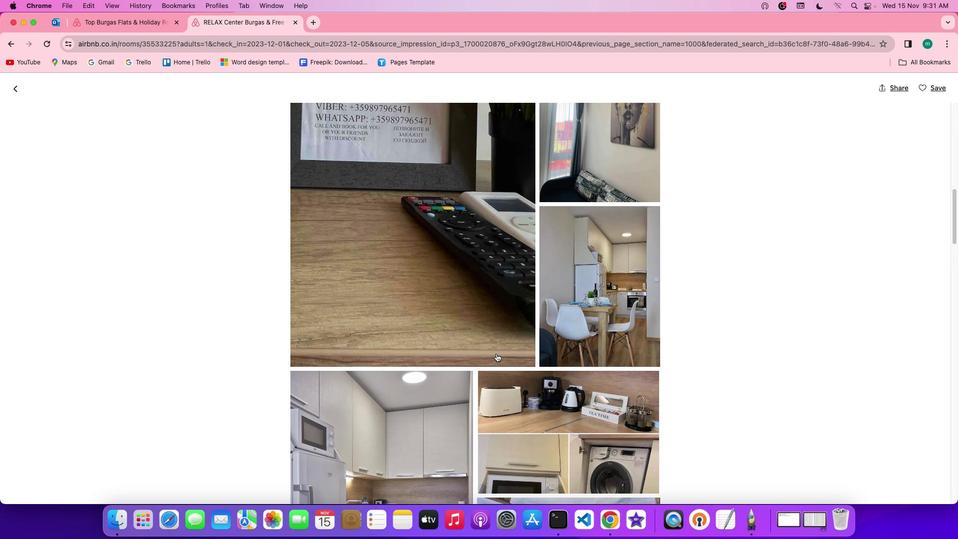 
Action: Mouse scrolled (521, 380) with delta (25, 24)
Screenshot: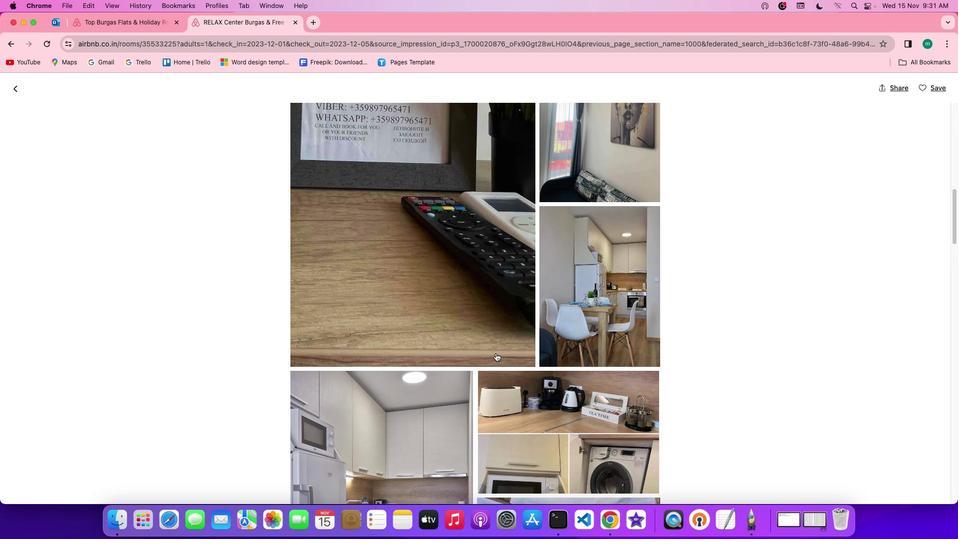 
Action: Mouse scrolled (521, 380) with delta (25, 24)
Screenshot: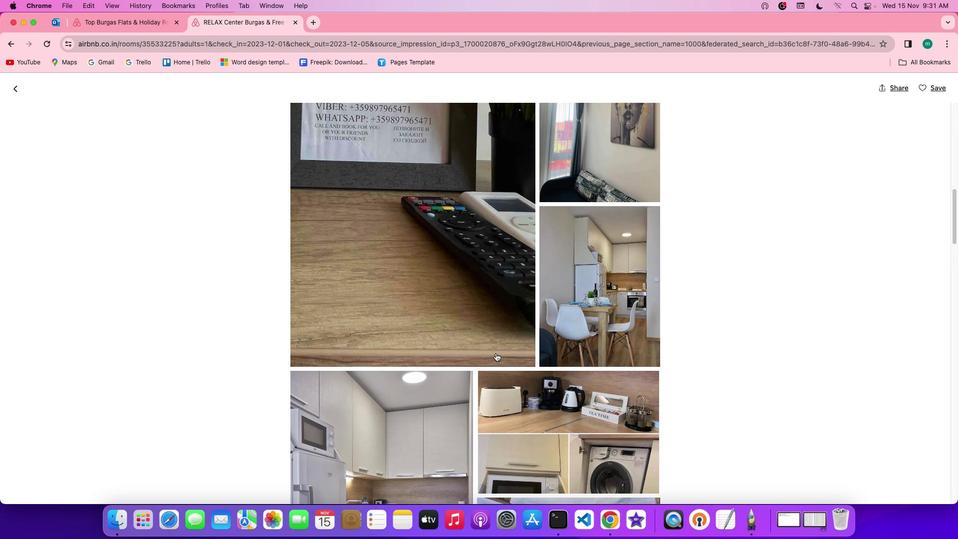 
Action: Mouse scrolled (521, 380) with delta (25, 24)
Screenshot: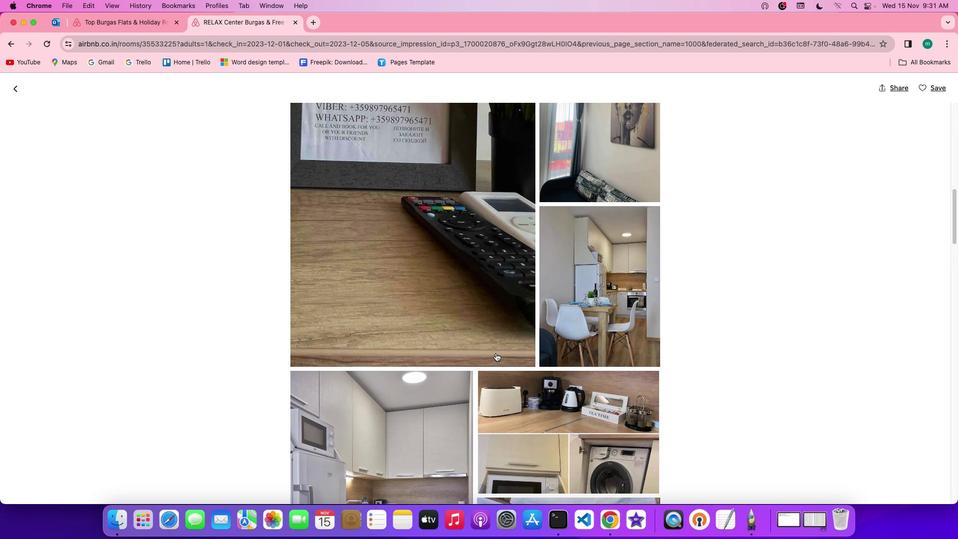 
Action: Mouse scrolled (521, 380) with delta (25, 24)
Screenshot: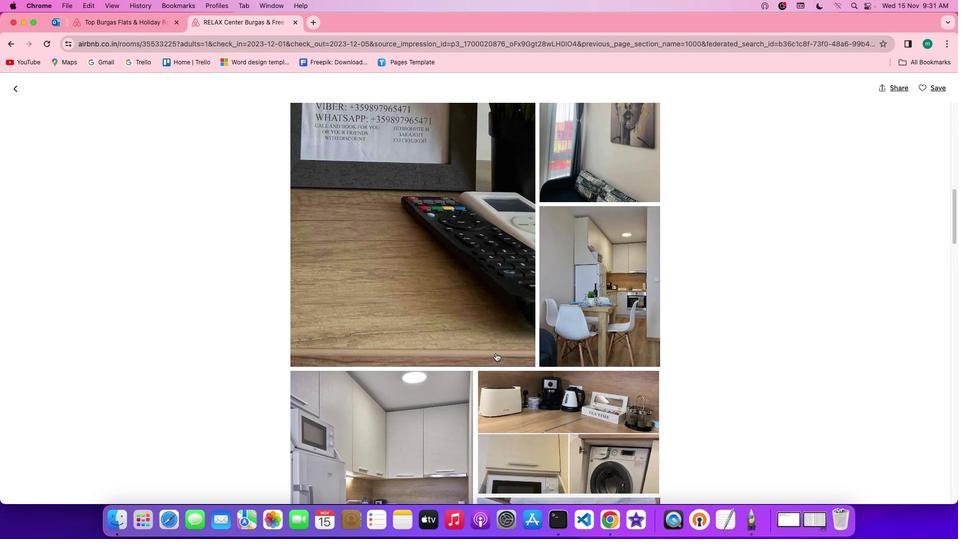 
Action: Mouse moved to (521, 378)
Screenshot: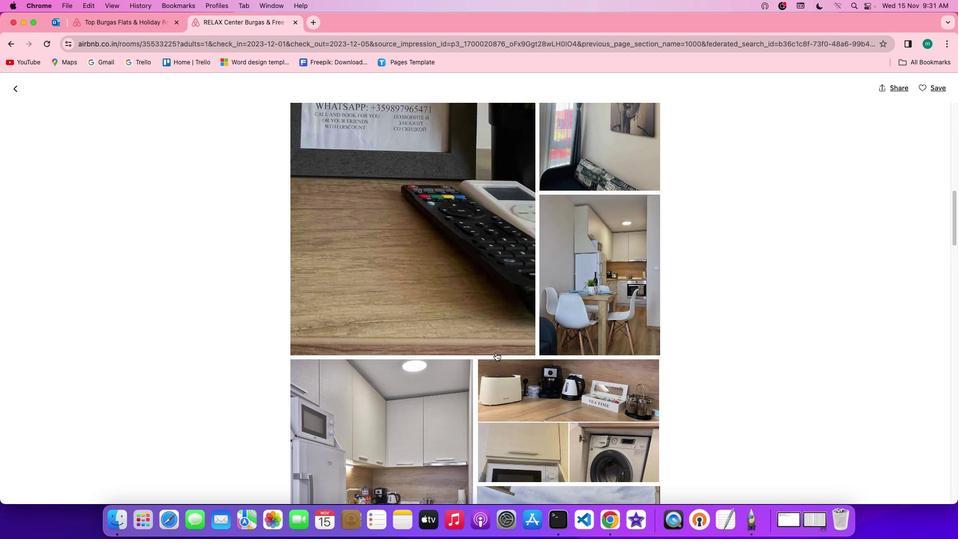 
Action: Mouse scrolled (521, 378) with delta (25, 24)
Screenshot: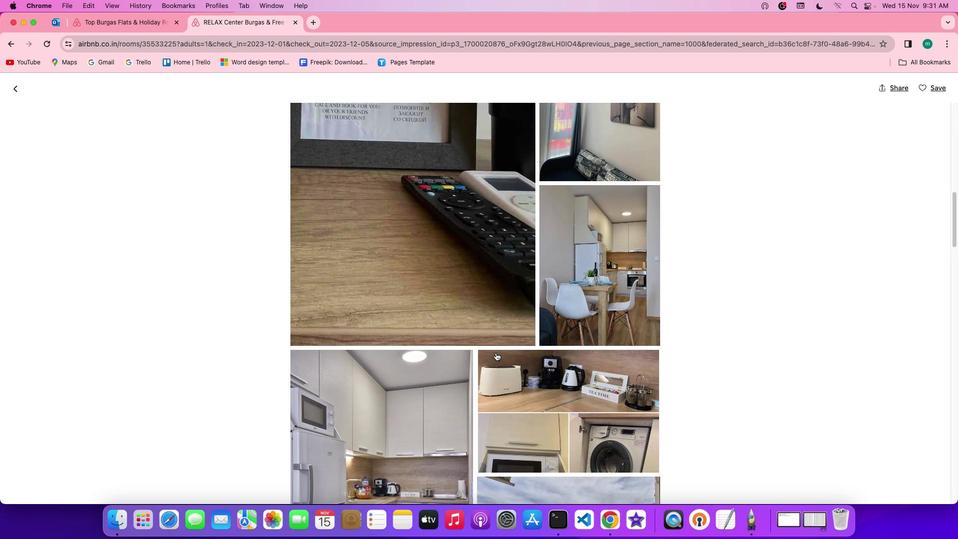 
Action: Mouse scrolled (521, 378) with delta (25, 24)
Screenshot: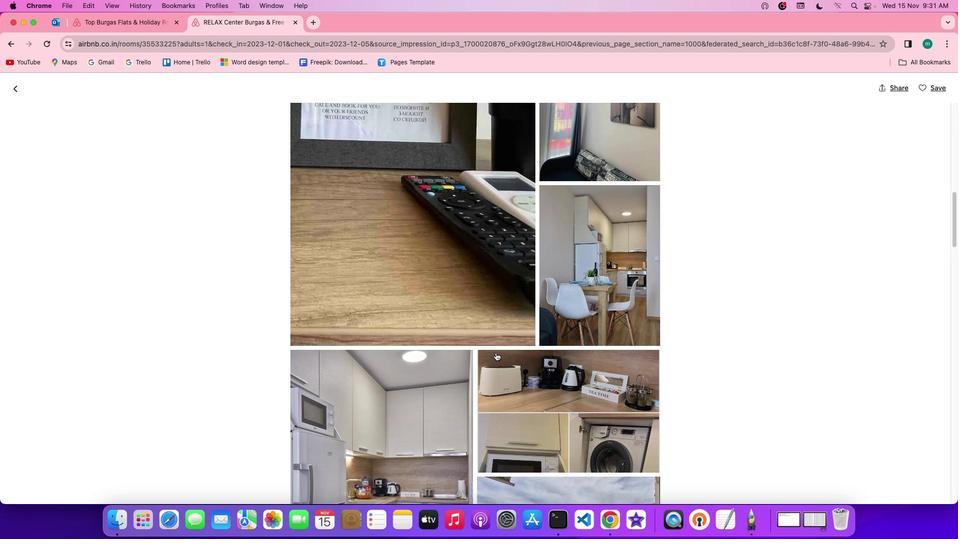 
Action: Mouse scrolled (521, 378) with delta (25, 24)
Screenshot: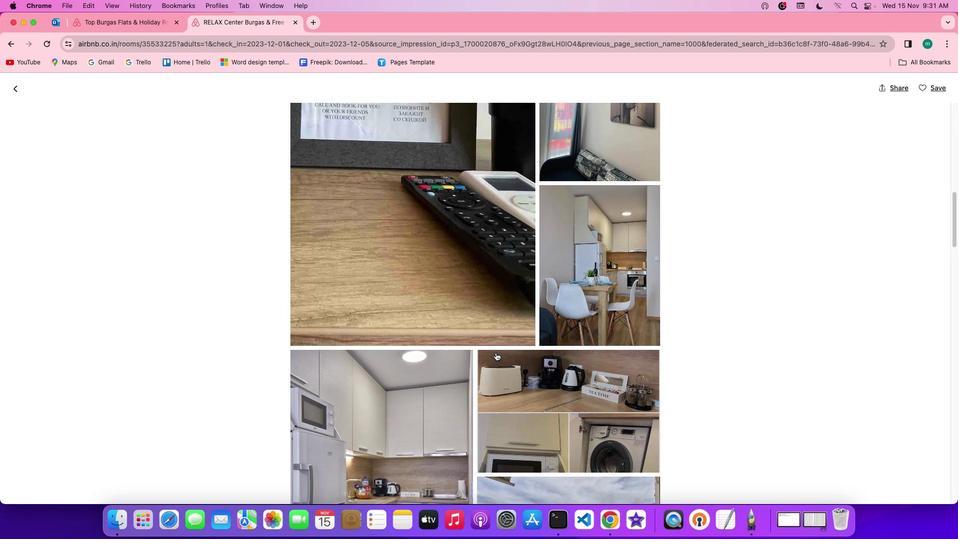 
Action: Mouse scrolled (521, 378) with delta (25, 24)
Screenshot: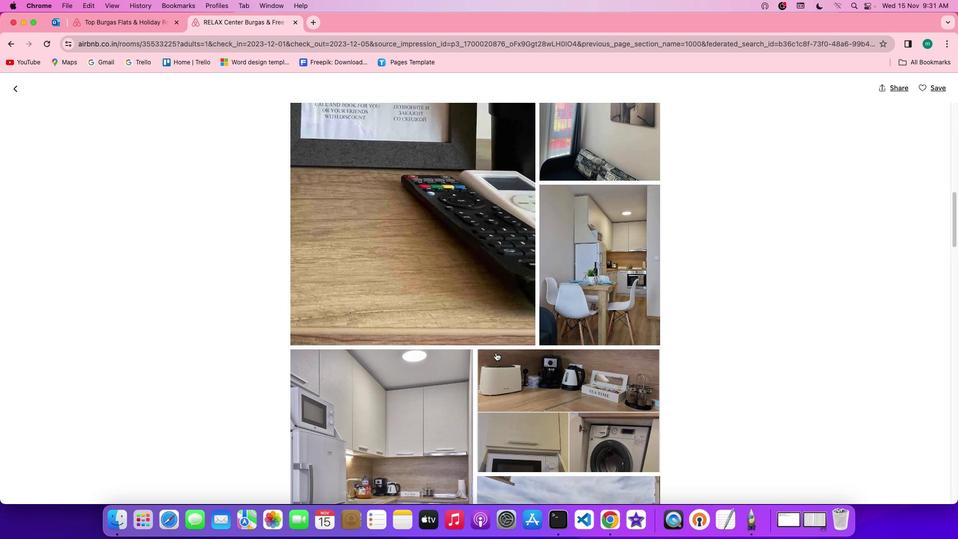 
Action: Mouse scrolled (521, 378) with delta (25, 24)
Screenshot: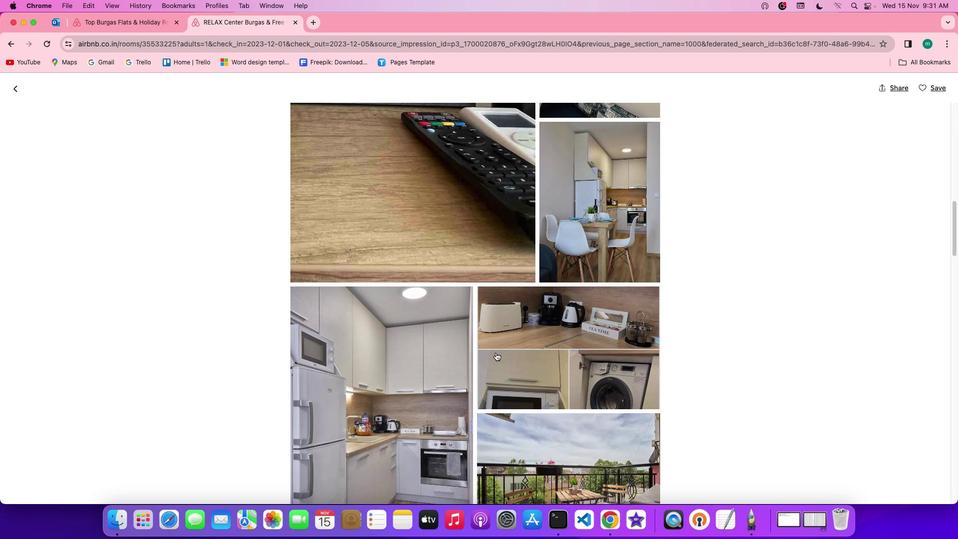 
Action: Mouse scrolled (521, 378) with delta (25, 24)
Screenshot: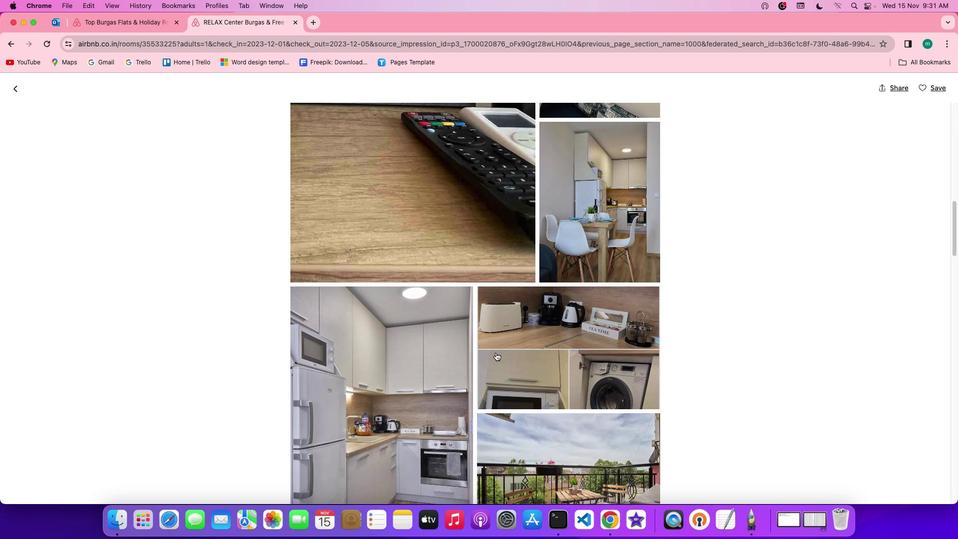 
Action: Mouse scrolled (521, 378) with delta (25, 24)
Screenshot: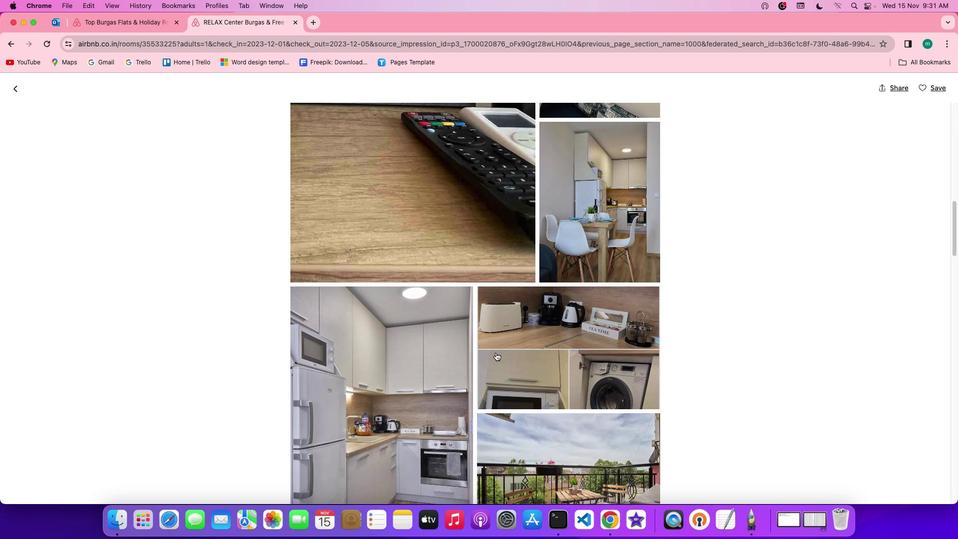 
Action: Mouse scrolled (521, 378) with delta (25, 24)
Screenshot: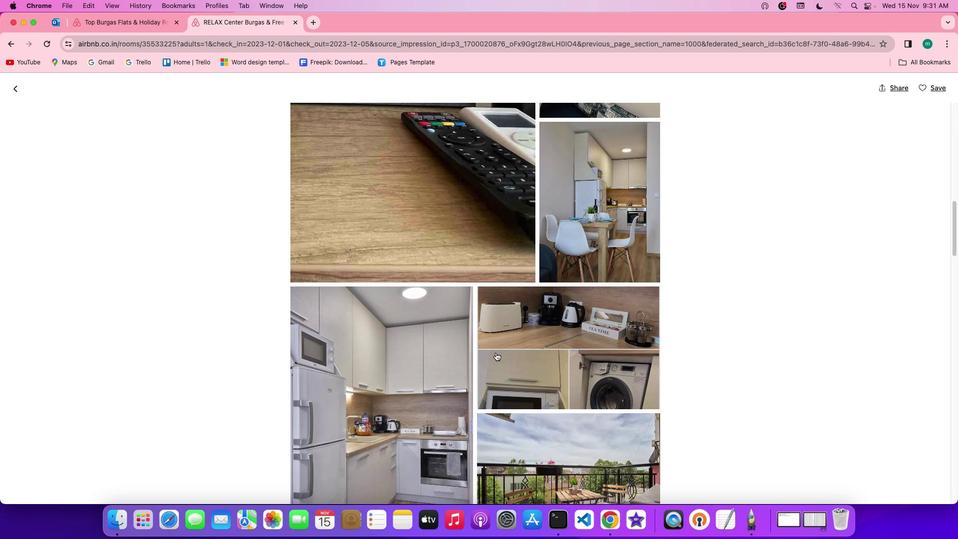 
Action: Mouse scrolled (521, 378) with delta (25, 24)
Screenshot: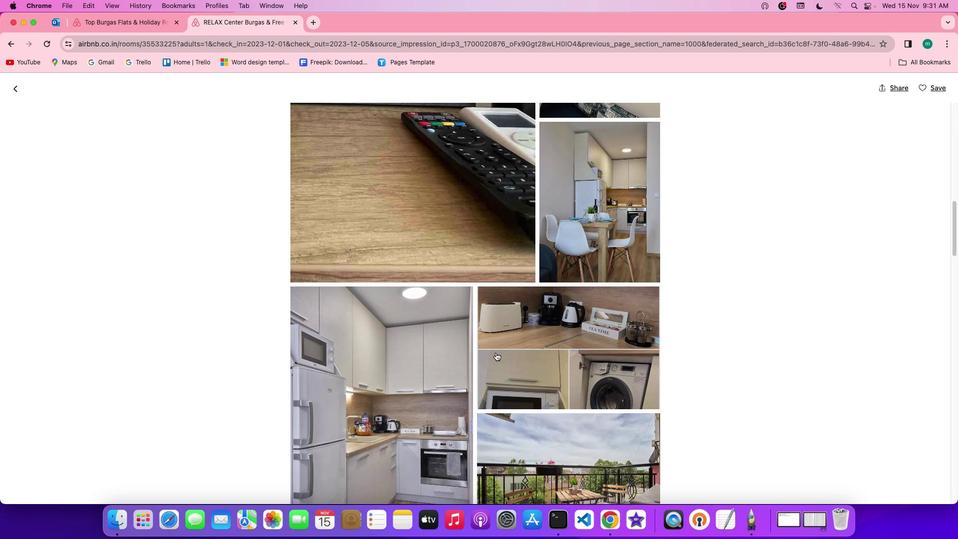 
Action: Mouse scrolled (521, 378) with delta (25, 24)
Screenshot: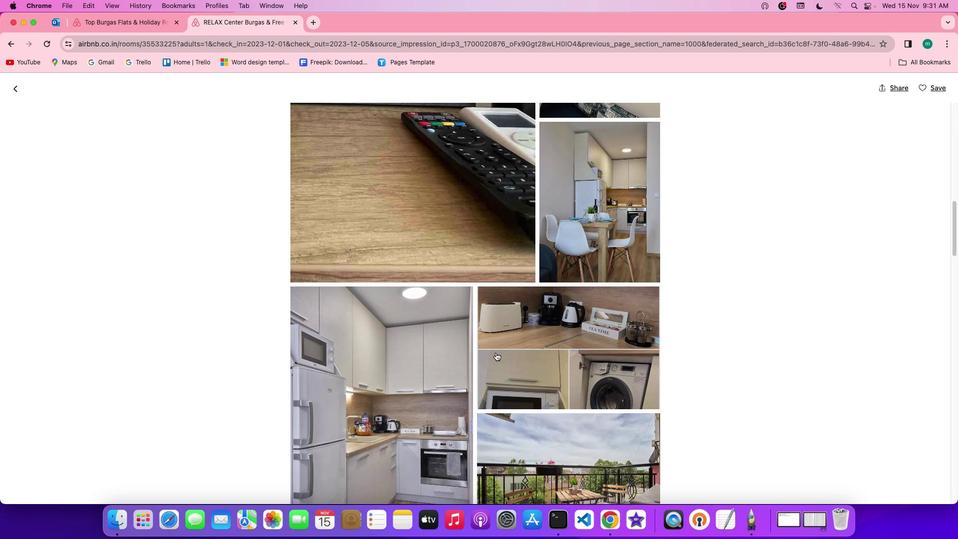 
Action: Mouse moved to (521, 378)
Screenshot: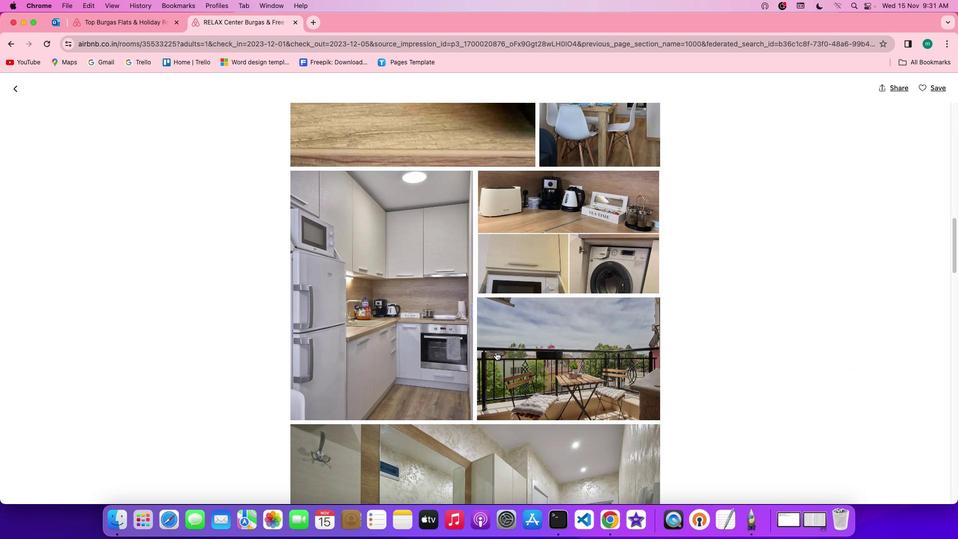 
Action: Mouse scrolled (521, 378) with delta (25, 24)
Screenshot: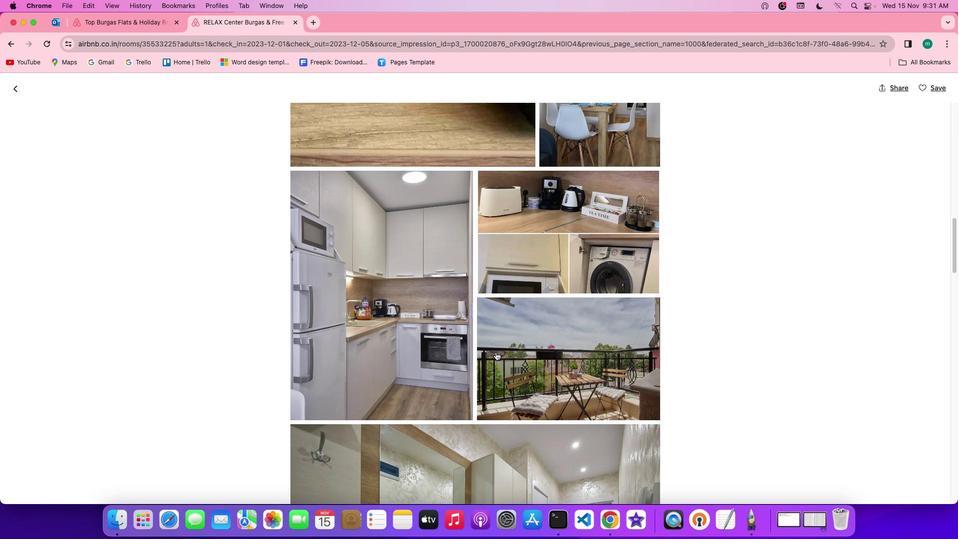 
Action: Mouse scrolled (521, 378) with delta (25, 24)
Screenshot: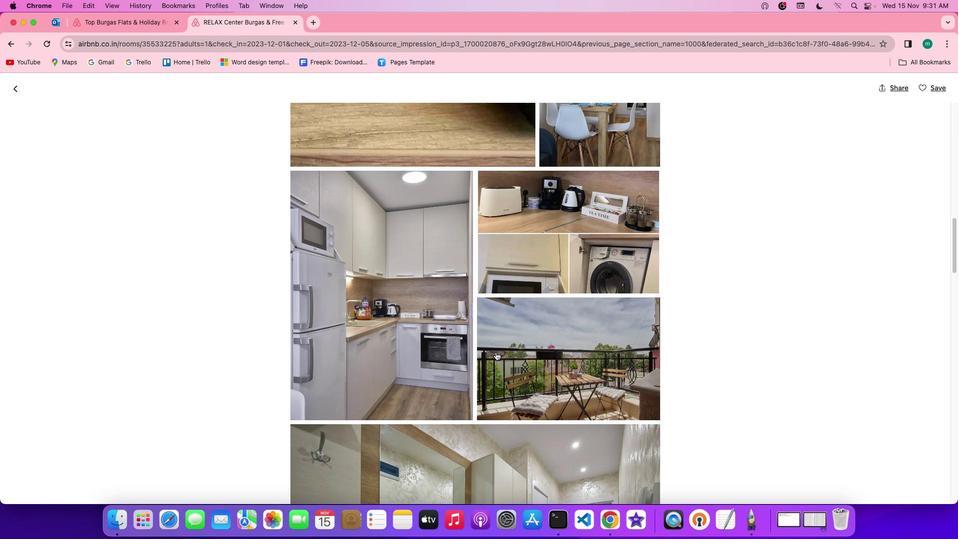 
Action: Mouse scrolled (521, 378) with delta (25, 24)
Screenshot: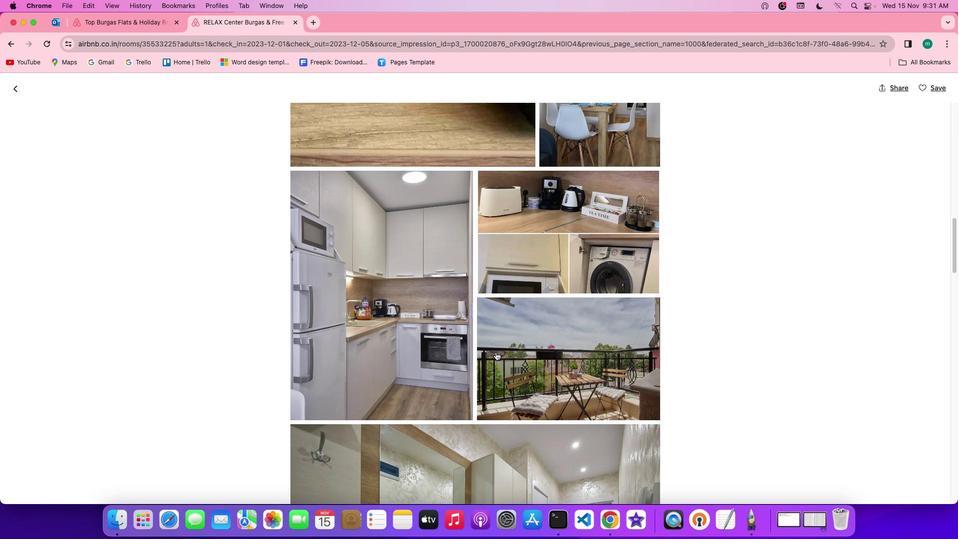 
Action: Mouse scrolled (521, 378) with delta (25, 24)
Screenshot: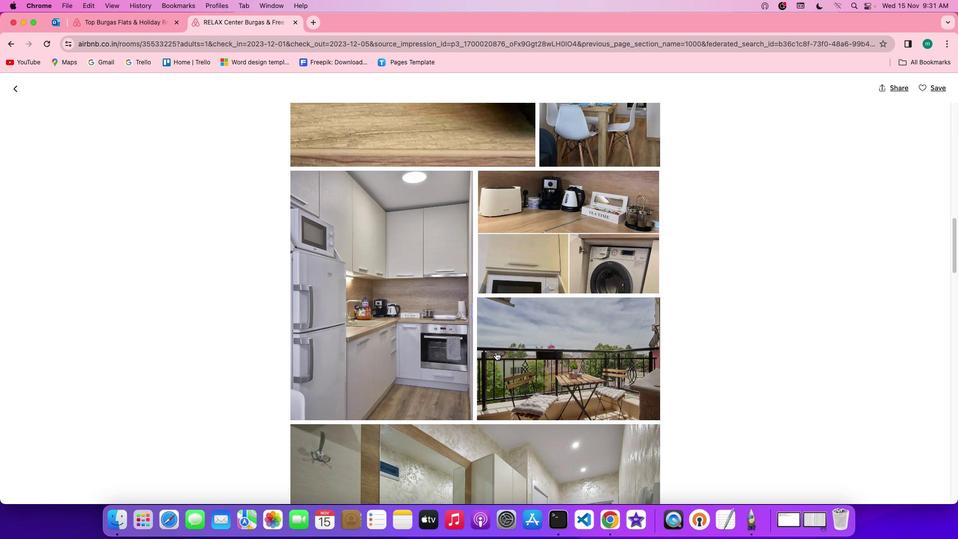 
Action: Mouse scrolled (521, 378) with delta (25, 24)
Screenshot: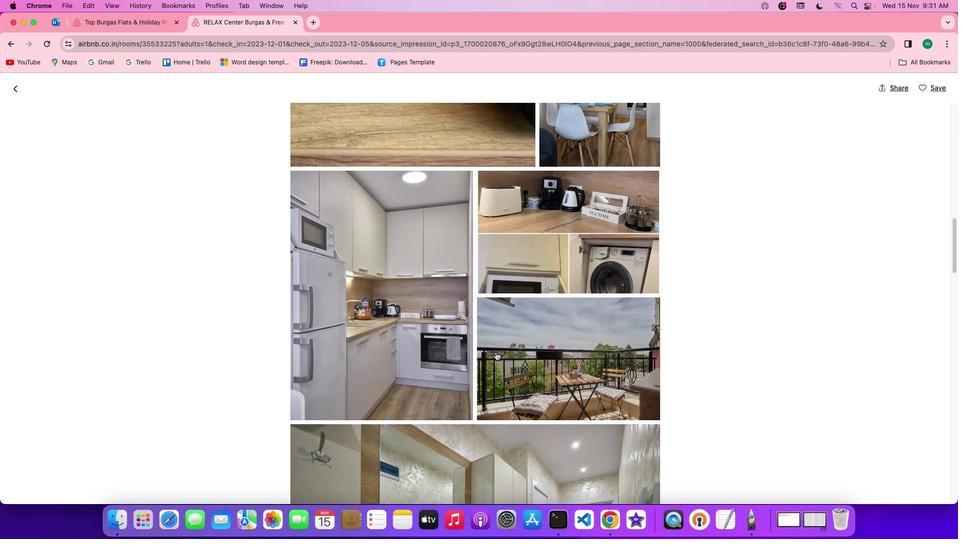 
Action: Mouse moved to (521, 377)
Screenshot: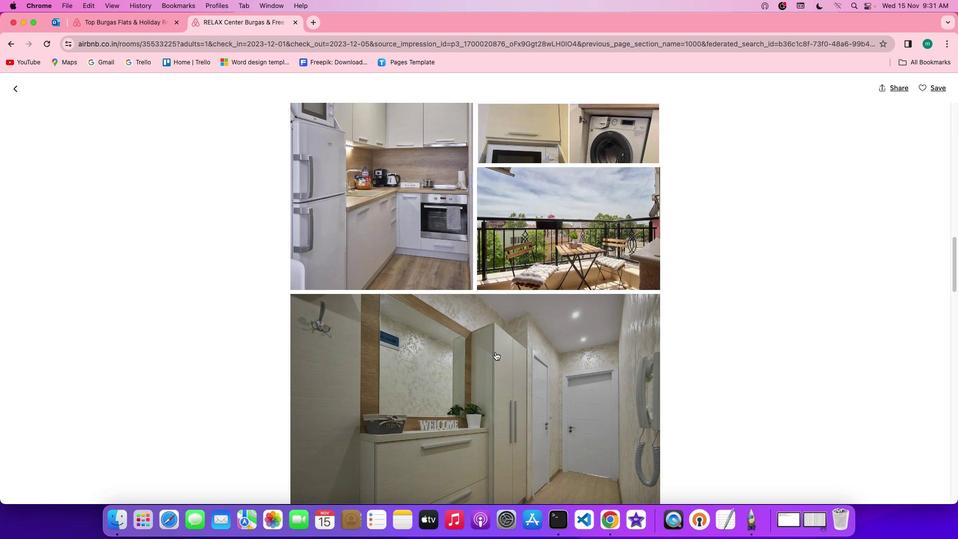 
Action: Mouse scrolled (521, 377) with delta (25, 24)
Screenshot: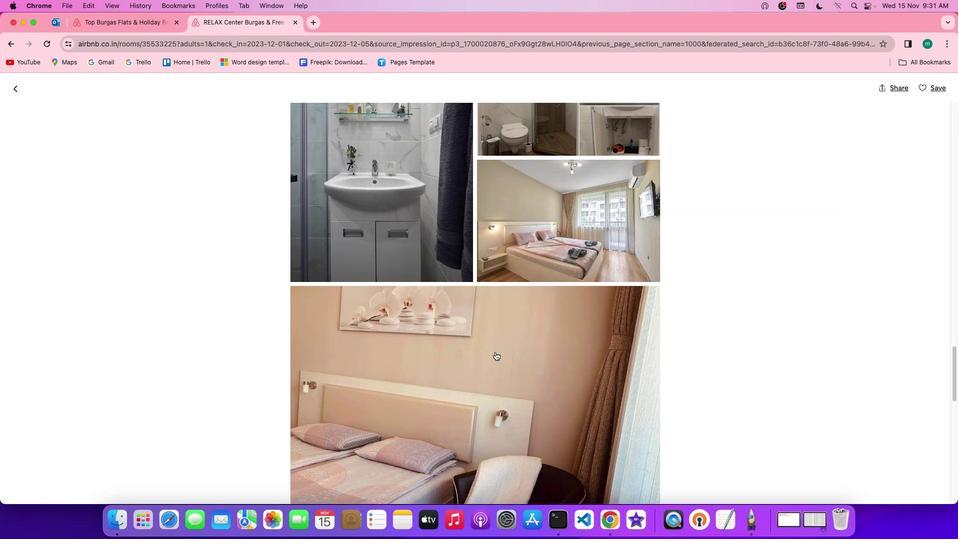 
Action: Mouse scrolled (521, 377) with delta (25, 24)
Screenshot: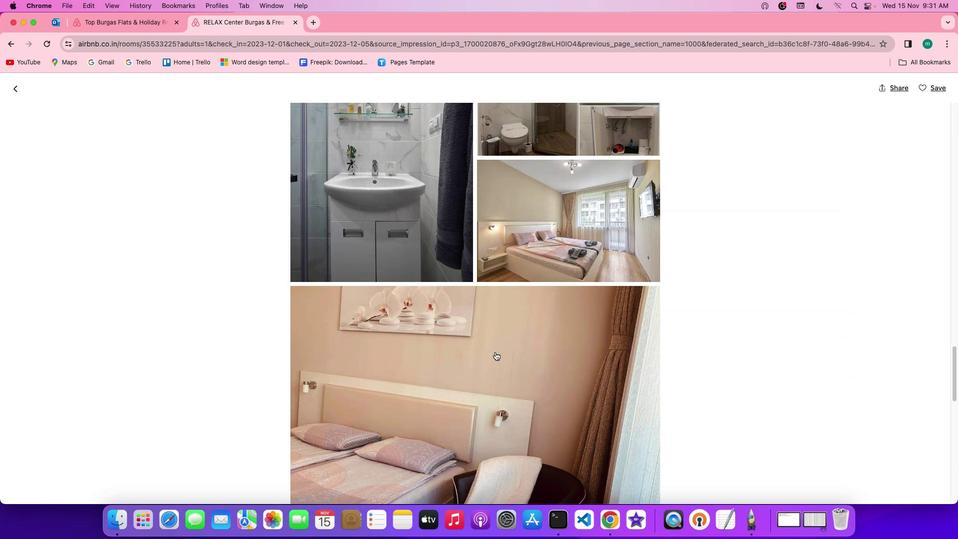 
Action: Mouse scrolled (521, 377) with delta (25, 24)
Screenshot: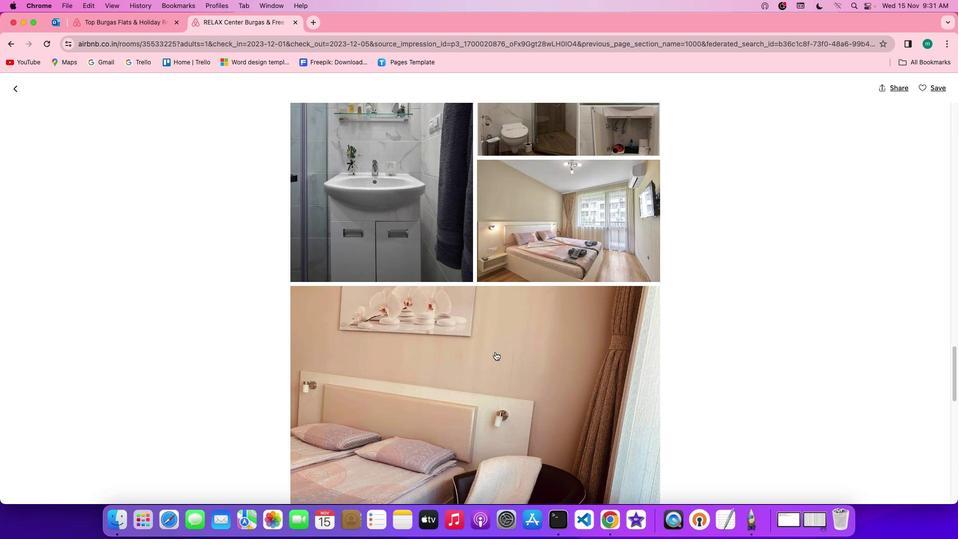 
Action: Mouse scrolled (521, 377) with delta (25, 23)
Screenshot: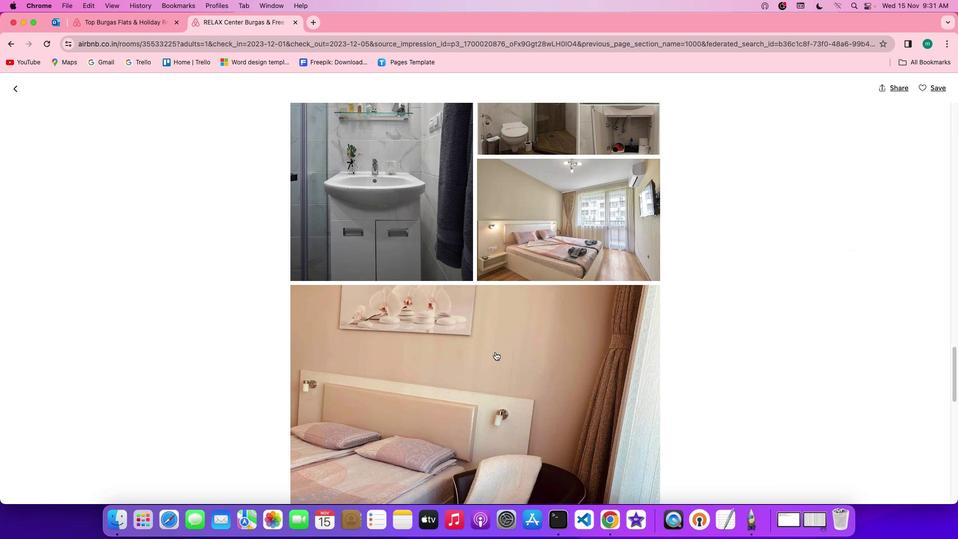 
Action: Mouse scrolled (521, 377) with delta (25, 24)
Screenshot: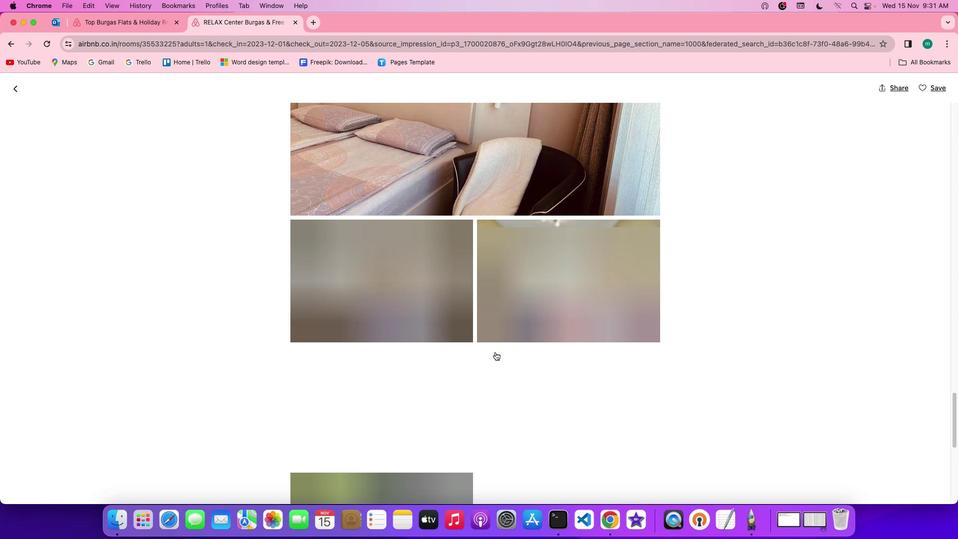 
Action: Mouse scrolled (521, 377) with delta (25, 24)
Screenshot: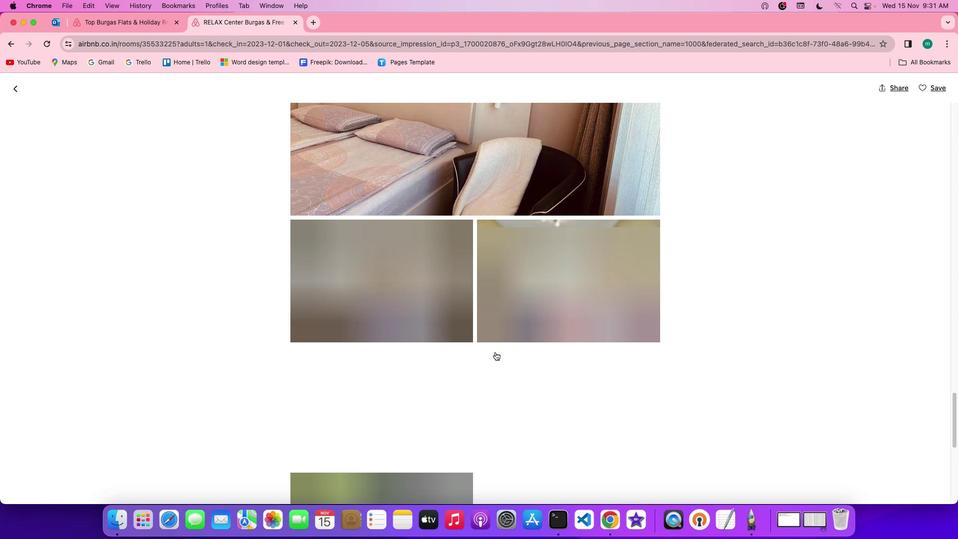 
Action: Mouse scrolled (521, 377) with delta (25, 23)
Screenshot: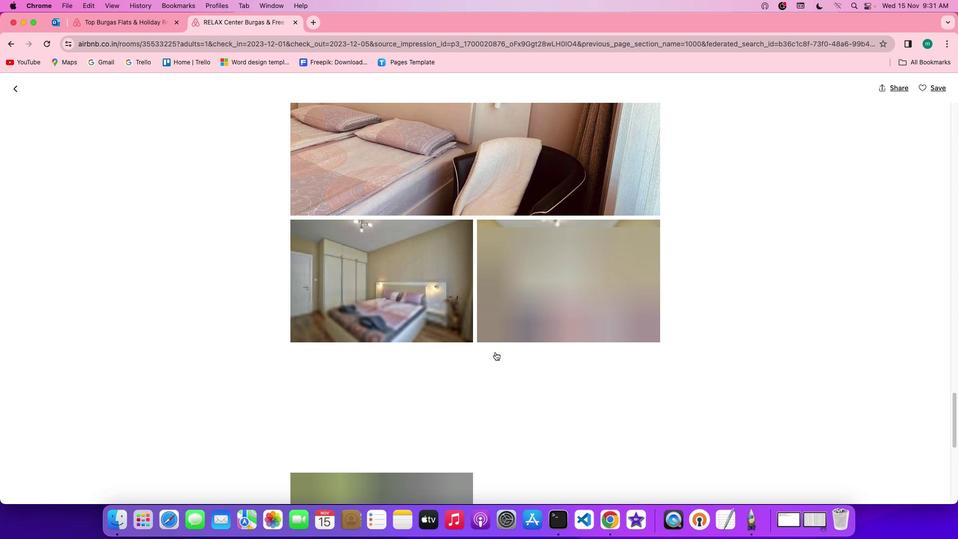 
Action: Mouse scrolled (521, 377) with delta (25, 22)
Screenshot: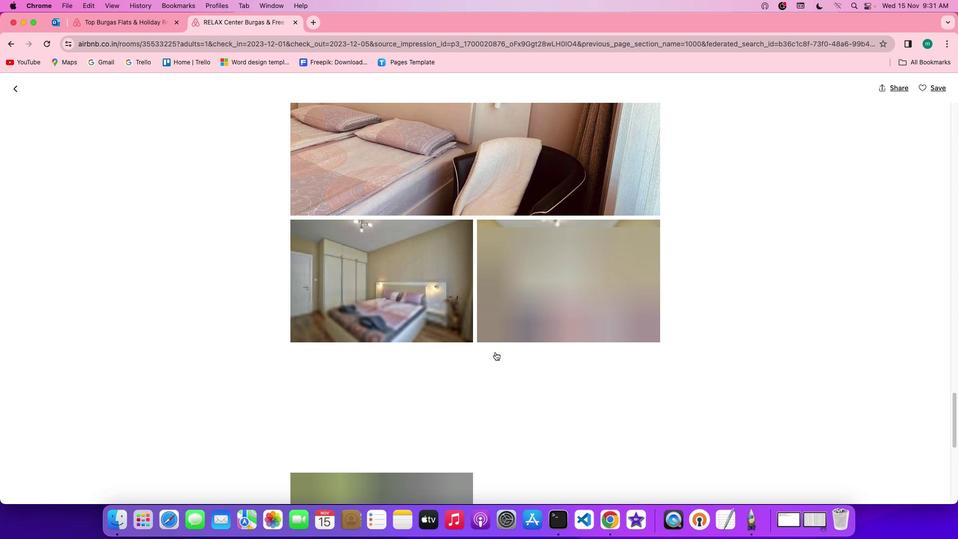 
Action: Mouse scrolled (521, 377) with delta (25, 22)
Screenshot: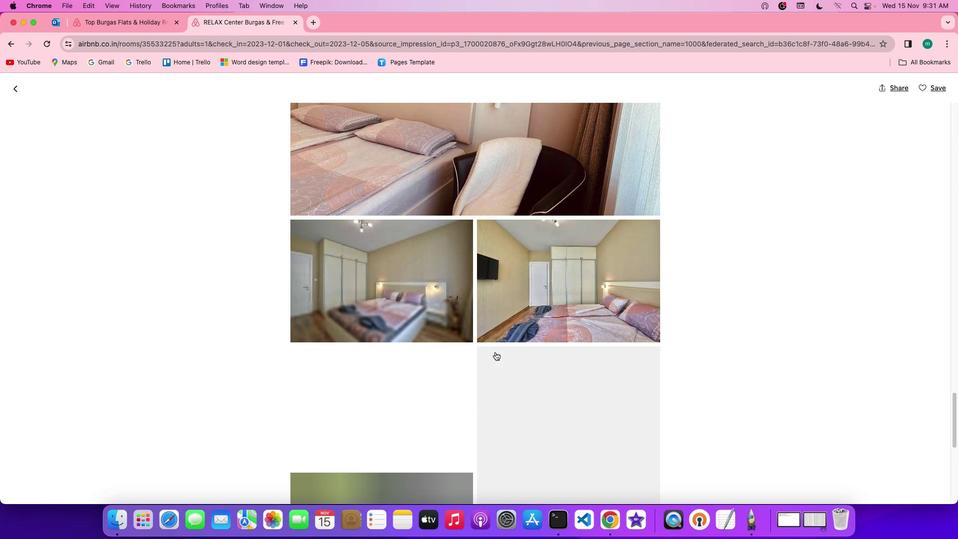 
Action: Mouse scrolled (521, 377) with delta (25, 22)
Screenshot: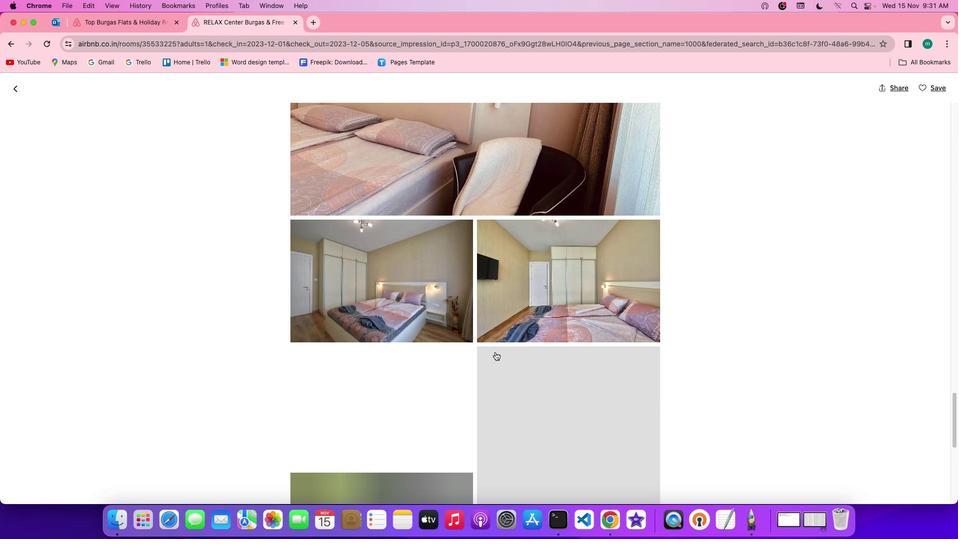 
Action: Mouse scrolled (521, 377) with delta (25, 24)
Screenshot: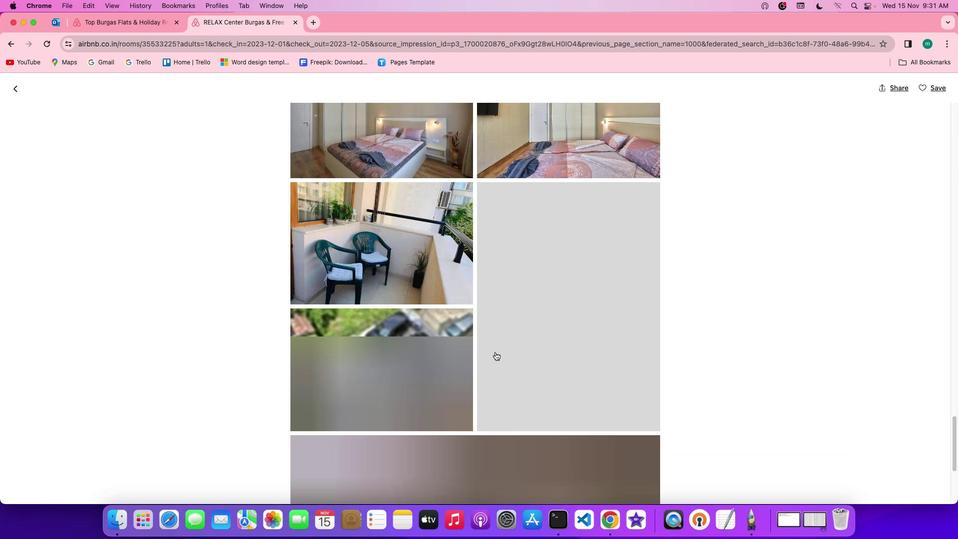 
Action: Mouse scrolled (521, 377) with delta (25, 24)
Screenshot: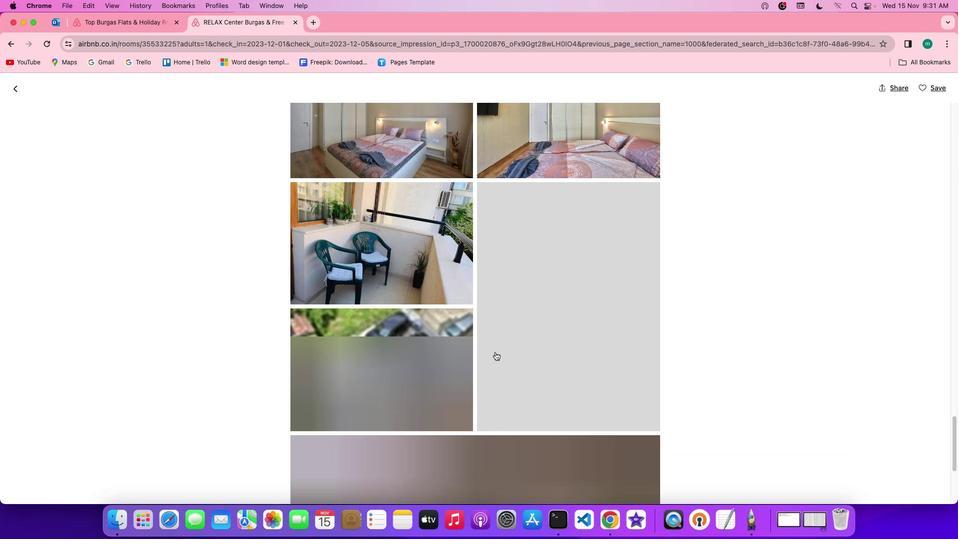 
Action: Mouse scrolled (521, 377) with delta (25, 23)
Screenshot: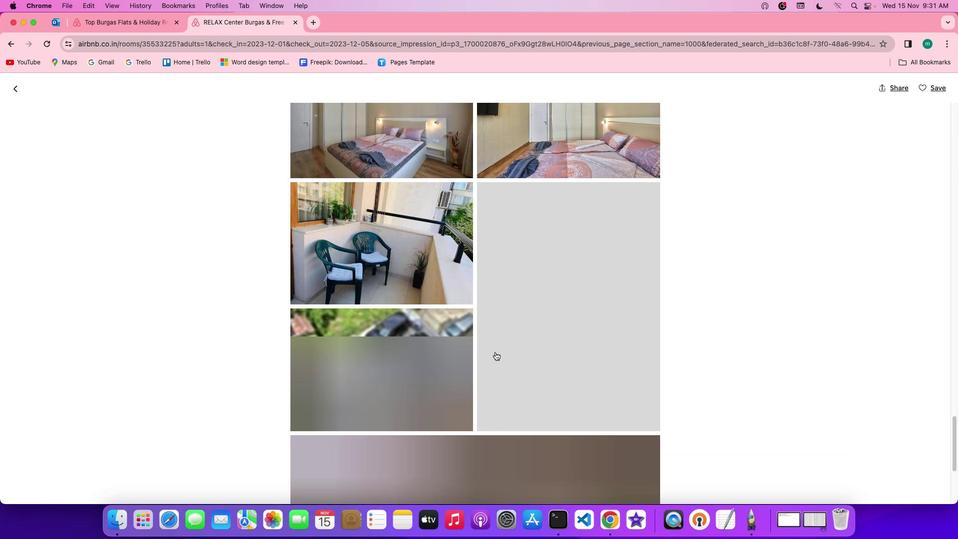 
Action: Mouse scrolled (521, 377) with delta (25, 22)
Screenshot: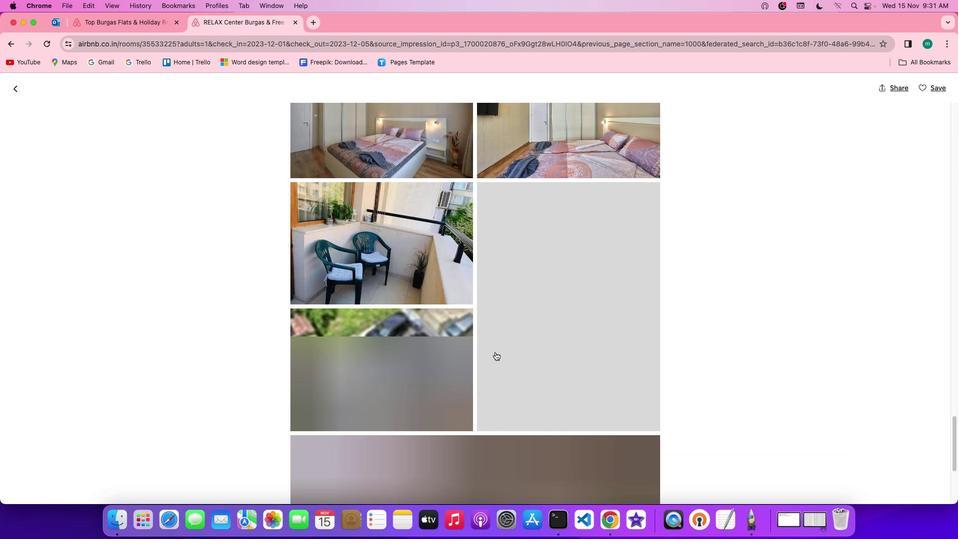 
Action: Mouse scrolled (521, 377) with delta (25, 22)
Screenshot: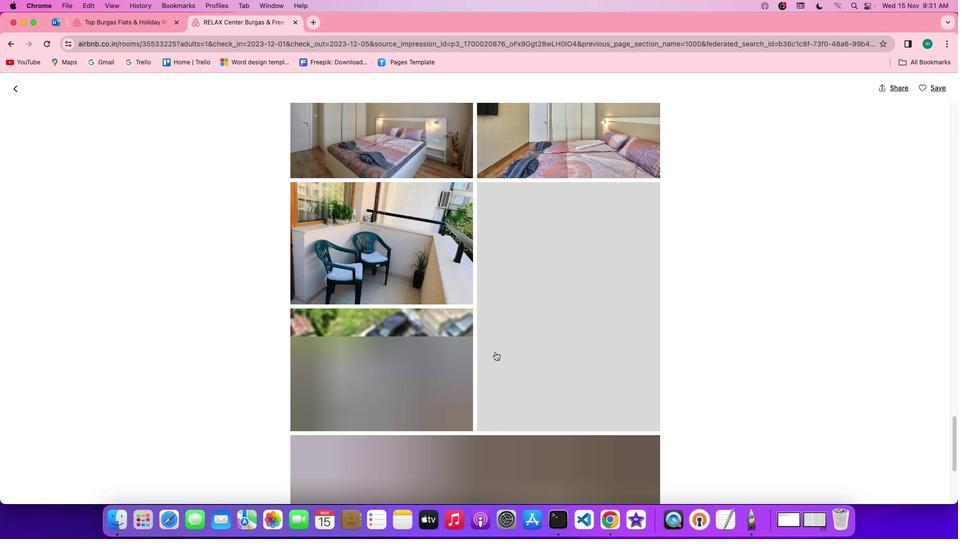 
Action: Mouse scrolled (521, 377) with delta (25, 24)
Screenshot: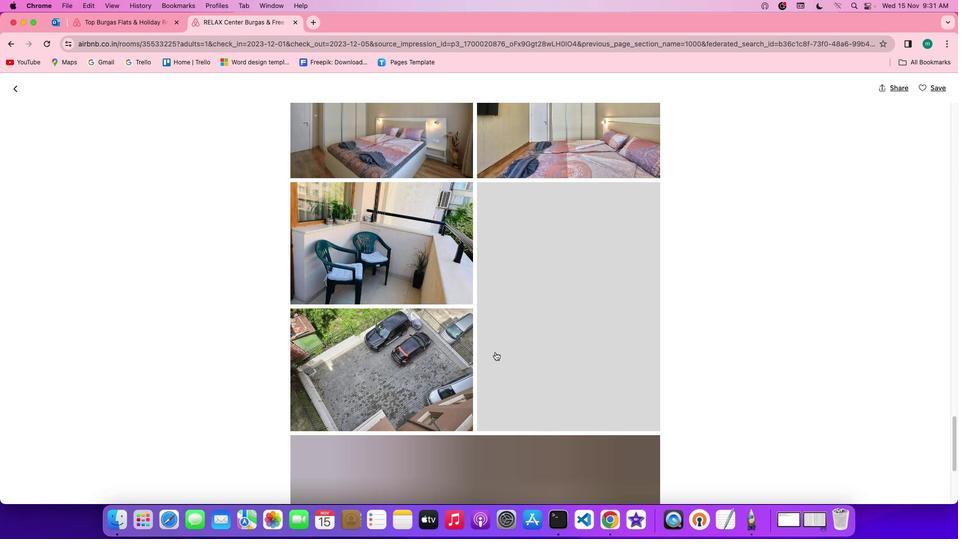 
Action: Mouse scrolled (521, 377) with delta (25, 24)
Screenshot: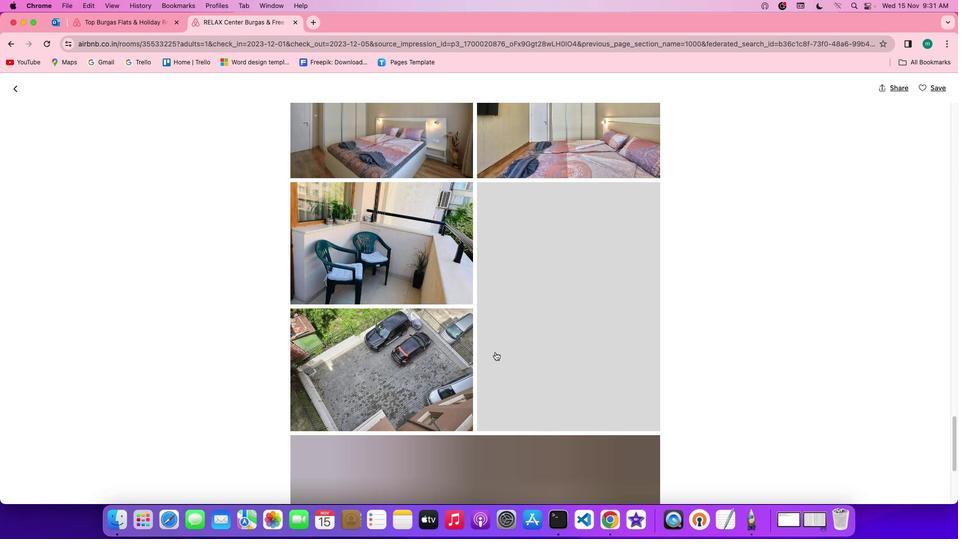 
Action: Mouse scrolled (521, 377) with delta (25, 23)
Screenshot: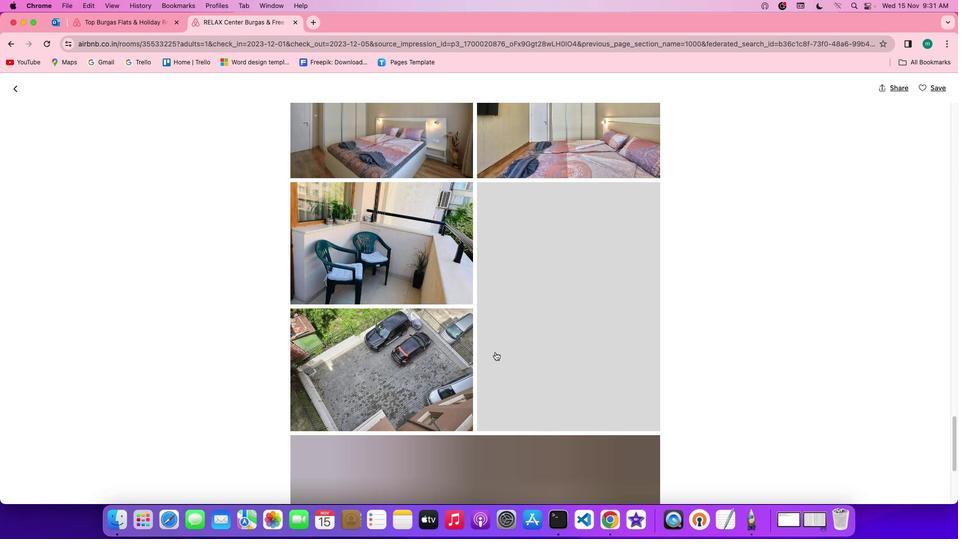 
Action: Mouse scrolled (521, 377) with delta (25, 22)
Screenshot: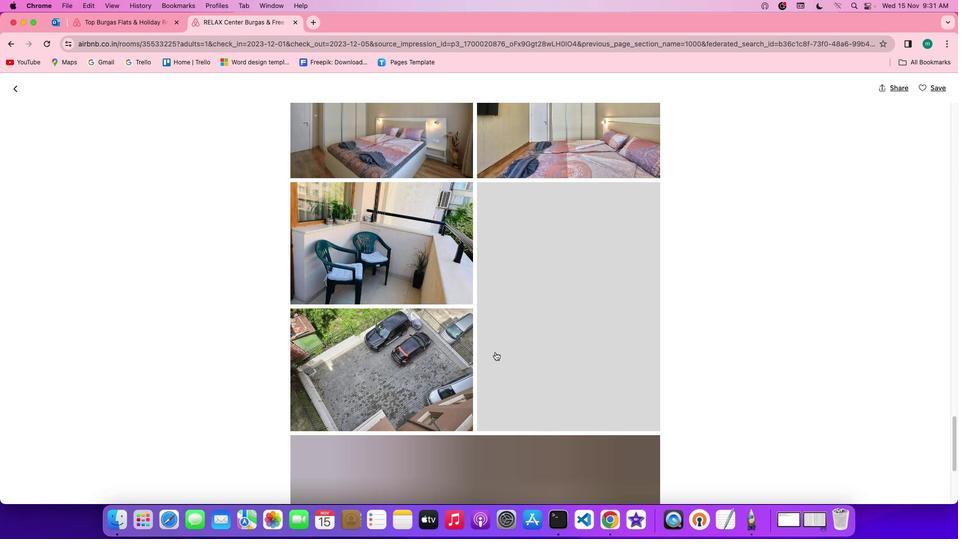 
Action: Mouse scrolled (521, 377) with delta (25, 22)
Screenshot: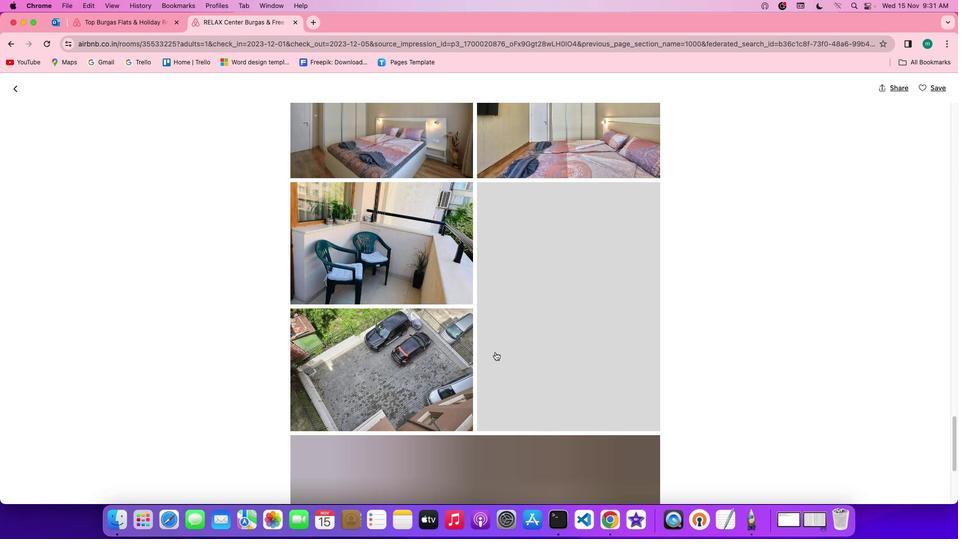 
Action: Mouse scrolled (521, 377) with delta (25, 24)
Screenshot: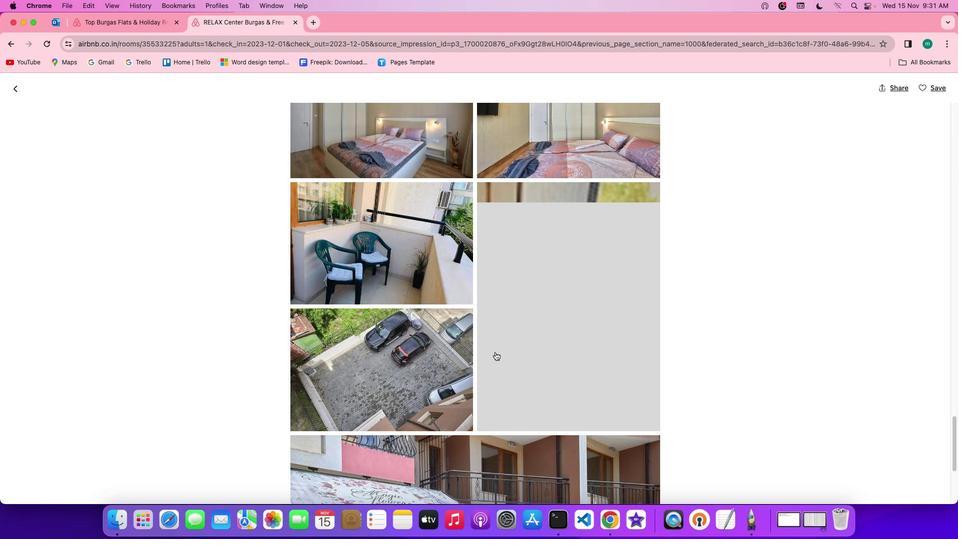 
Action: Mouse scrolled (521, 377) with delta (25, 24)
Screenshot: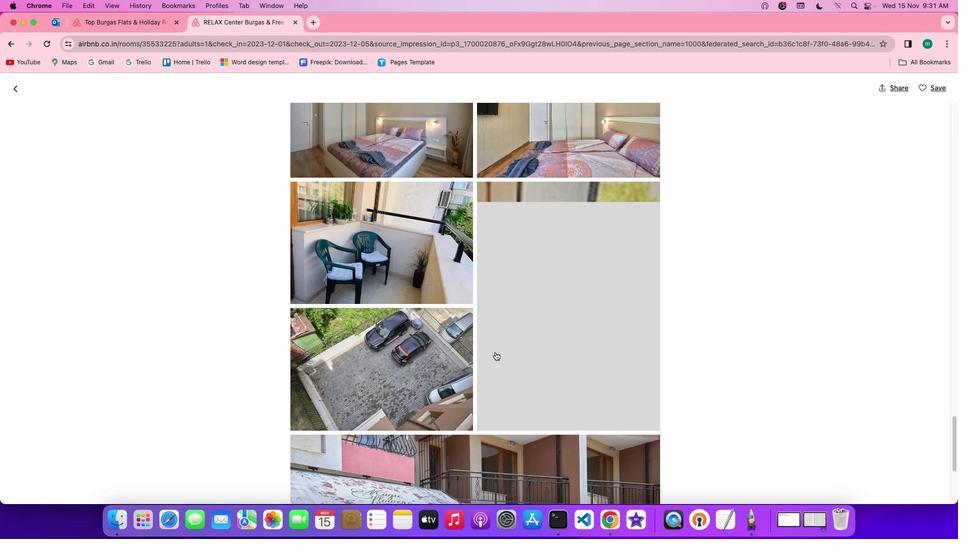 
Action: Mouse scrolled (521, 377) with delta (25, 24)
Screenshot: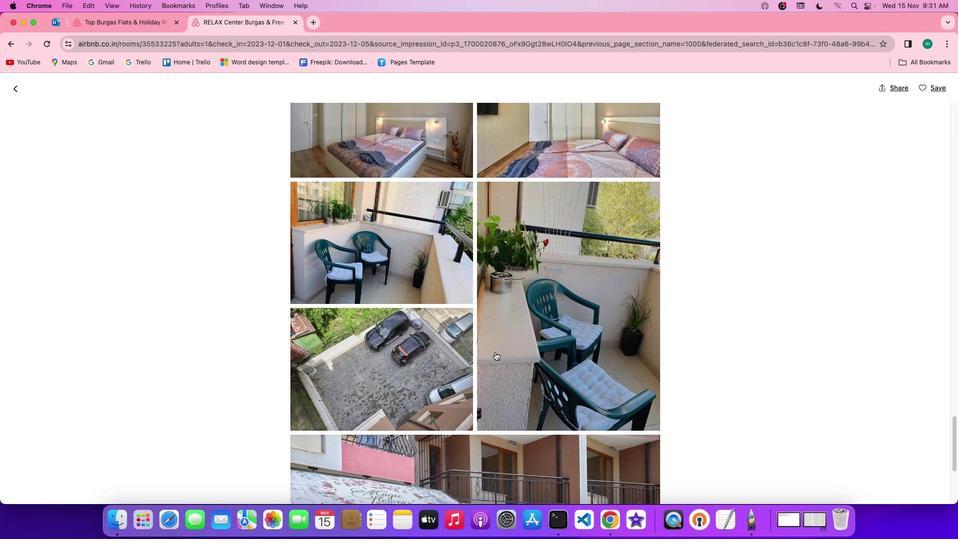 
Action: Mouse scrolled (521, 377) with delta (25, 23)
Screenshot: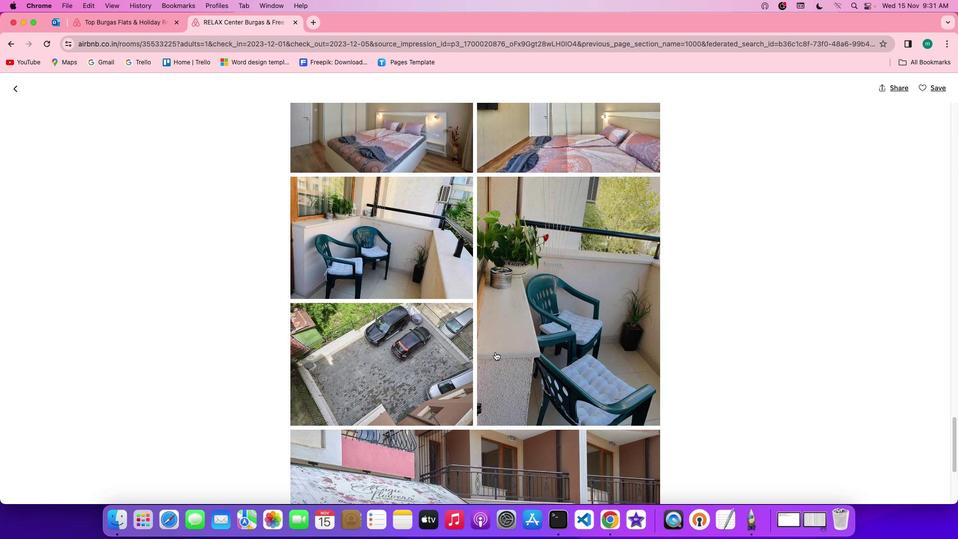 
Action: Mouse scrolled (521, 377) with delta (25, 24)
Screenshot: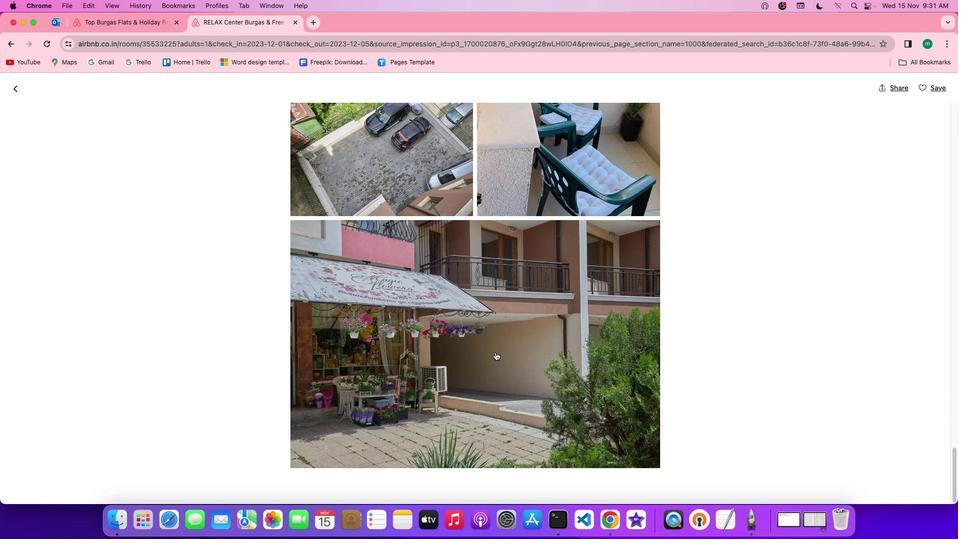 
Action: Mouse scrolled (521, 377) with delta (25, 24)
Screenshot: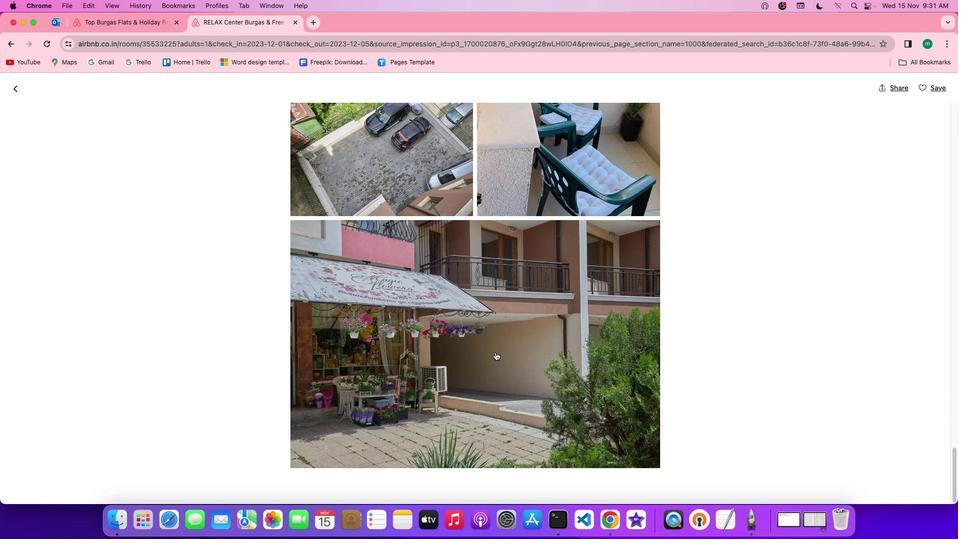 
Action: Mouse scrolled (521, 377) with delta (25, 23)
Screenshot: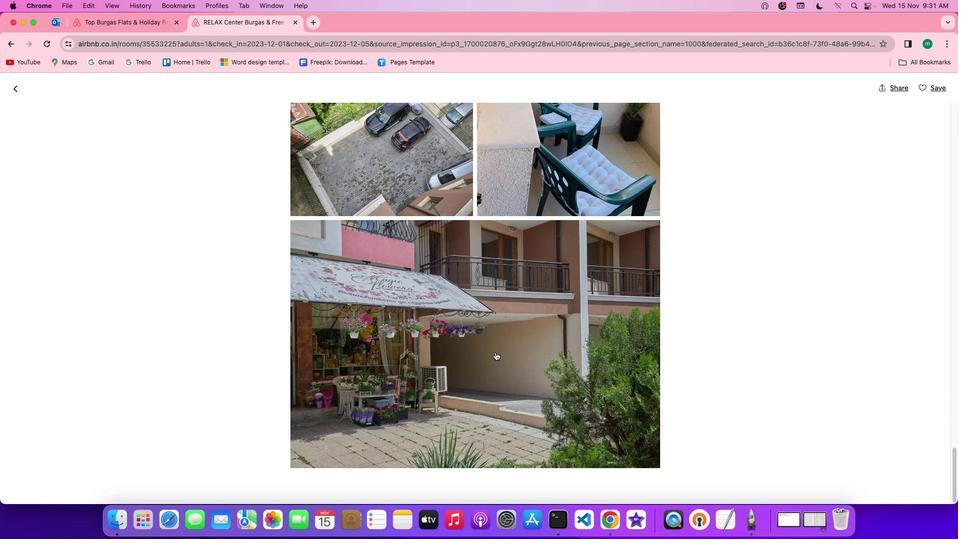 
Action: Mouse scrolled (521, 377) with delta (25, 23)
Screenshot: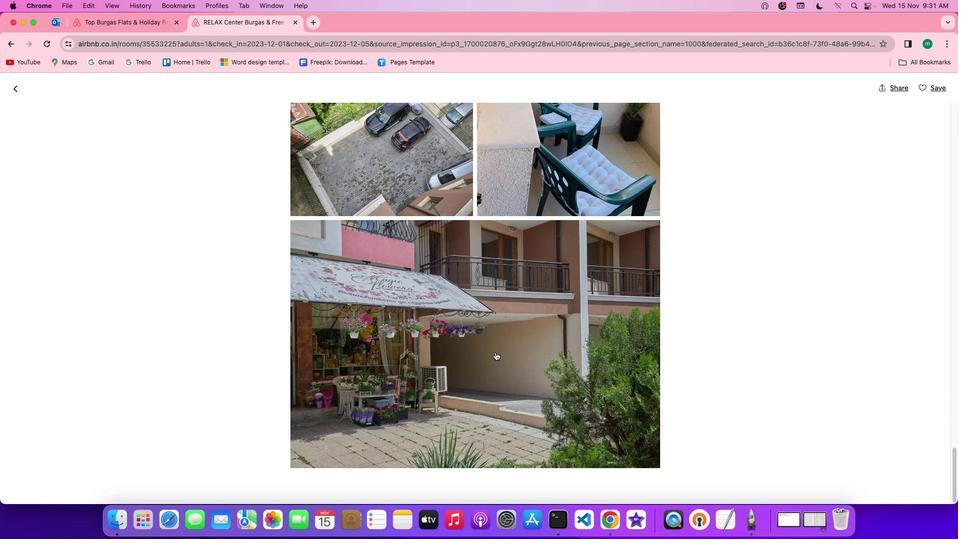 
Action: Mouse scrolled (521, 377) with delta (25, 24)
Screenshot: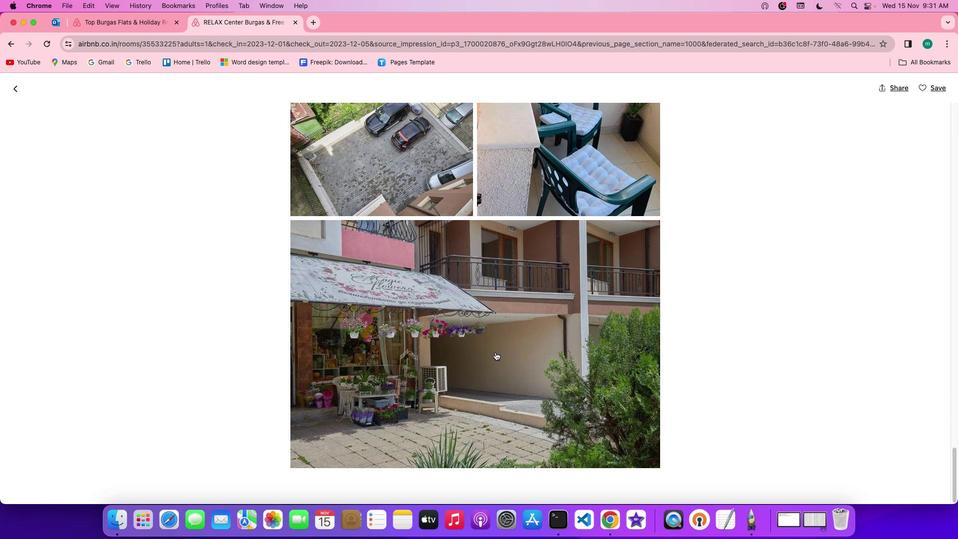 
Action: Mouse scrolled (521, 377) with delta (25, 24)
Screenshot: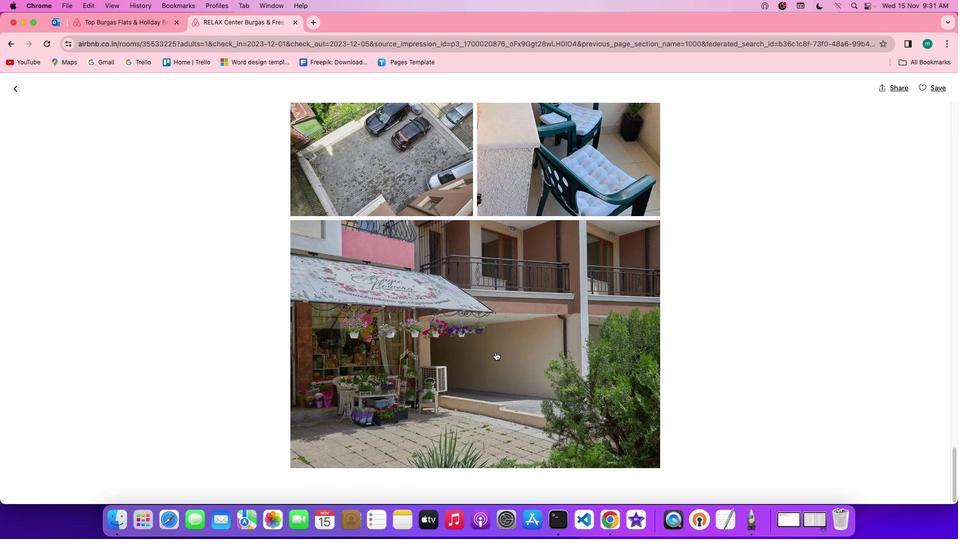 
Action: Mouse scrolled (521, 377) with delta (25, 23)
Screenshot: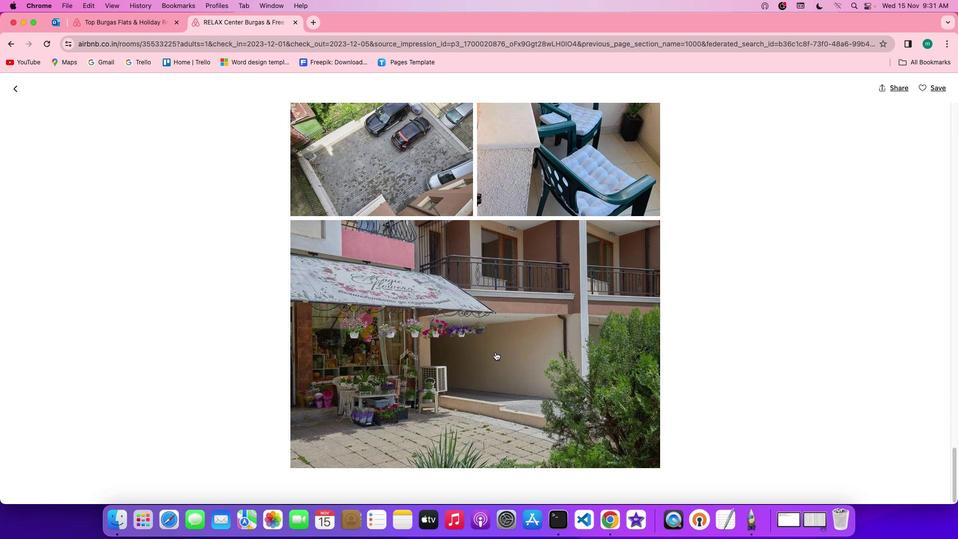 
Action: Mouse scrolled (521, 377) with delta (25, 23)
Screenshot: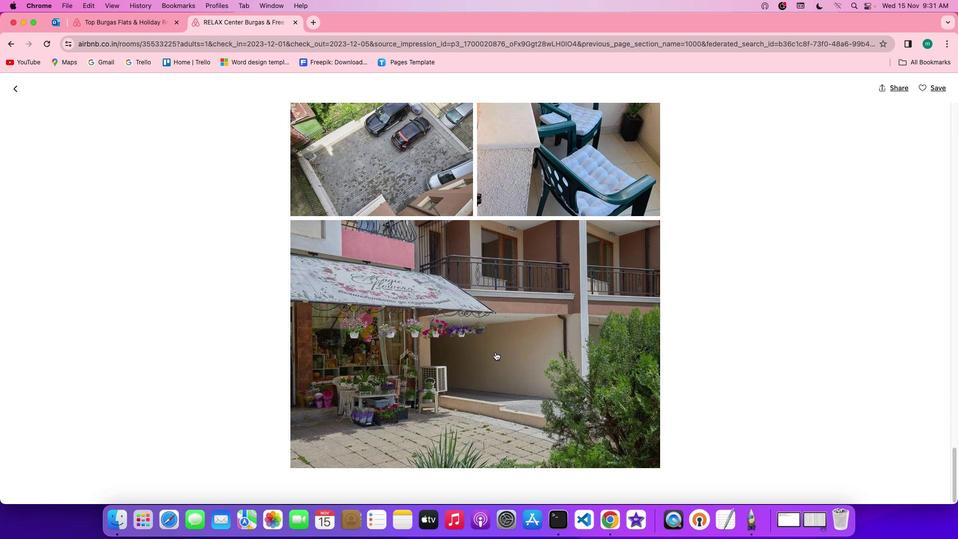 
Action: Mouse scrolled (521, 377) with delta (25, 23)
Screenshot: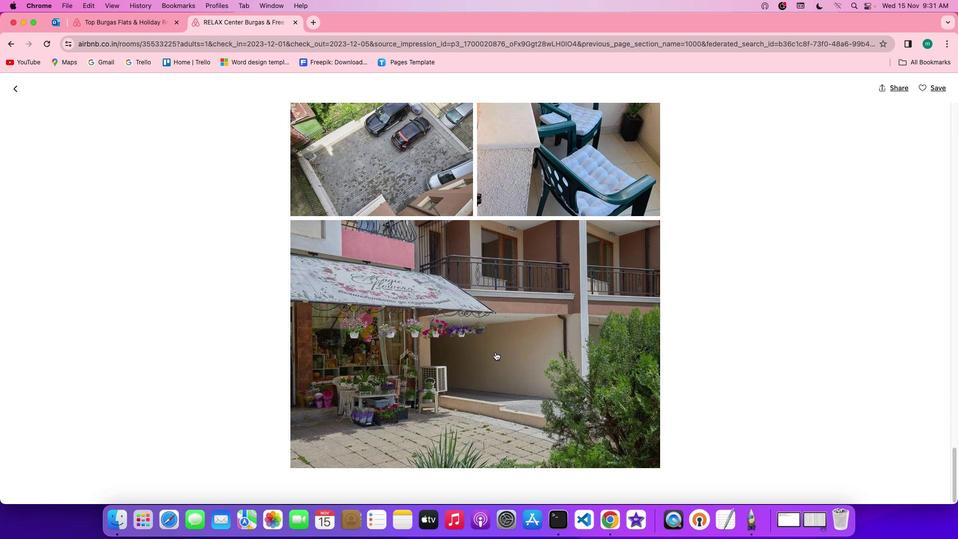 
Action: Mouse scrolled (521, 377) with delta (25, 24)
Screenshot: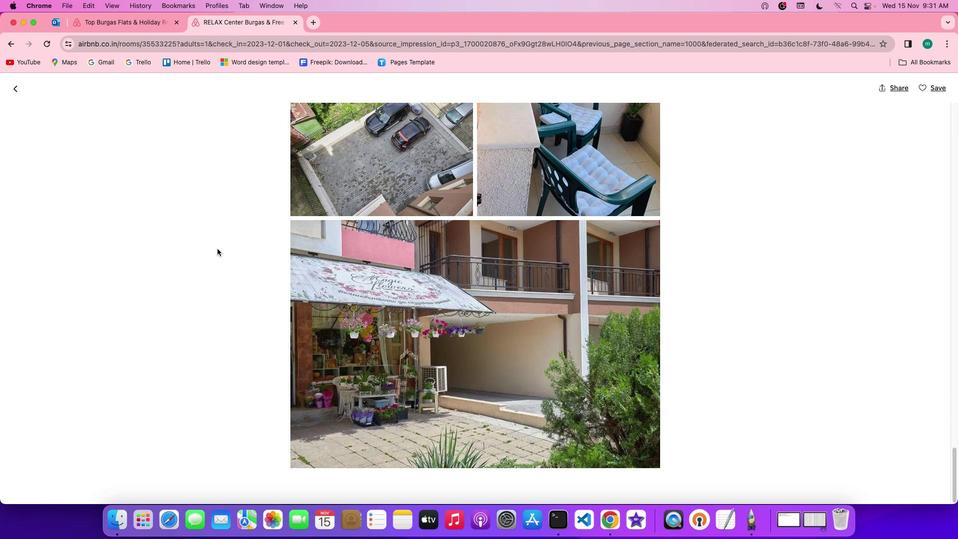 
Action: Mouse scrolled (521, 377) with delta (25, 24)
Screenshot: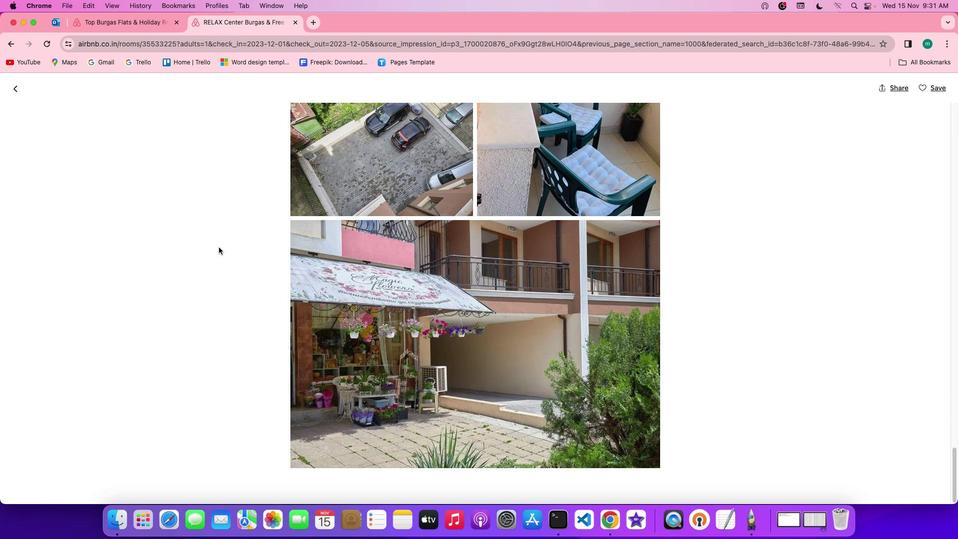 
Action: Mouse scrolled (521, 377) with delta (25, 24)
Screenshot: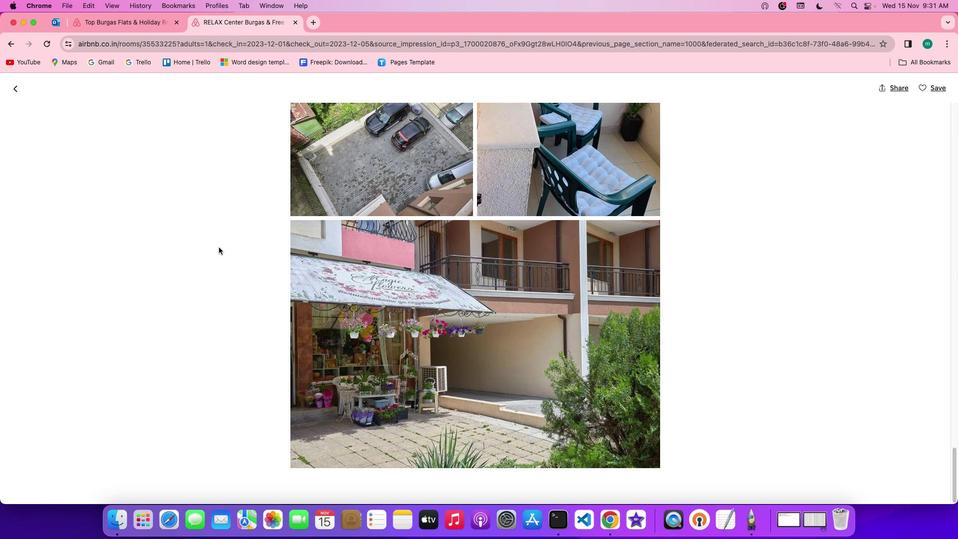 
Action: Mouse scrolled (521, 377) with delta (25, 23)
Screenshot: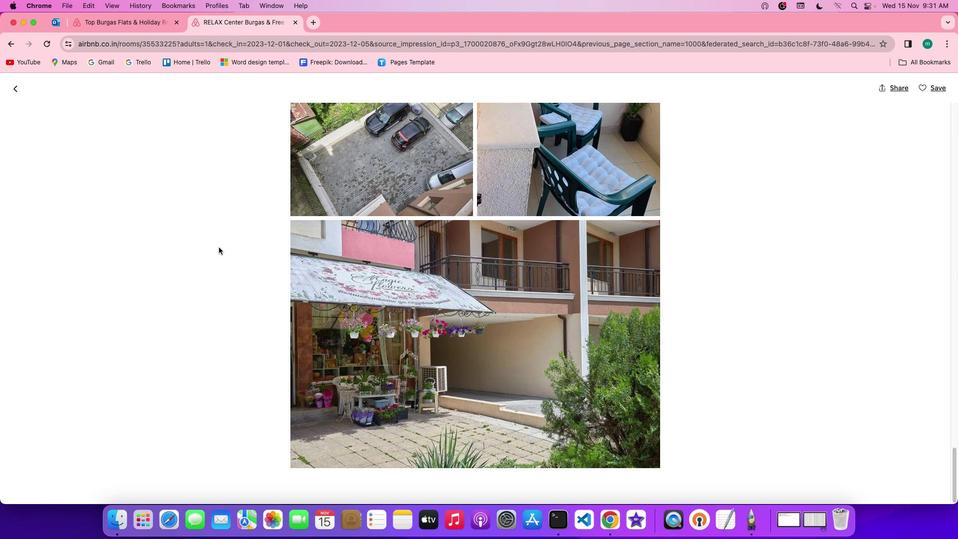 
Action: Mouse scrolled (521, 377) with delta (25, 24)
Screenshot: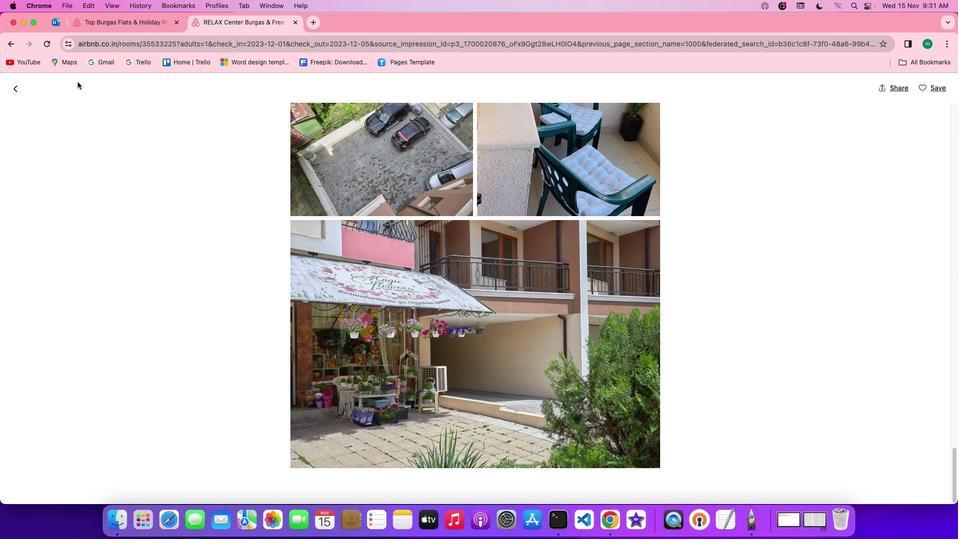 
Action: Mouse scrolled (521, 377) with delta (25, 24)
Screenshot: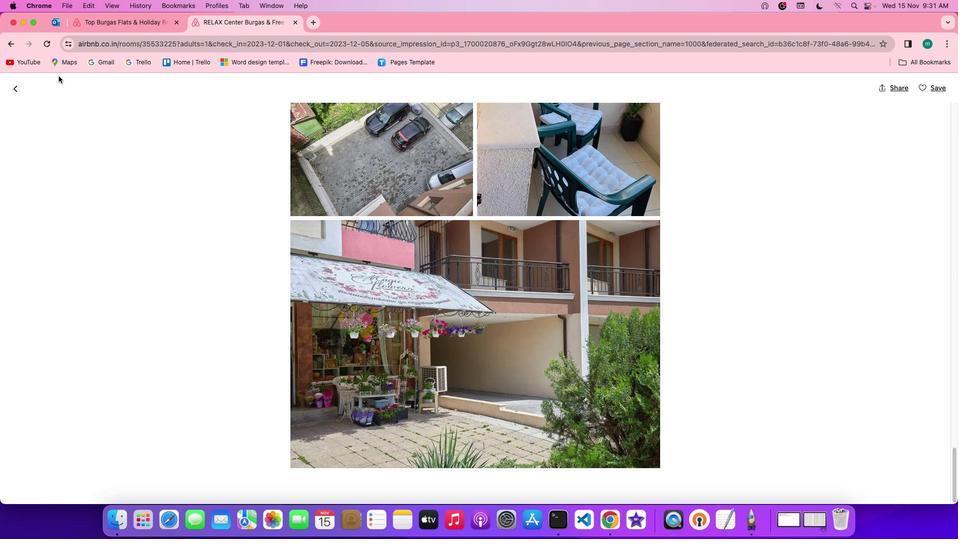 
Action: Mouse scrolled (521, 377) with delta (25, 23)
Screenshot: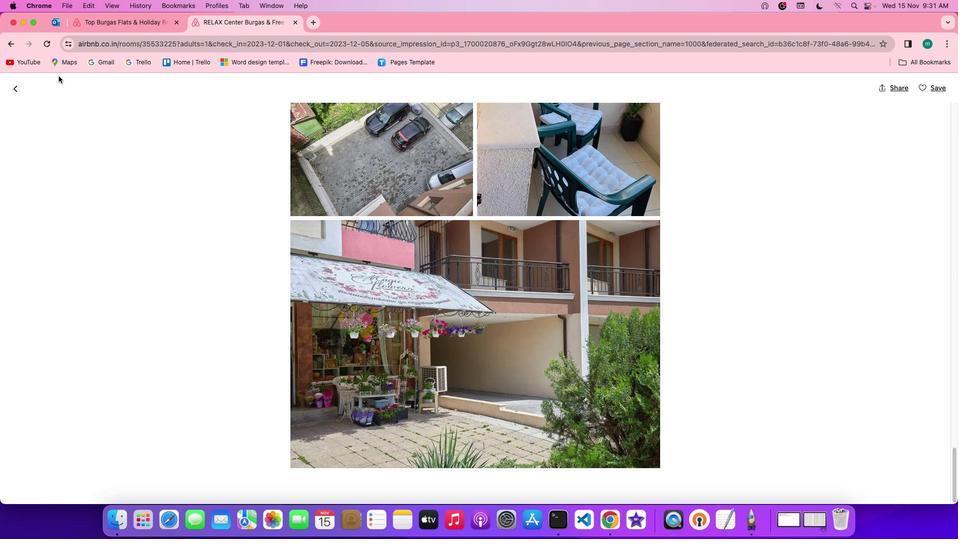 
Action: Mouse scrolled (521, 377) with delta (25, 22)
Screenshot: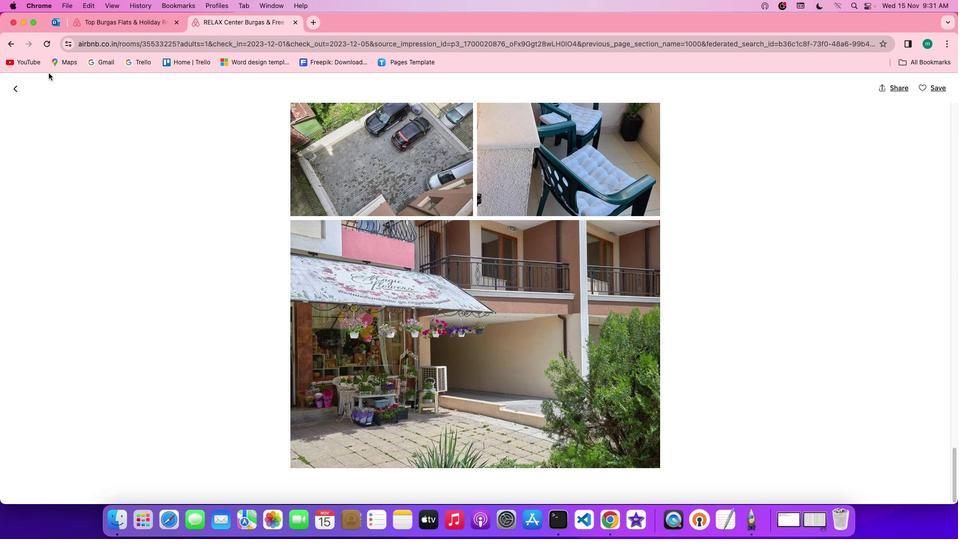 
Action: Mouse scrolled (521, 377) with delta (25, 22)
Screenshot: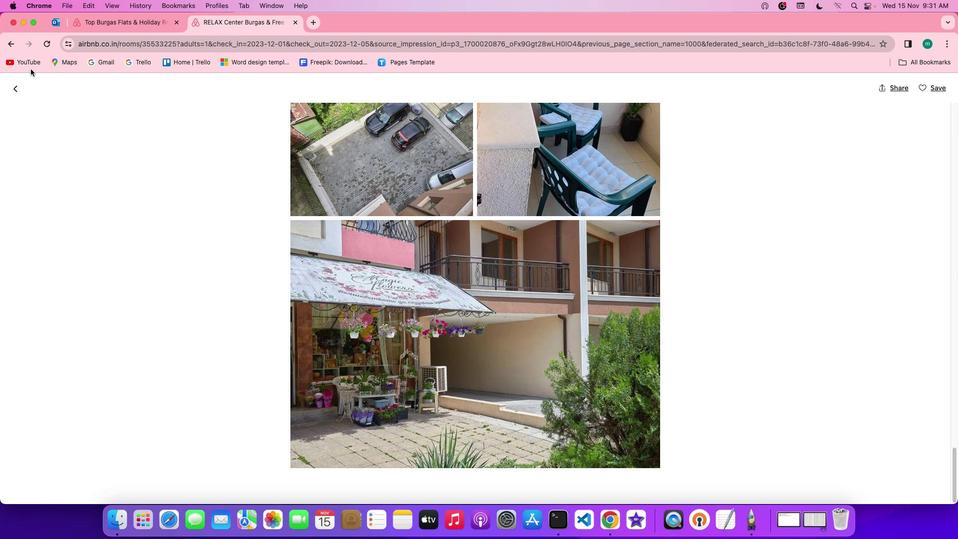 
Action: Mouse moved to (42, 108)
Screenshot: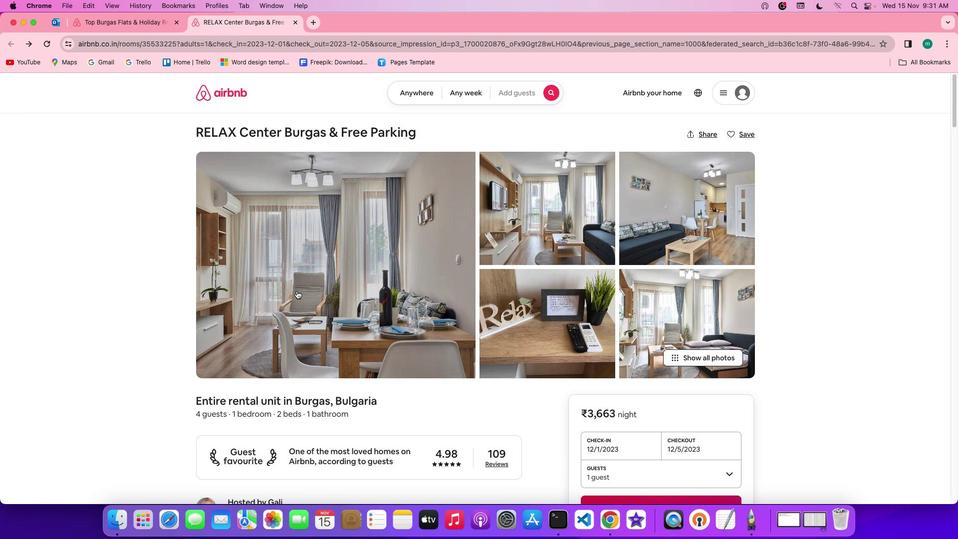 
Action: Mouse pressed left at (42, 108)
Screenshot: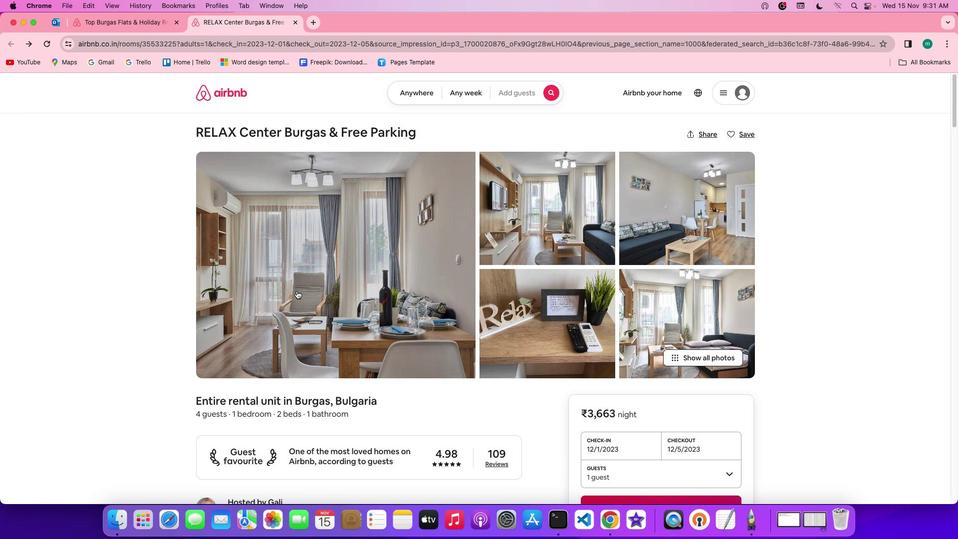 
Action: Mouse moved to (472, 441)
Screenshot: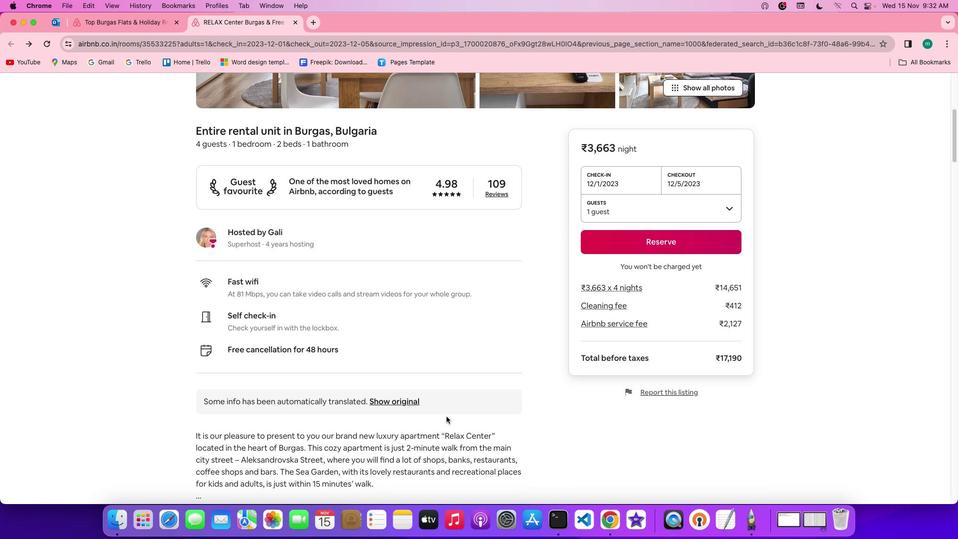 
Action: Mouse scrolled (472, 441) with delta (25, 24)
Screenshot: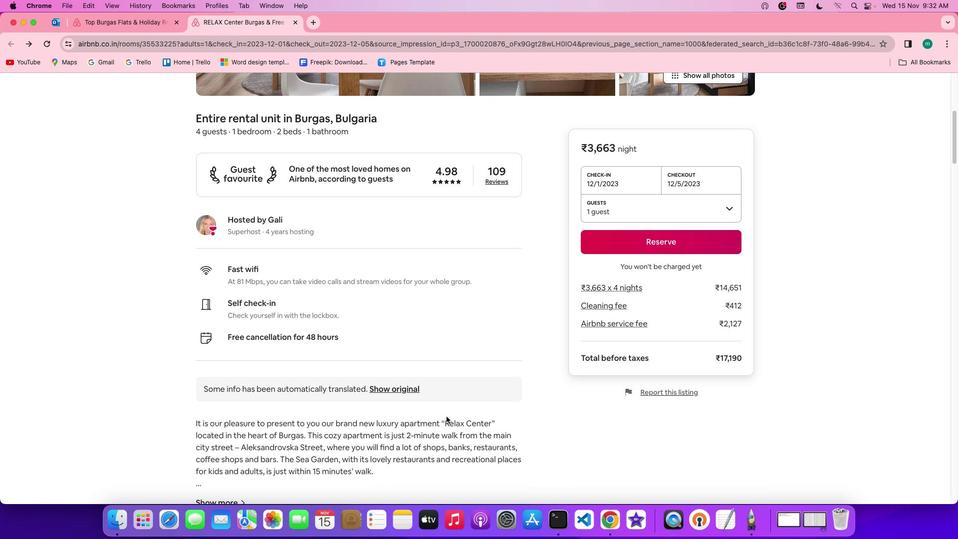 
Action: Mouse scrolled (472, 441) with delta (25, 24)
Screenshot: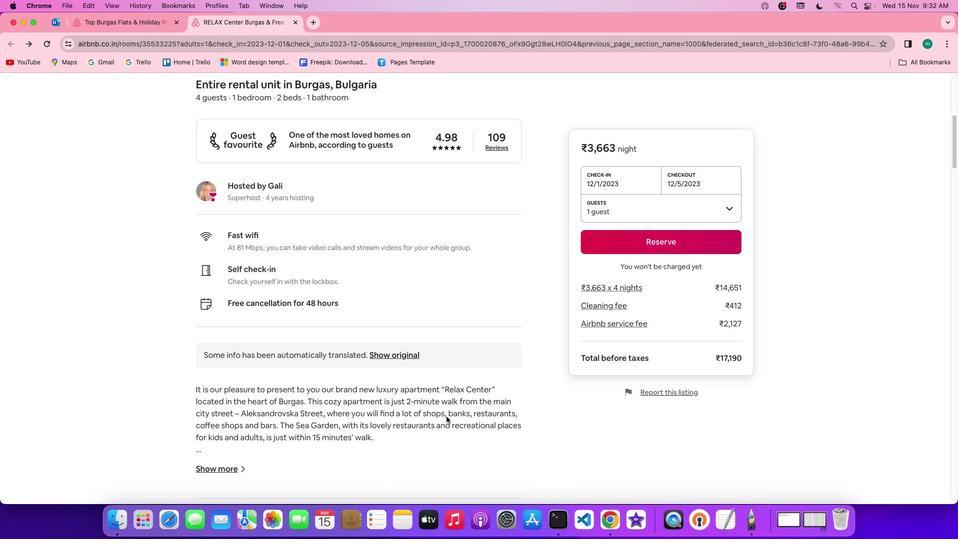 
Action: Mouse scrolled (472, 441) with delta (25, 23)
Screenshot: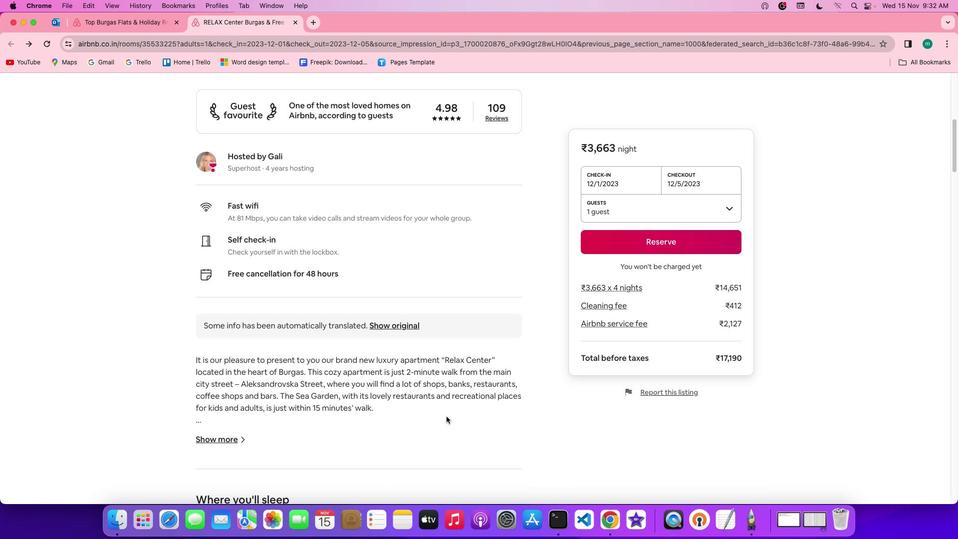 
Action: Mouse scrolled (472, 441) with delta (25, 24)
Screenshot: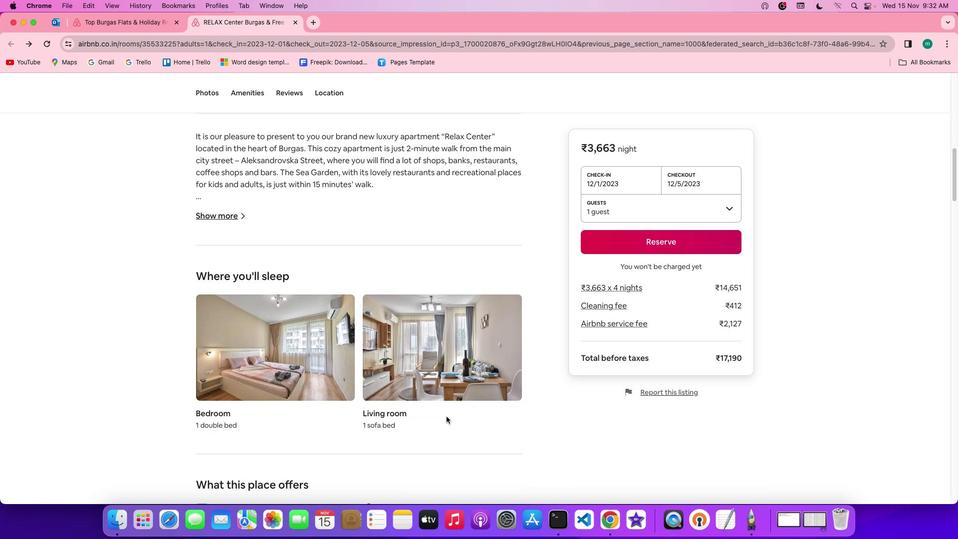 
Action: Mouse scrolled (472, 441) with delta (25, 24)
Screenshot: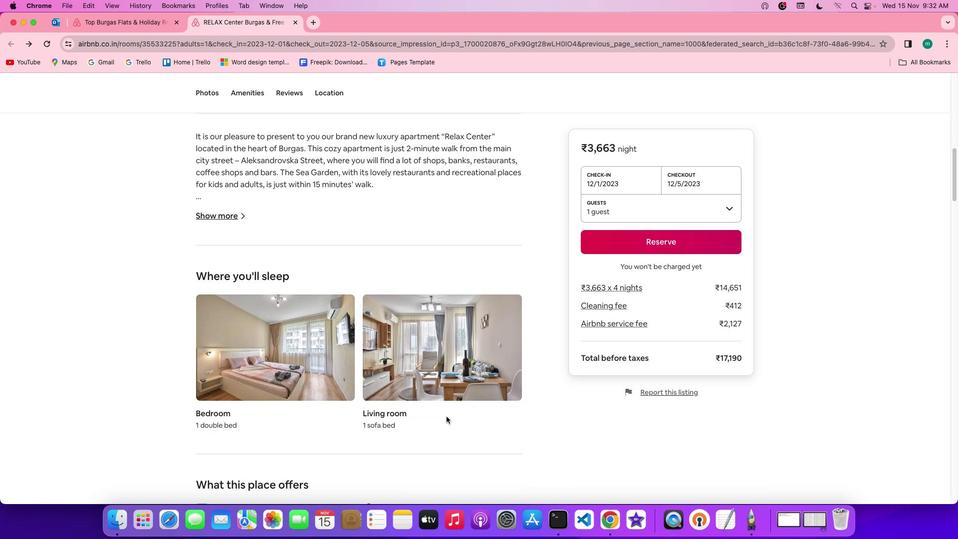 
Action: Mouse scrolled (472, 441) with delta (25, 23)
Screenshot: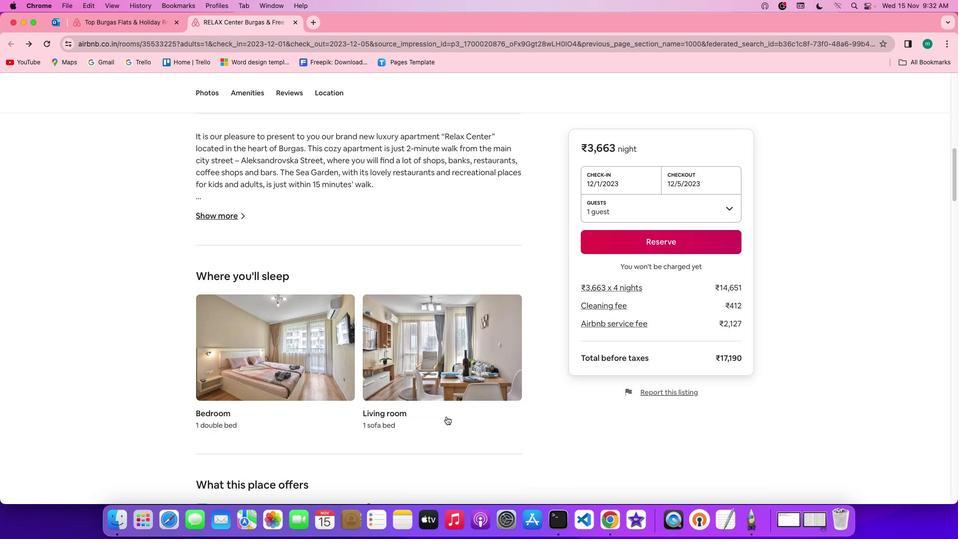 
Action: Mouse scrolled (472, 441) with delta (25, 23)
Screenshot: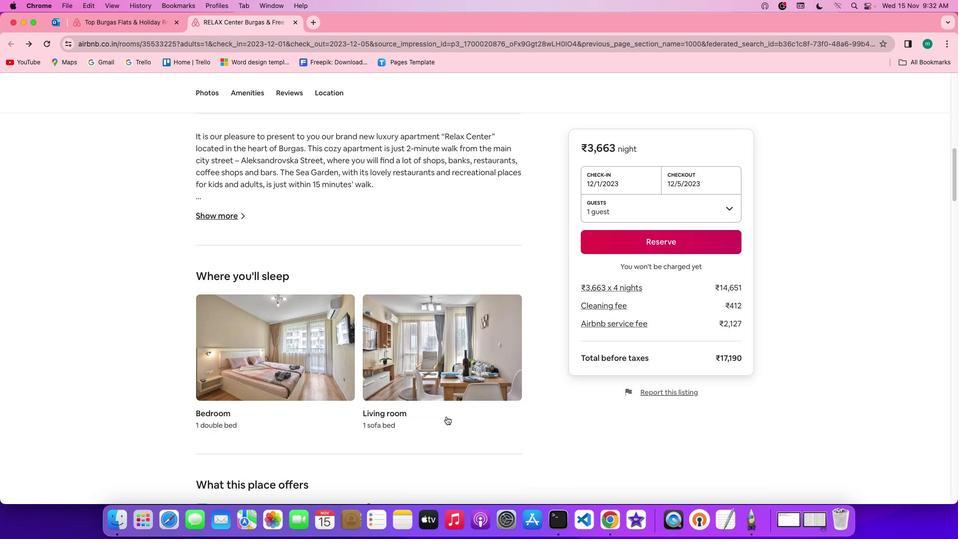 
Action: Mouse scrolled (472, 441) with delta (25, 24)
Screenshot: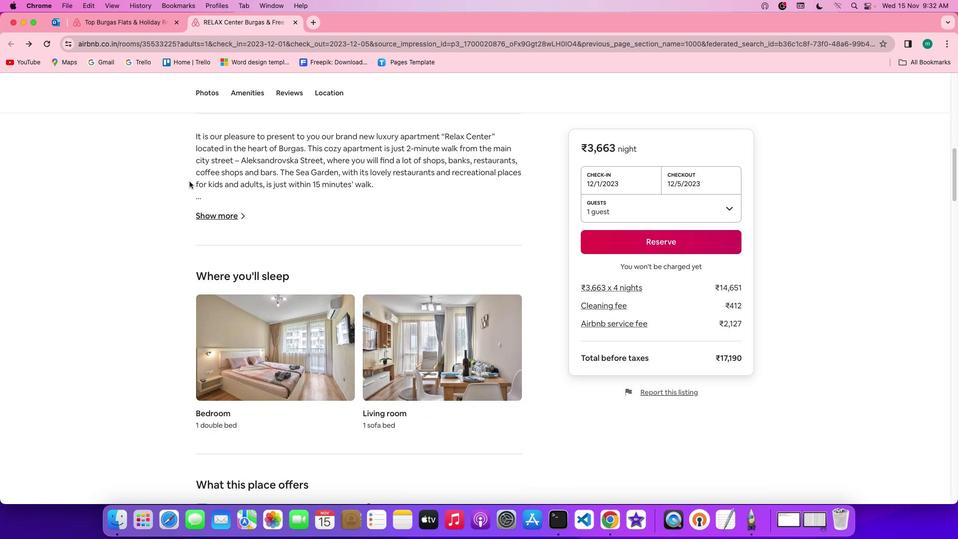 
Action: Mouse scrolled (472, 441) with delta (25, 24)
Screenshot: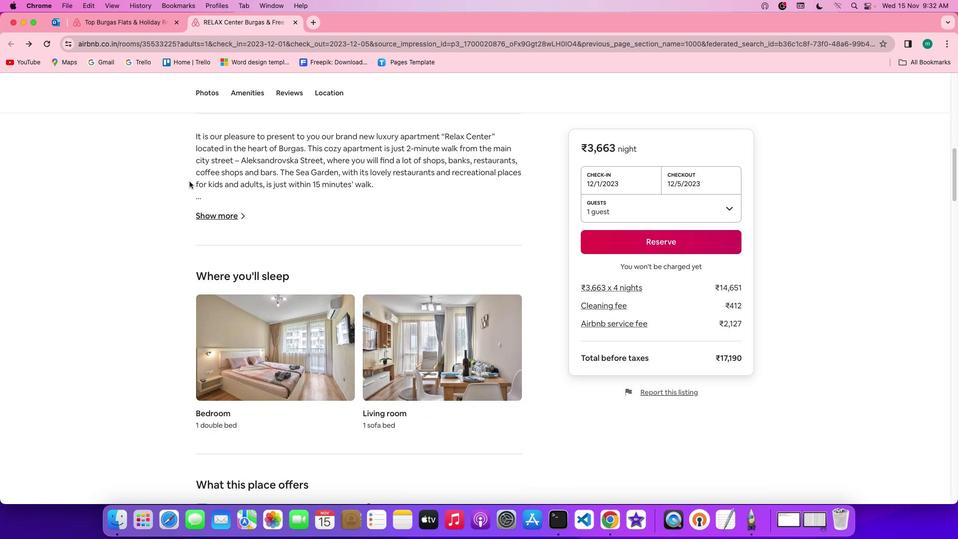 
Action: Mouse scrolled (472, 441) with delta (25, 23)
Screenshot: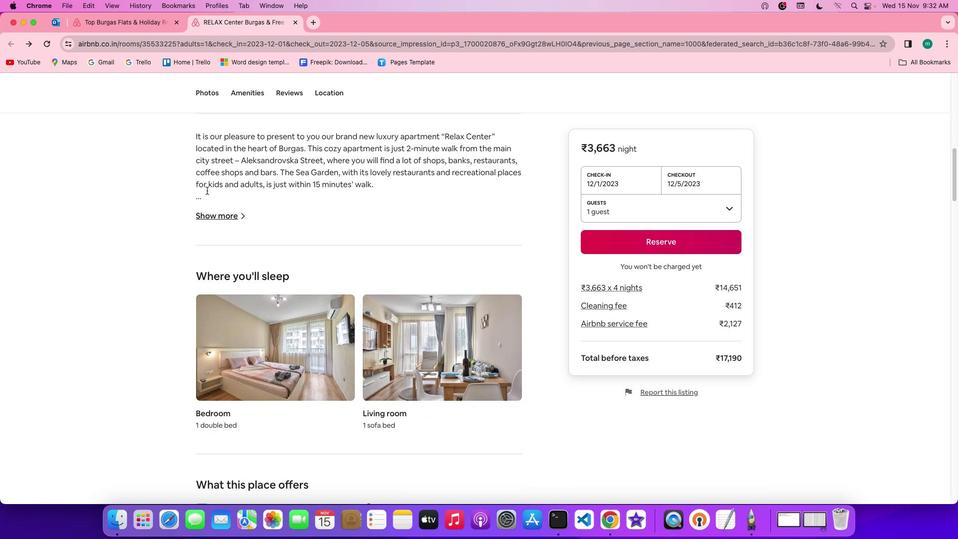 
Action: Mouse scrolled (472, 441) with delta (25, 23)
Screenshot: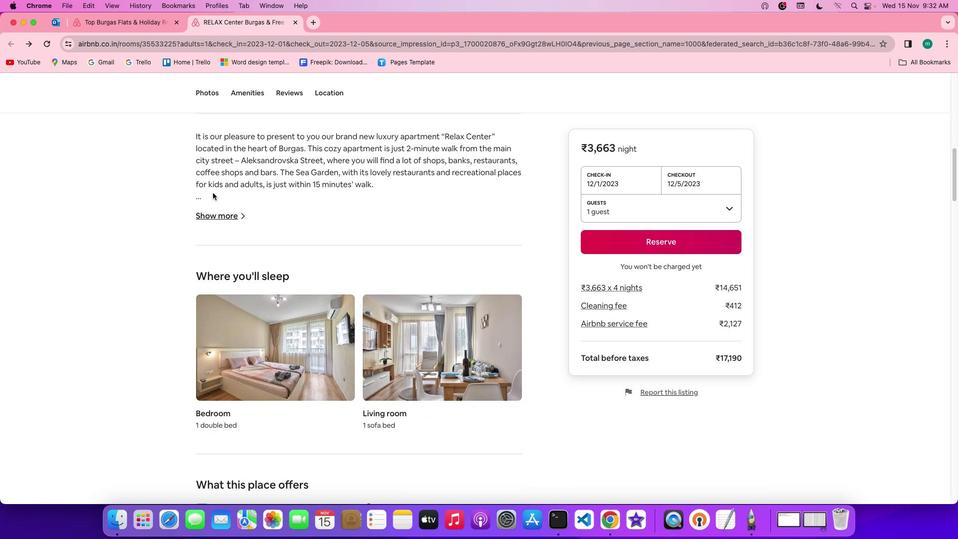 
Action: Mouse scrolled (472, 441) with delta (25, 22)
Screenshot: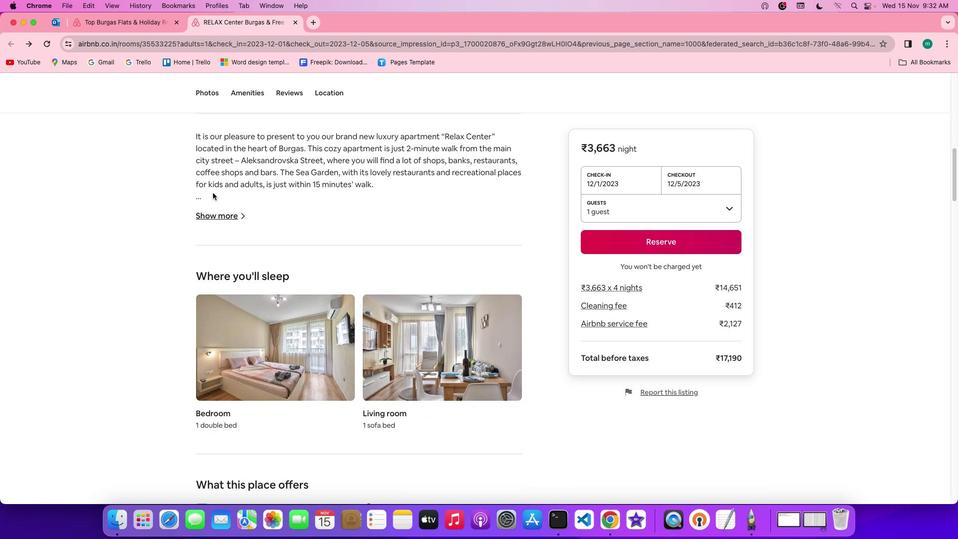 
Action: Mouse moved to (242, 243)
Screenshot: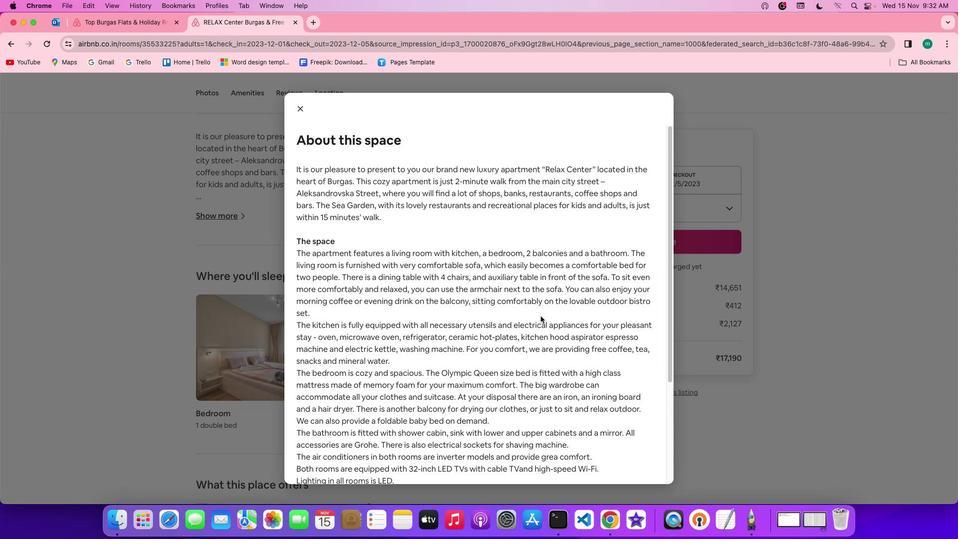 
Action: Mouse pressed left at (242, 243)
Screenshot: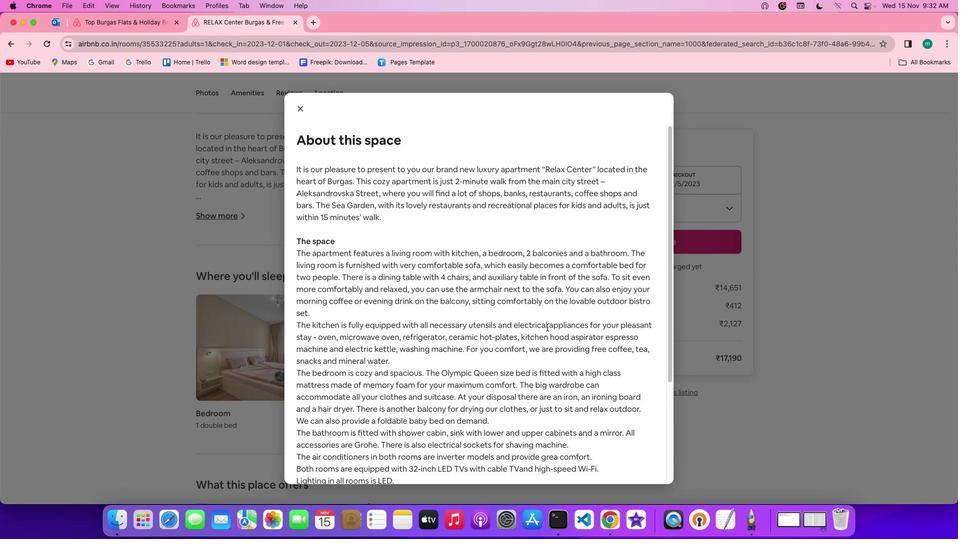 
Action: Mouse moved to (573, 353)
Screenshot: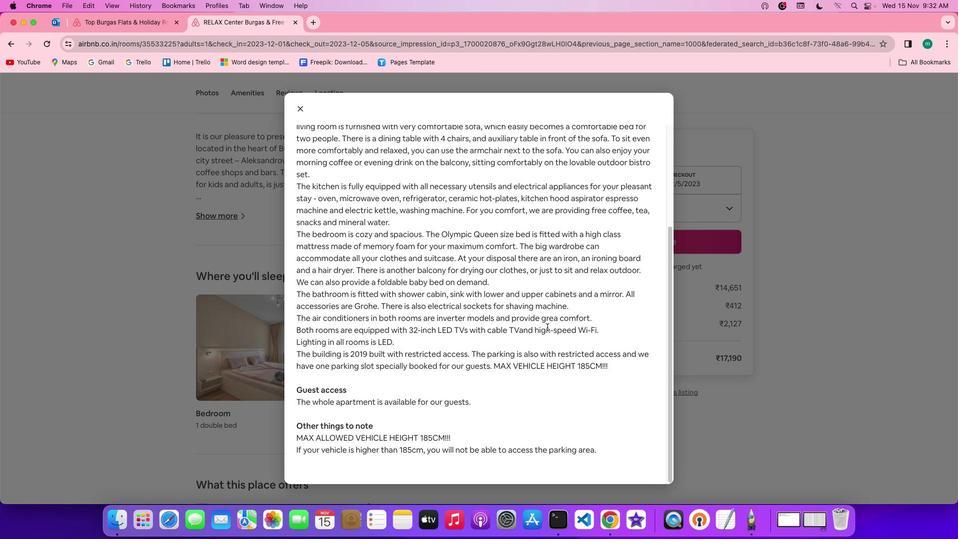 
Action: Mouse scrolled (573, 353) with delta (25, 24)
Screenshot: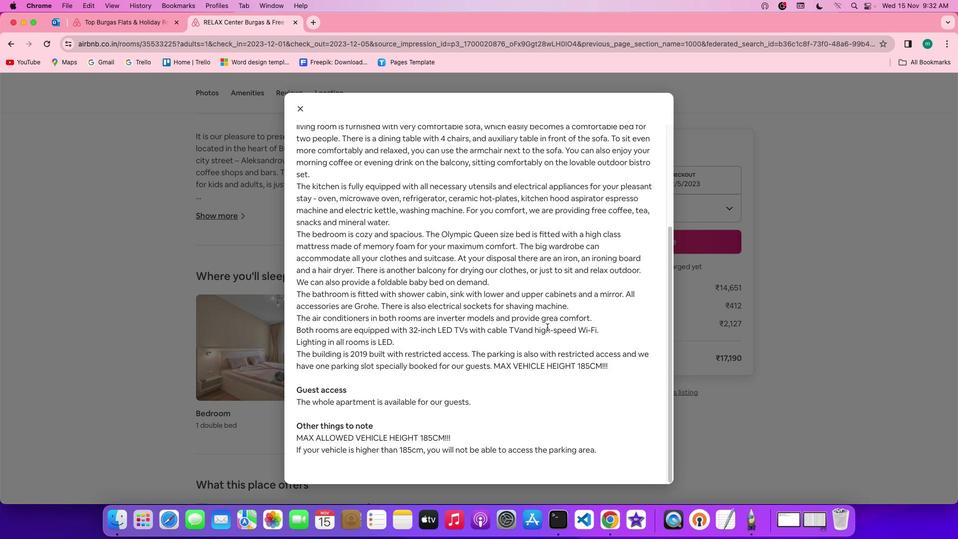 
Action: Mouse scrolled (573, 353) with delta (25, 24)
Screenshot: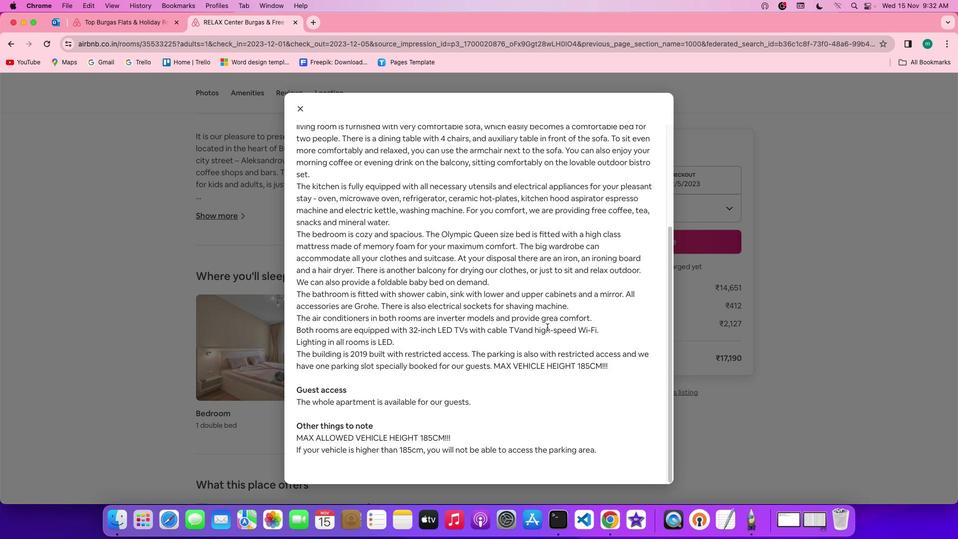
Action: Mouse scrolled (573, 353) with delta (25, 24)
Screenshot: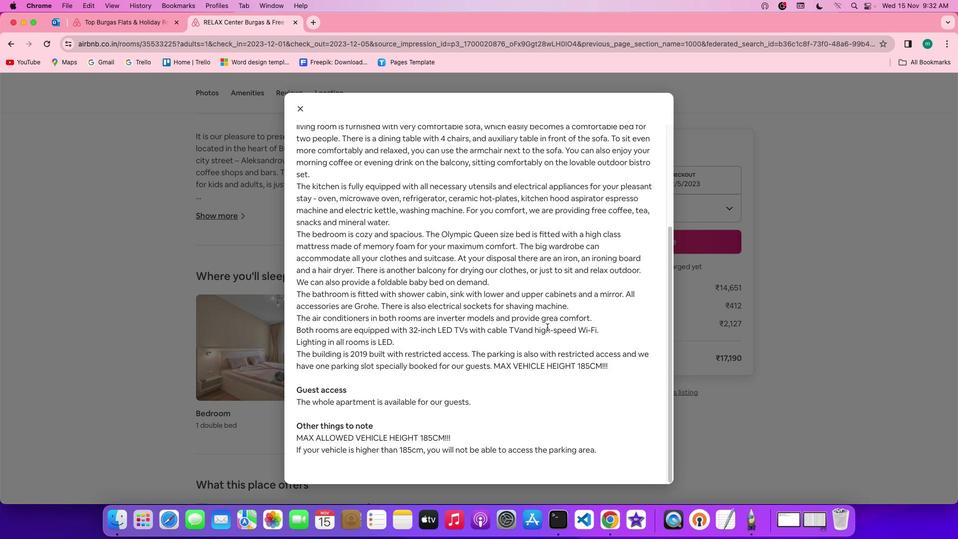 
Action: Mouse scrolled (573, 353) with delta (25, 23)
Screenshot: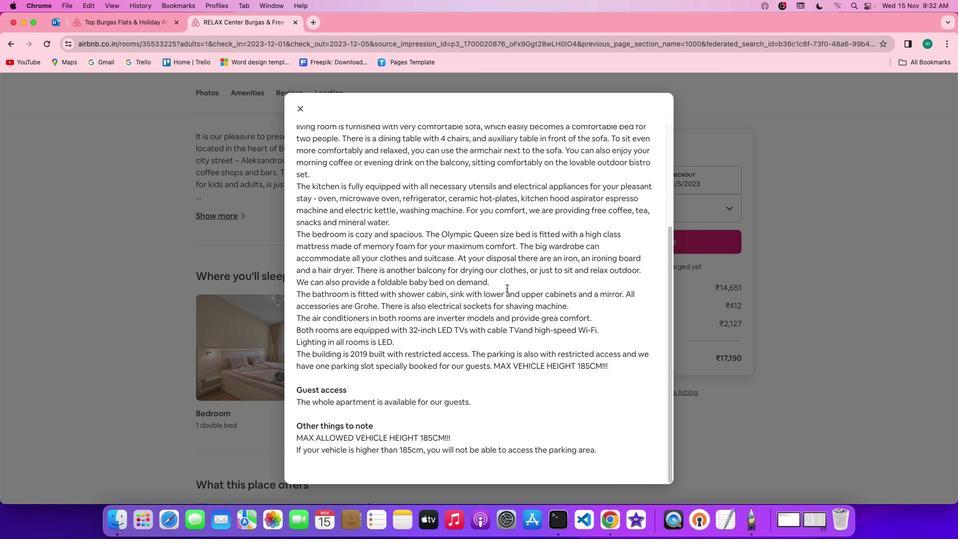 
Action: Mouse scrolled (573, 353) with delta (25, 24)
Screenshot: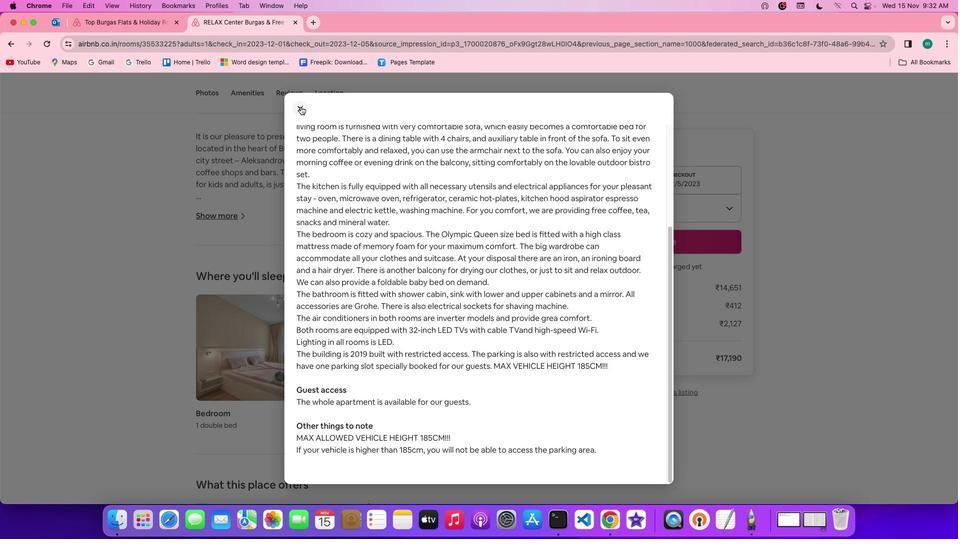 
Action: Mouse scrolled (573, 353) with delta (25, 24)
Screenshot: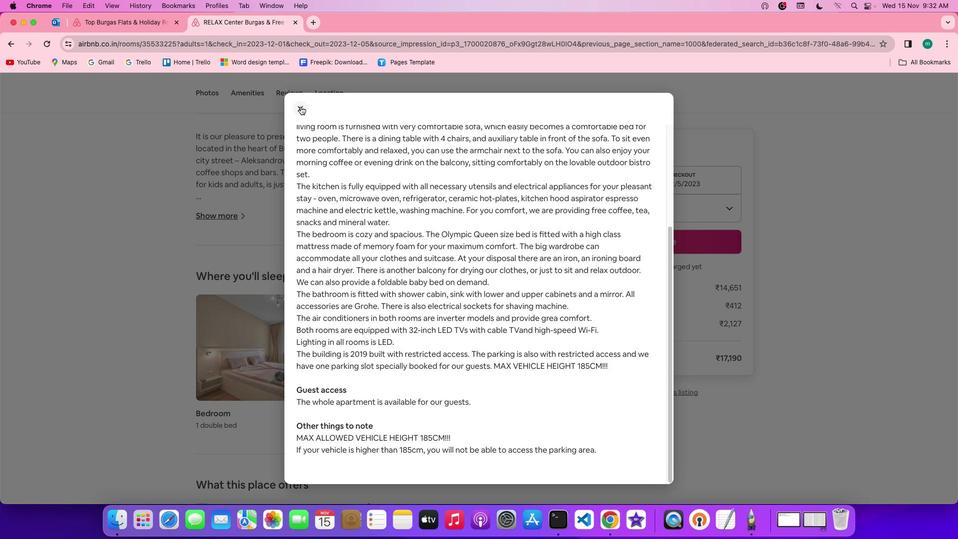 
Action: Mouse scrolled (573, 353) with delta (25, 24)
Screenshot: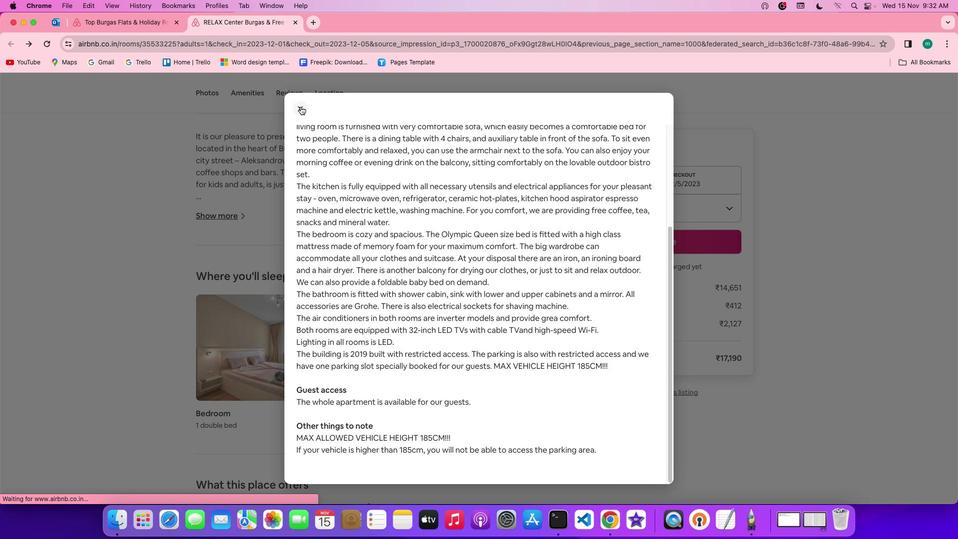 
Action: Mouse scrolled (573, 353) with delta (25, 23)
Screenshot: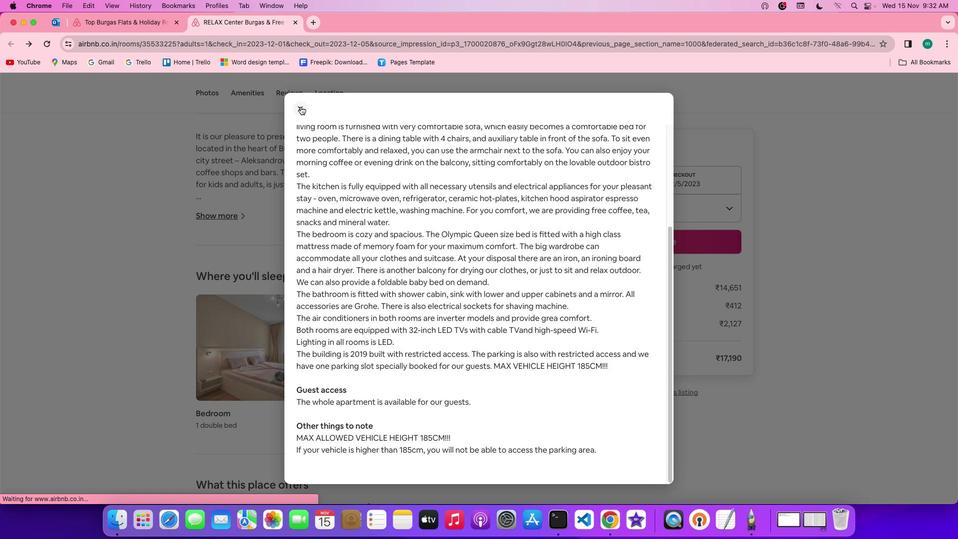 
Action: Mouse scrolled (573, 353) with delta (25, 24)
Screenshot: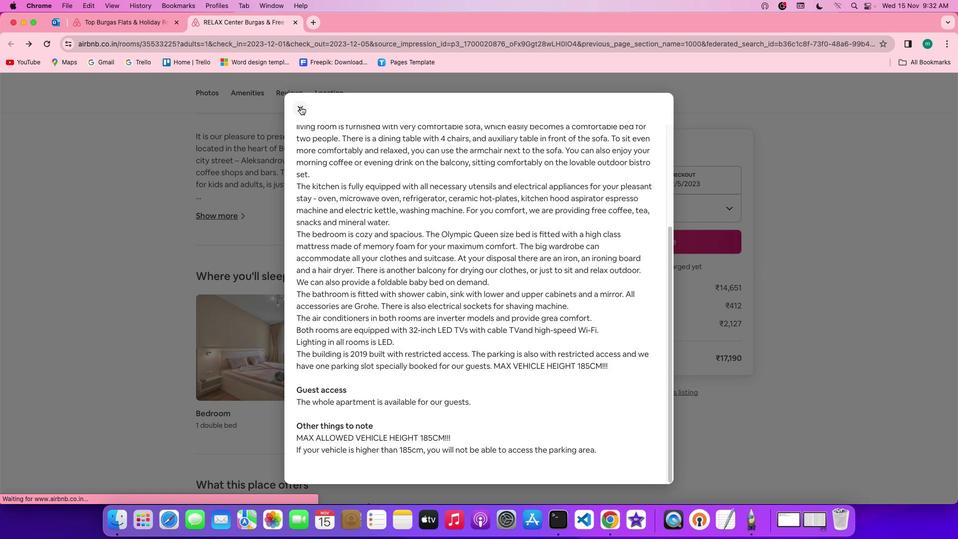 
Action: Mouse moved to (326, 132)
Screenshot: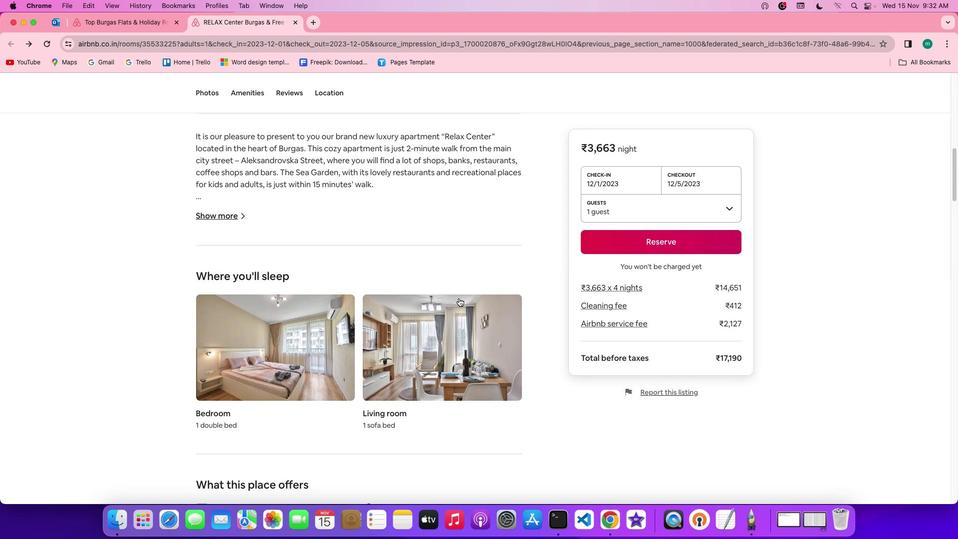 
Action: Mouse pressed left at (326, 132)
Screenshot: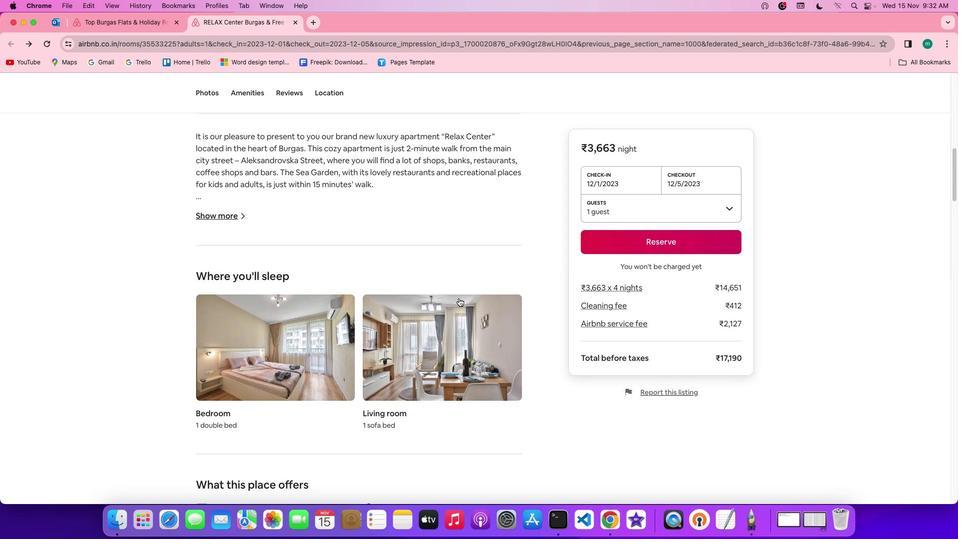 
Action: Mouse moved to (484, 323)
Screenshot: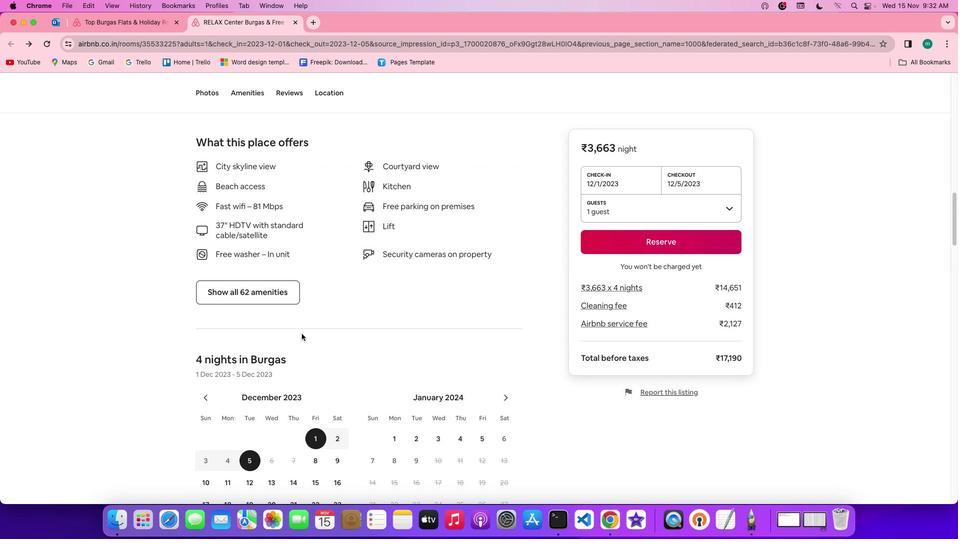 
Action: Mouse scrolled (484, 323) with delta (25, 24)
Screenshot: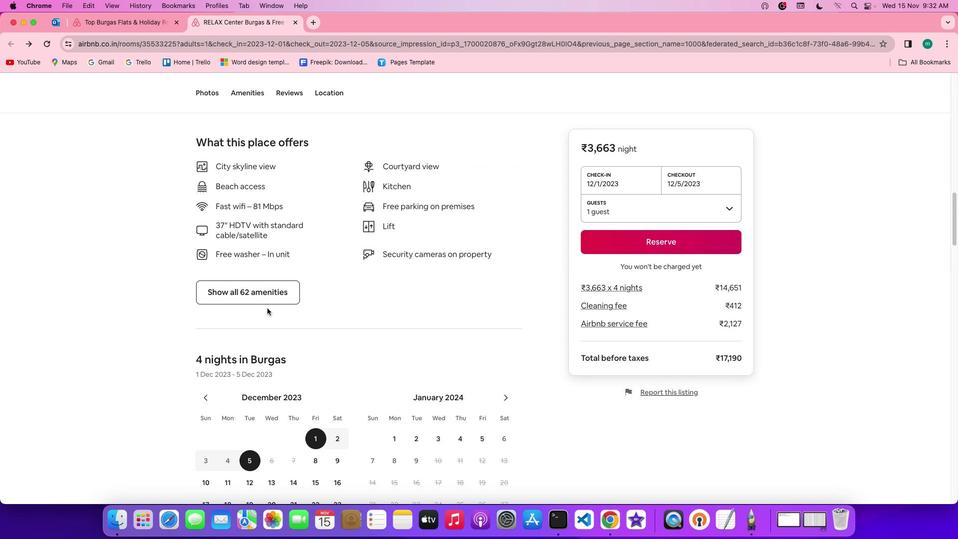 
Action: Mouse scrolled (484, 323) with delta (25, 24)
Screenshot: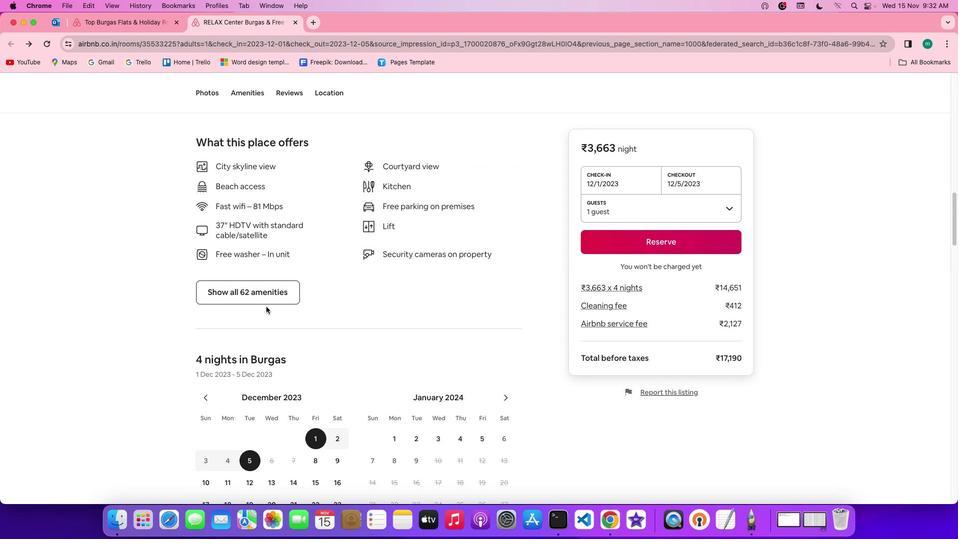 
Action: Mouse scrolled (484, 323) with delta (25, 24)
Screenshot: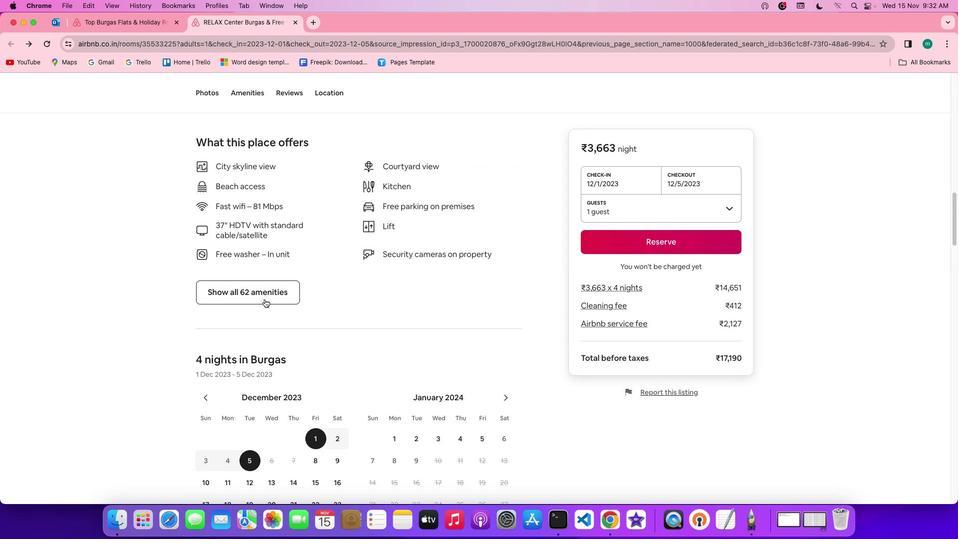 
Action: Mouse scrolled (484, 323) with delta (25, 24)
Screenshot: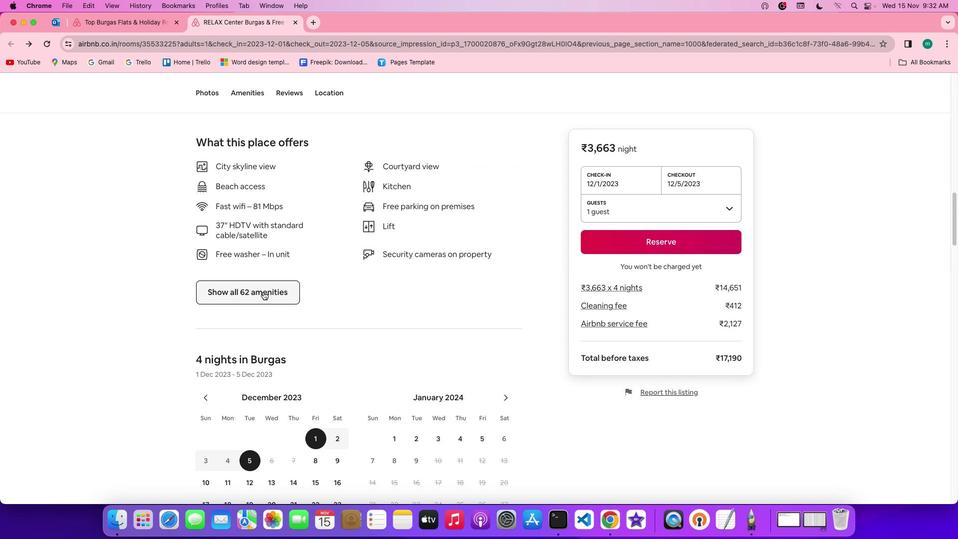 
Action: Mouse moved to (484, 323)
Screenshot: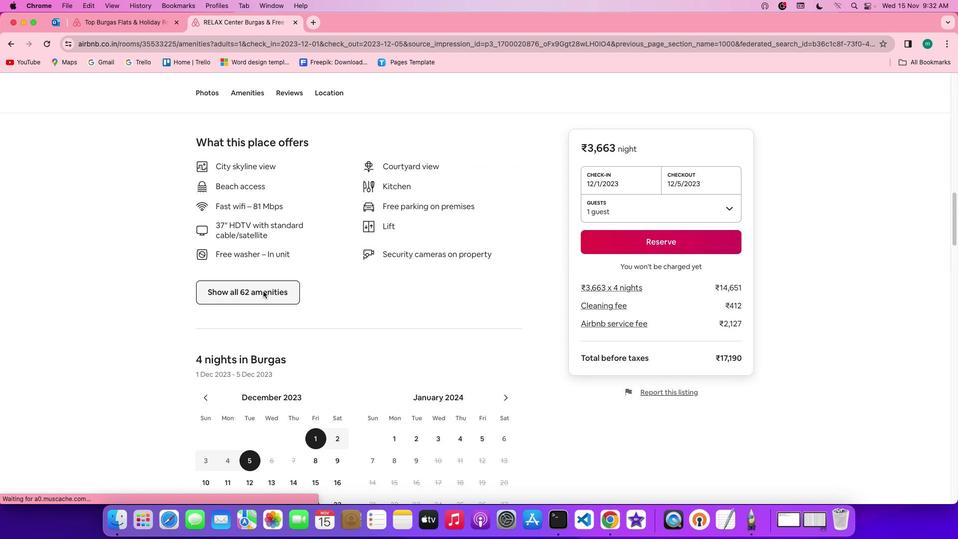 
Action: Mouse scrolled (484, 323) with delta (25, 24)
Screenshot: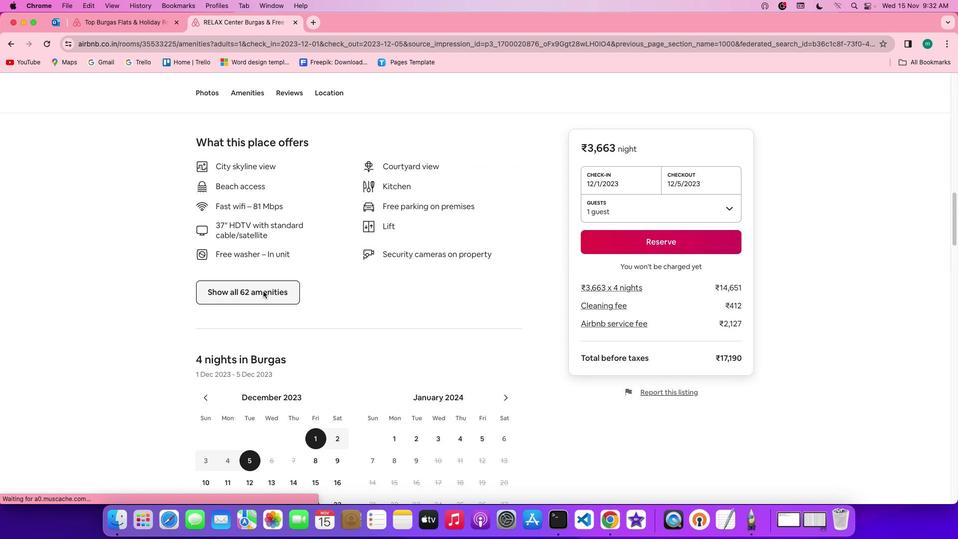 
Action: Mouse moved to (481, 324)
Screenshot: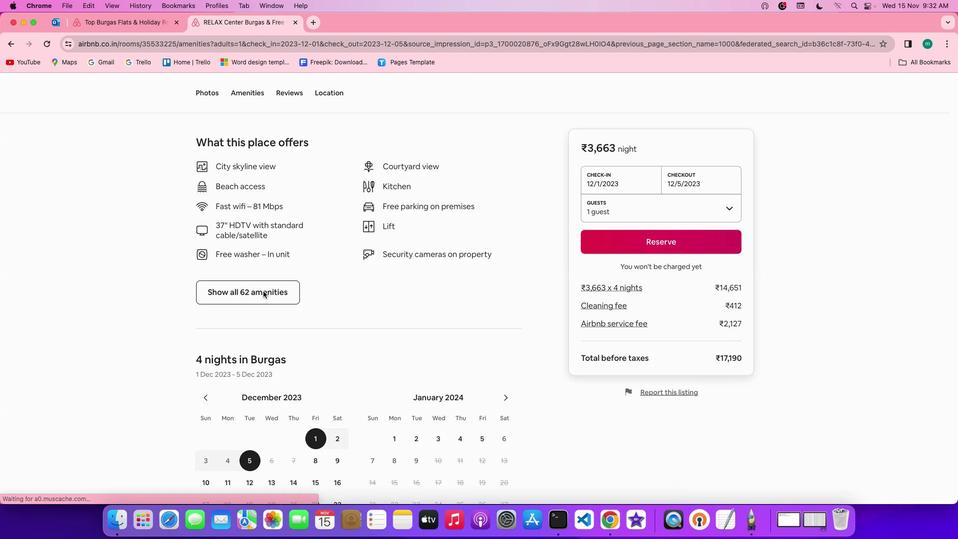 
Action: Mouse scrolled (481, 324) with delta (25, 24)
Screenshot: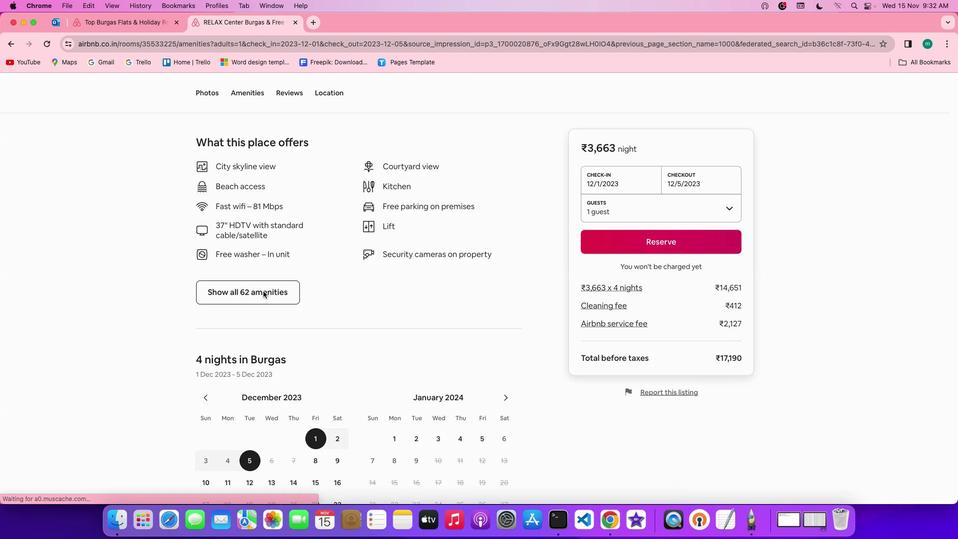 
Action: Mouse moved to (479, 325)
Screenshot: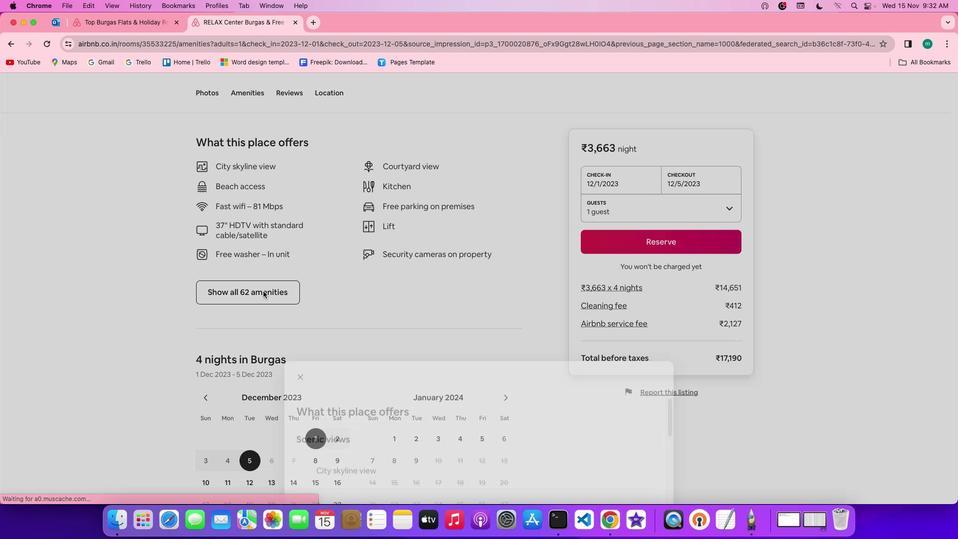 
Action: Mouse scrolled (479, 325) with delta (25, 24)
Screenshot: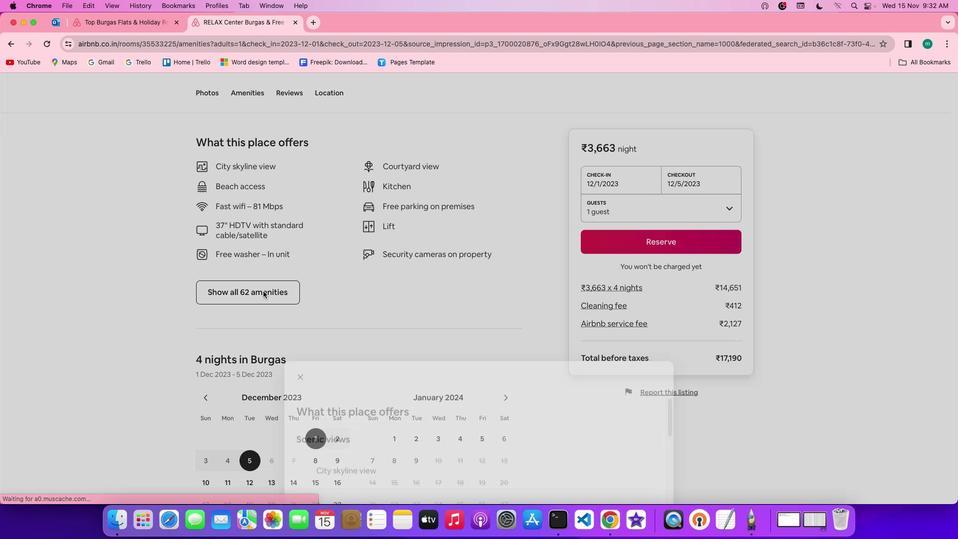 
Action: Mouse moved to (479, 325)
Screenshot: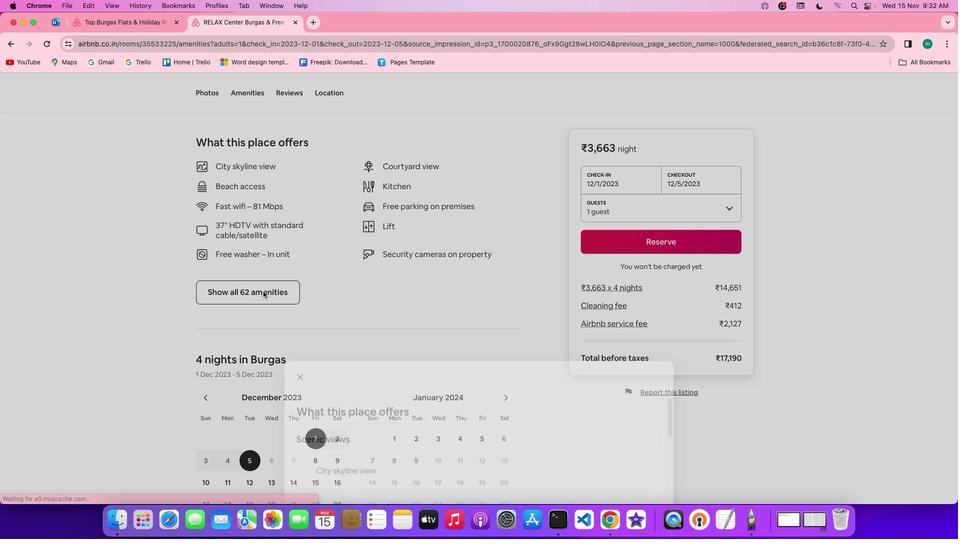 
Action: Mouse scrolled (479, 325) with delta (25, 23)
Screenshot: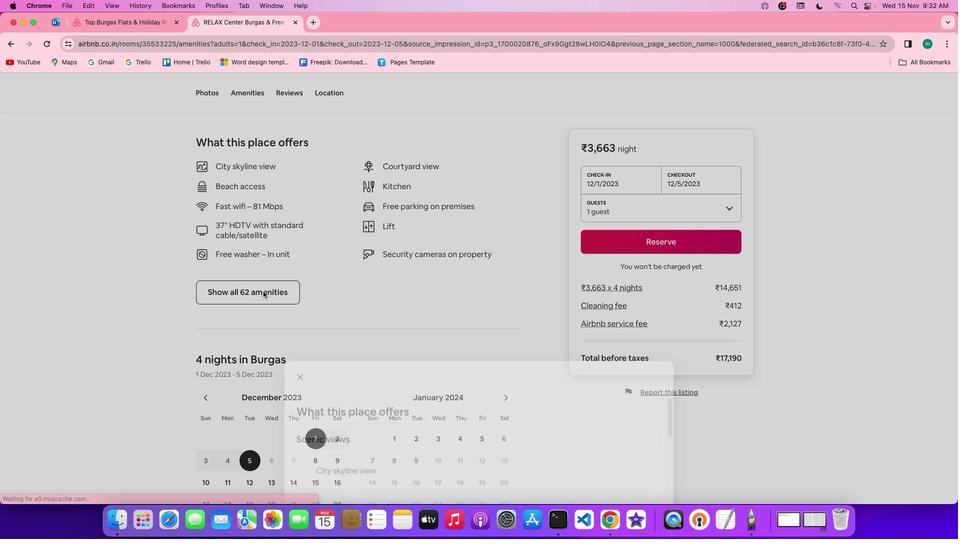 
Action: Mouse moved to (478, 325)
Screenshot: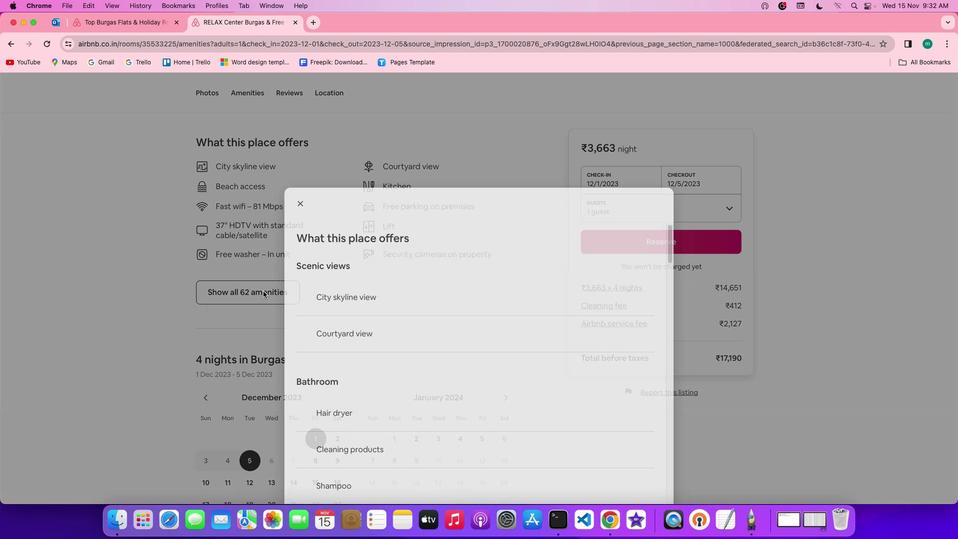 
Action: Mouse scrolled (478, 325) with delta (25, 23)
Screenshot: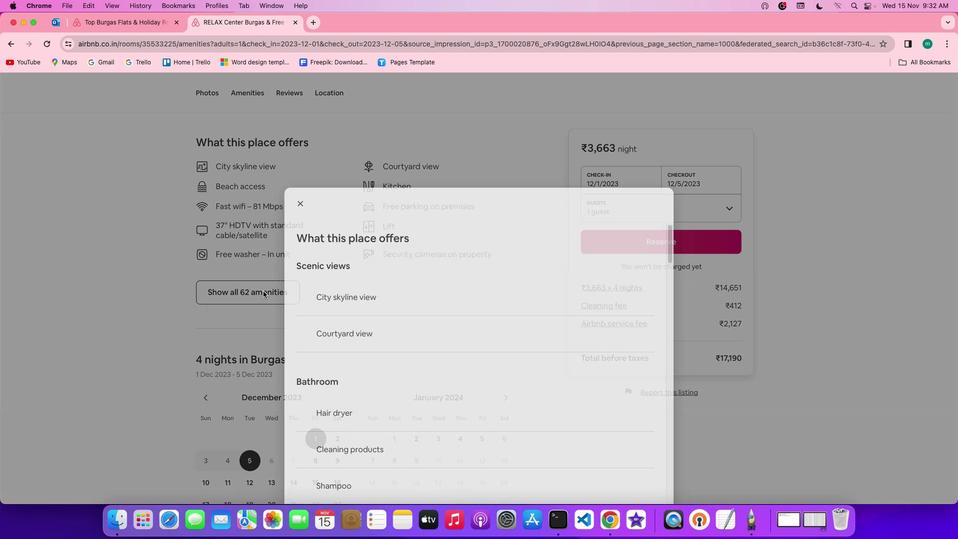 
Action: Mouse moved to (288, 317)
Screenshot: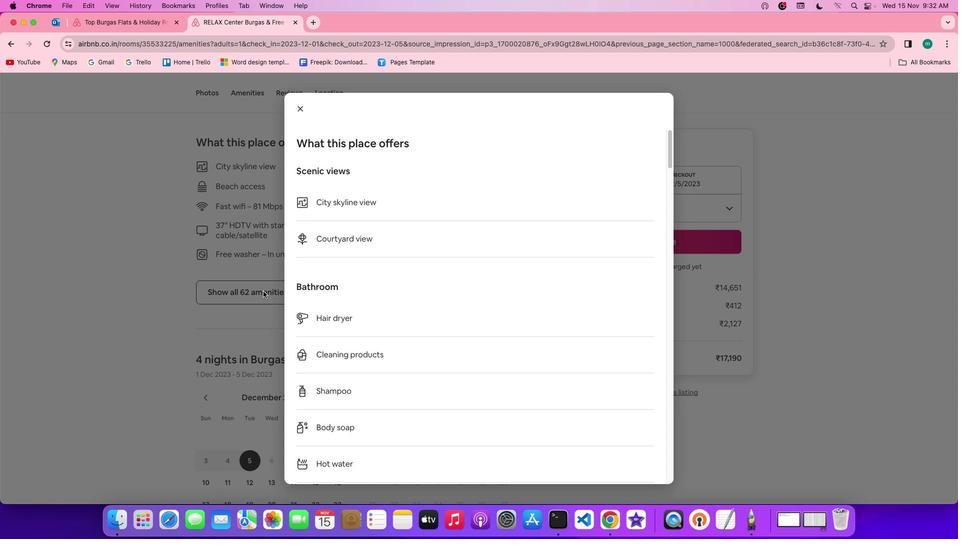 
Action: Mouse pressed left at (288, 317)
Screenshot: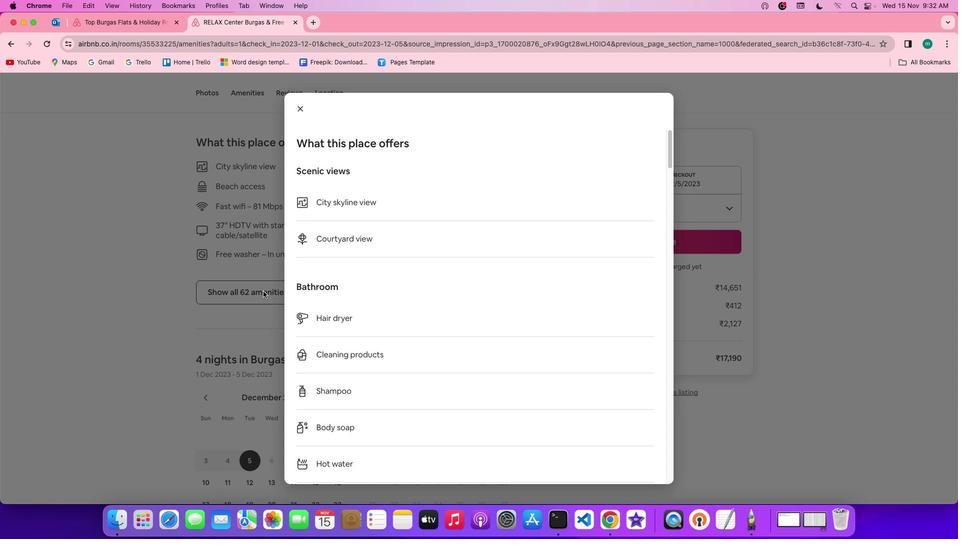 
Action: Mouse moved to (540, 357)
Screenshot: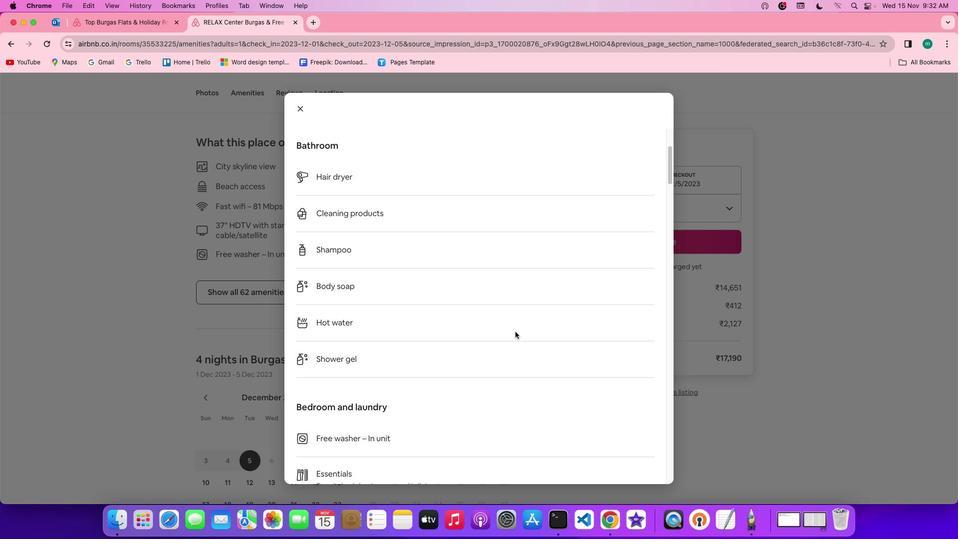 
Action: Mouse scrolled (540, 357) with delta (25, 24)
Screenshot: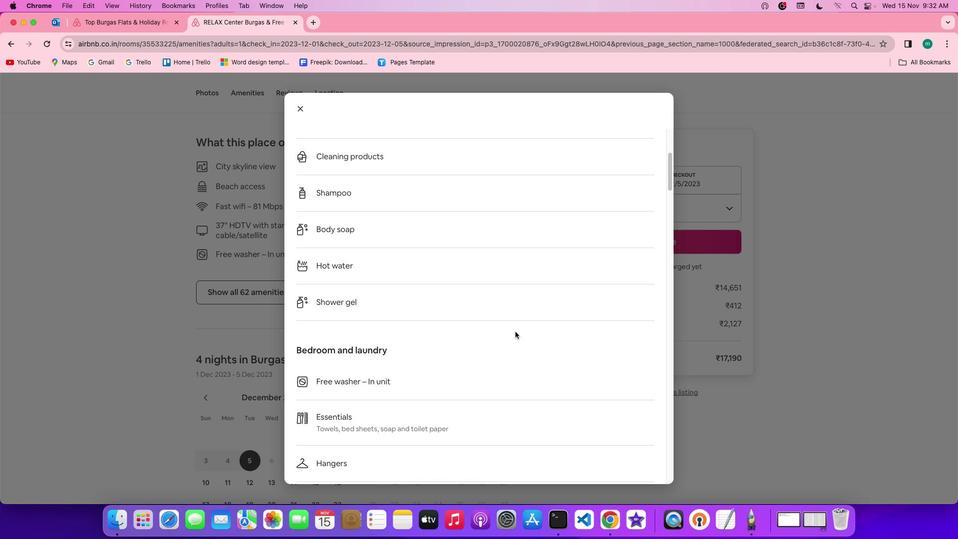 
Action: Mouse scrolled (540, 357) with delta (25, 24)
Screenshot: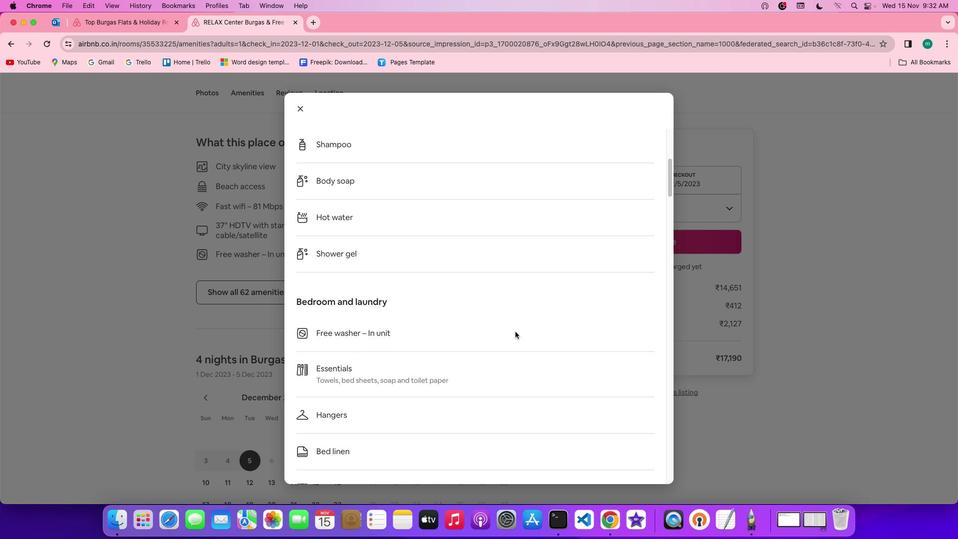 
Action: Mouse scrolled (540, 357) with delta (25, 24)
Screenshot: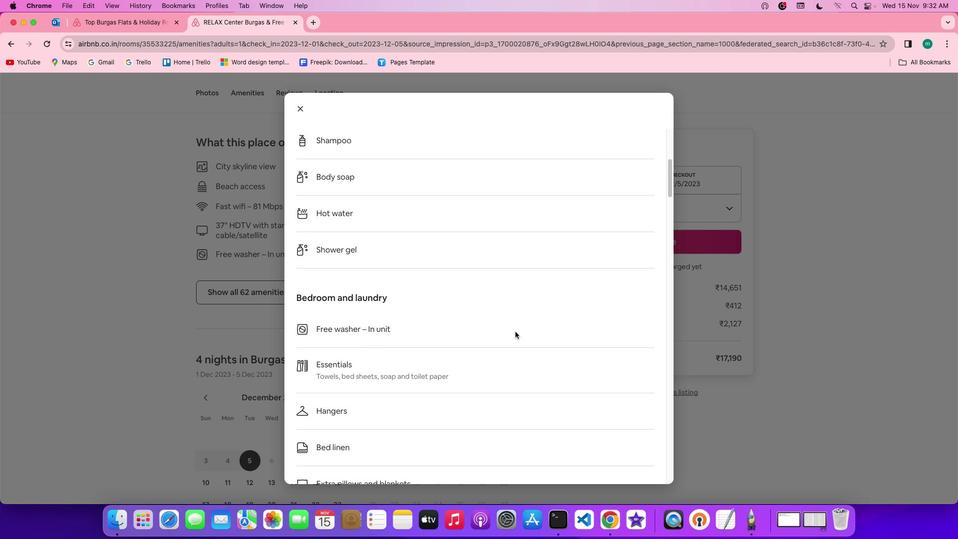 
Action: Mouse scrolled (540, 357) with delta (25, 23)
Screenshot: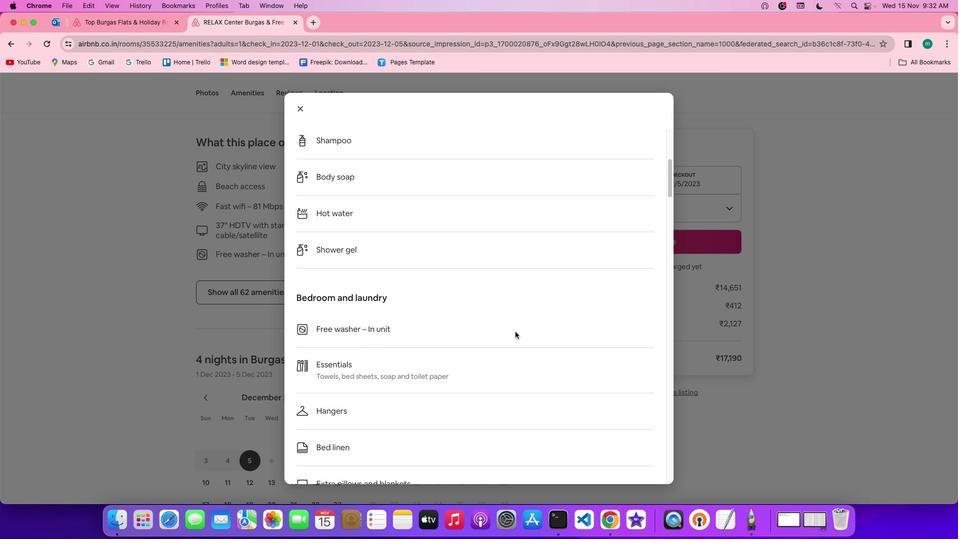 
Action: Mouse scrolled (540, 357) with delta (25, 24)
